 Task: Reply to email with the signature Donald Hall with the subject Performance review from softage.1@softage.net with the message I need your input on the best approach to resolving a project issue. Undo the message and rewrite the message as I appreciate your willingness to work with us on this matter. Send the email
Action: Mouse moved to (520, 674)
Screenshot: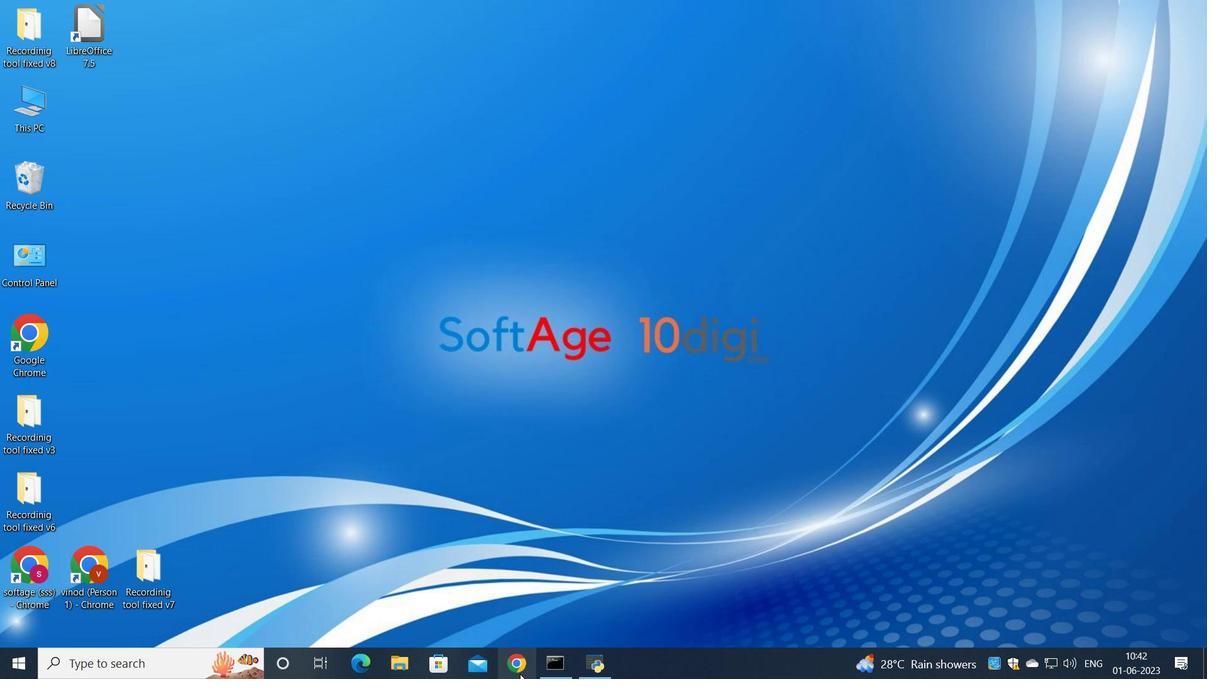 
Action: Mouse pressed left at (520, 674)
Screenshot: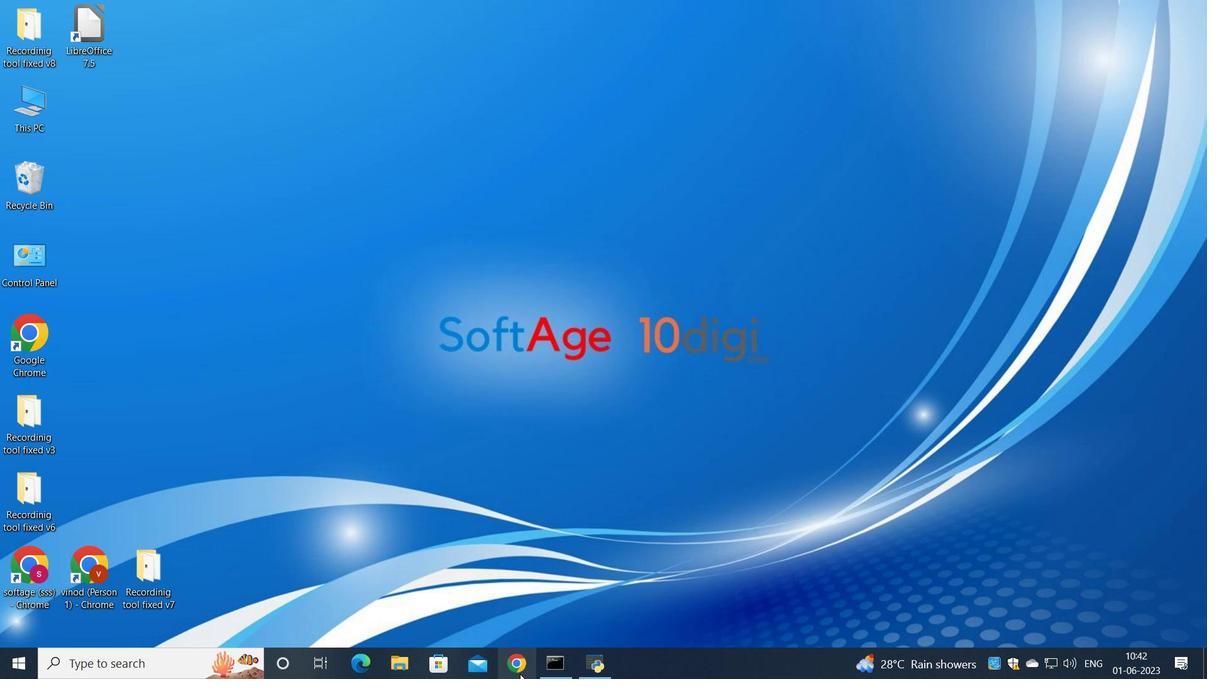 
Action: Mouse moved to (518, 400)
Screenshot: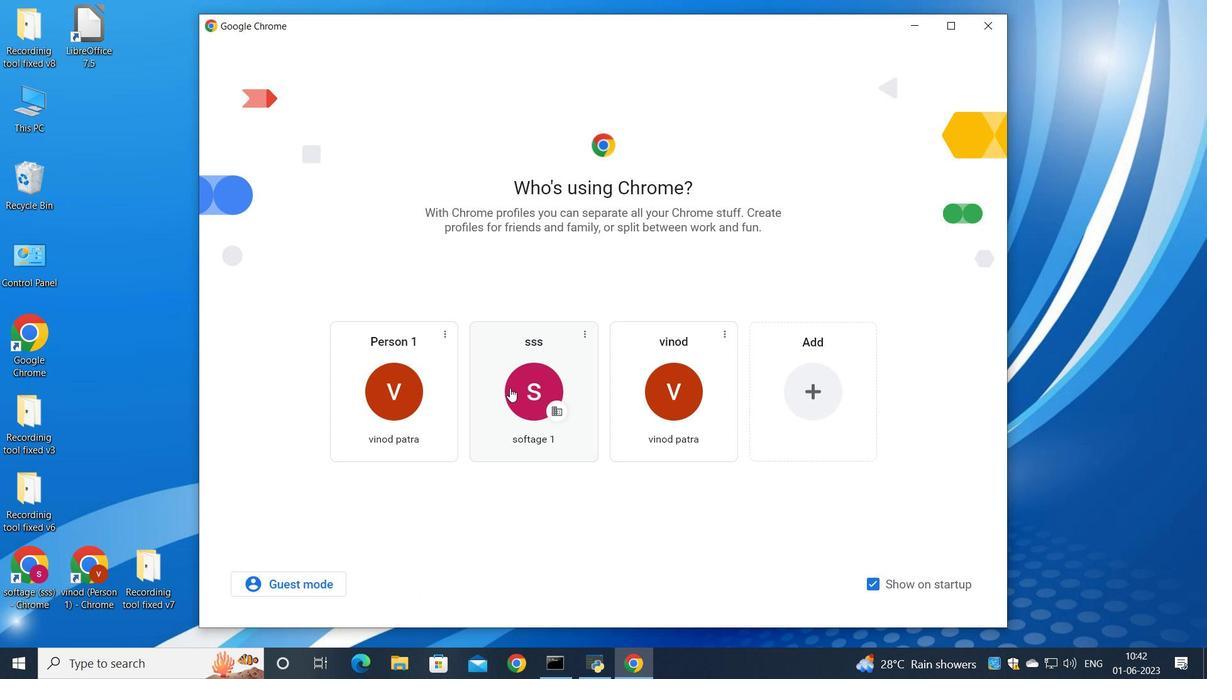 
Action: Mouse pressed left at (518, 400)
Screenshot: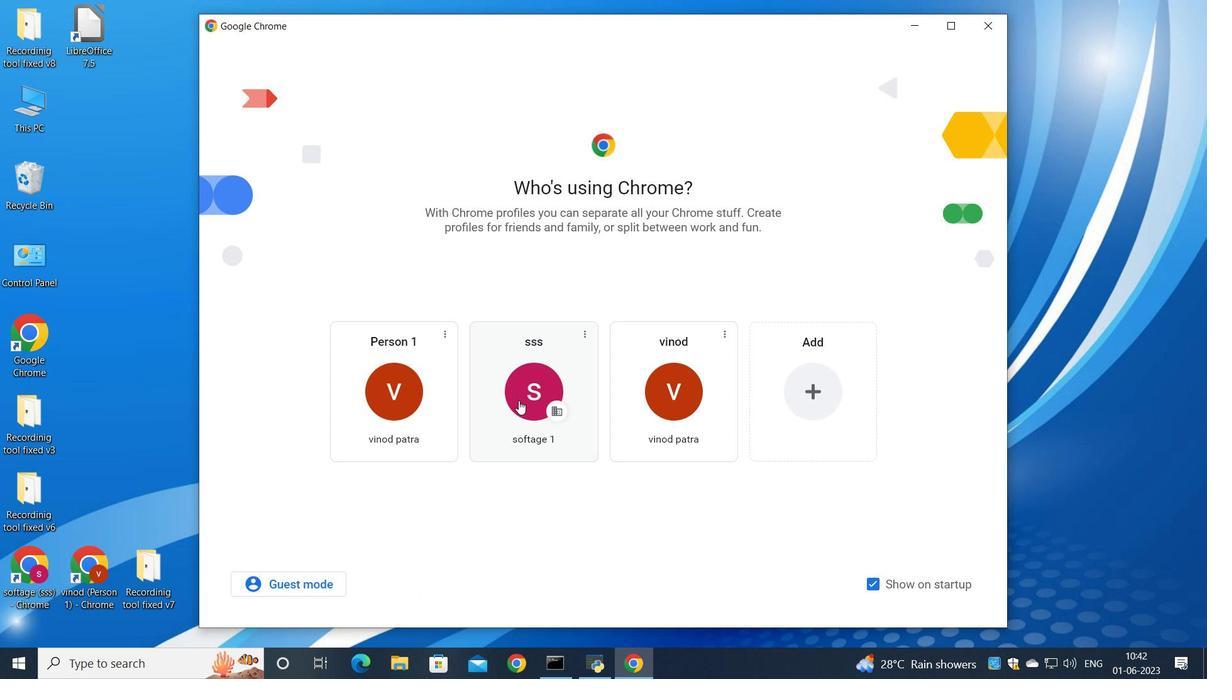 
Action: Mouse moved to (1057, 106)
Screenshot: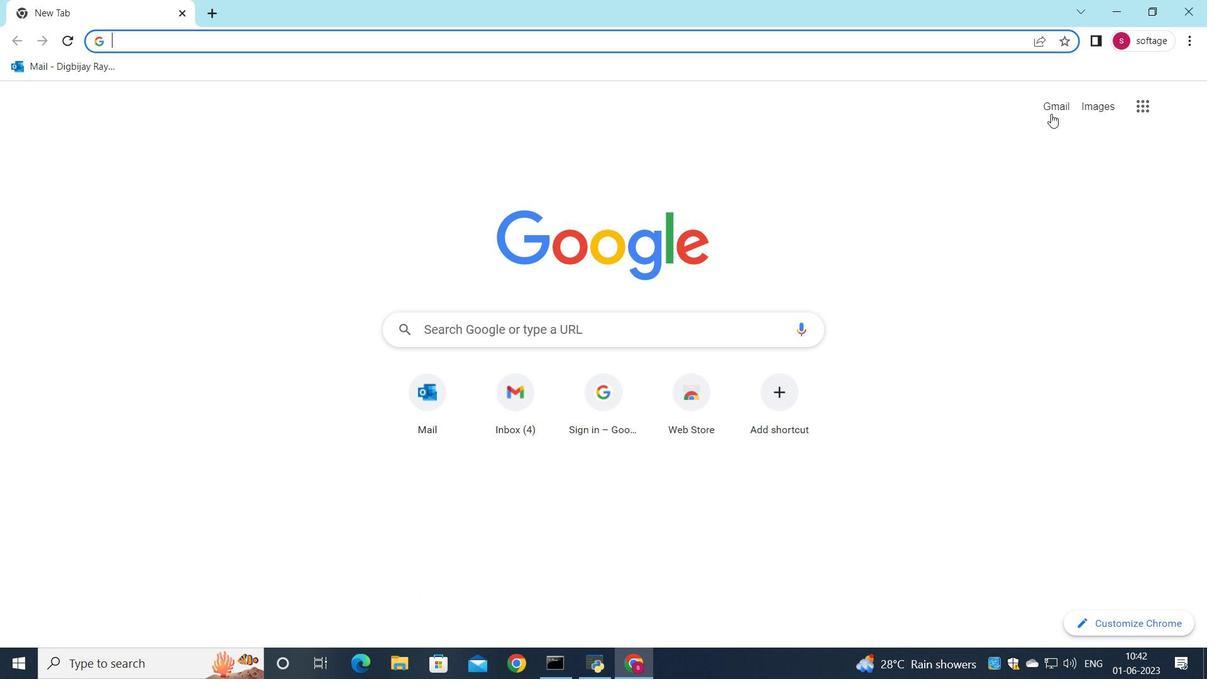 
Action: Mouse pressed left at (1057, 106)
Screenshot: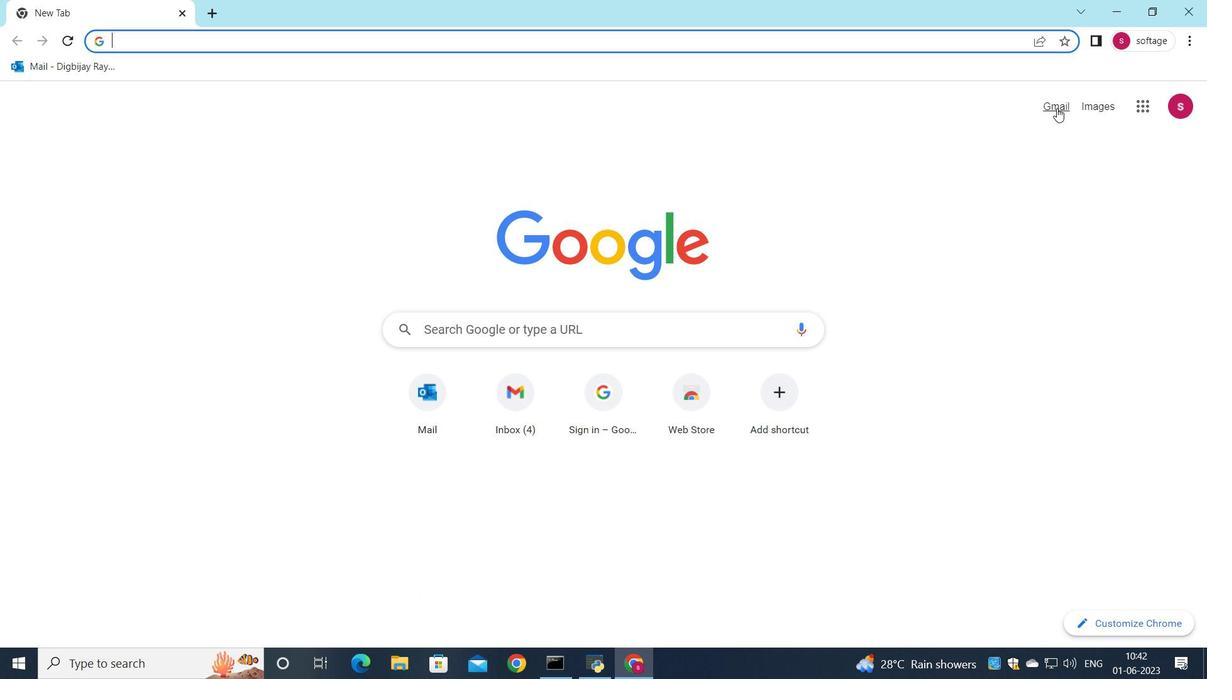 
Action: Mouse moved to (1023, 105)
Screenshot: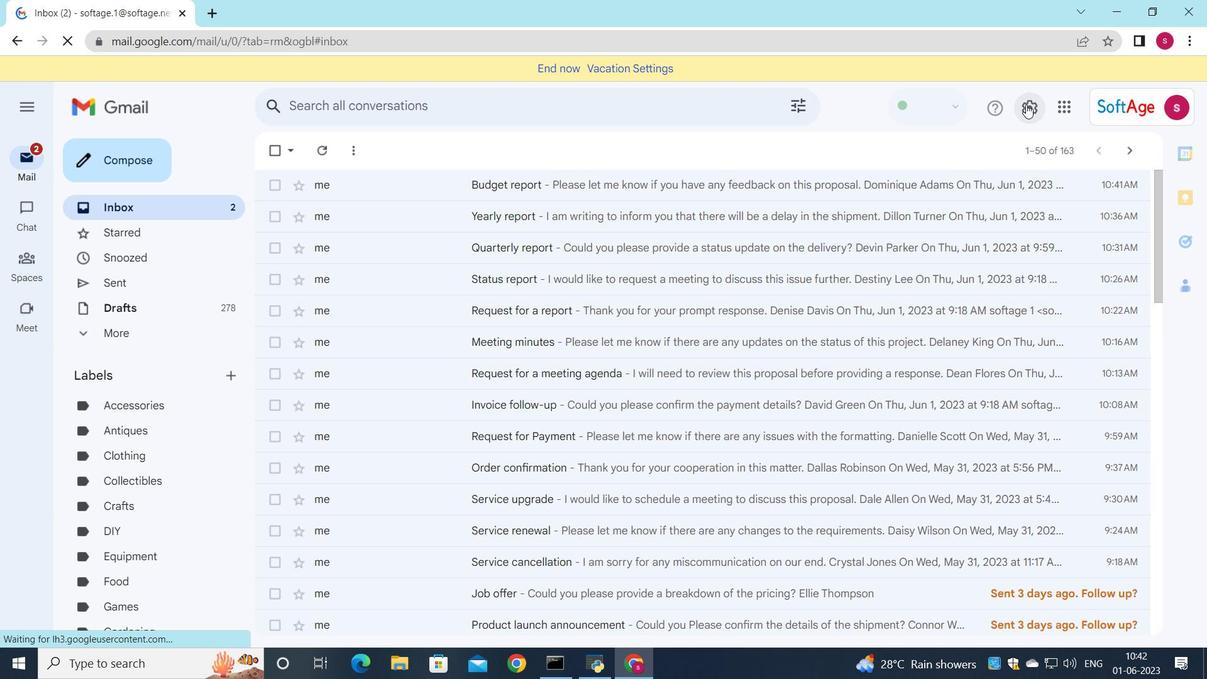 
Action: Mouse pressed left at (1023, 105)
Screenshot: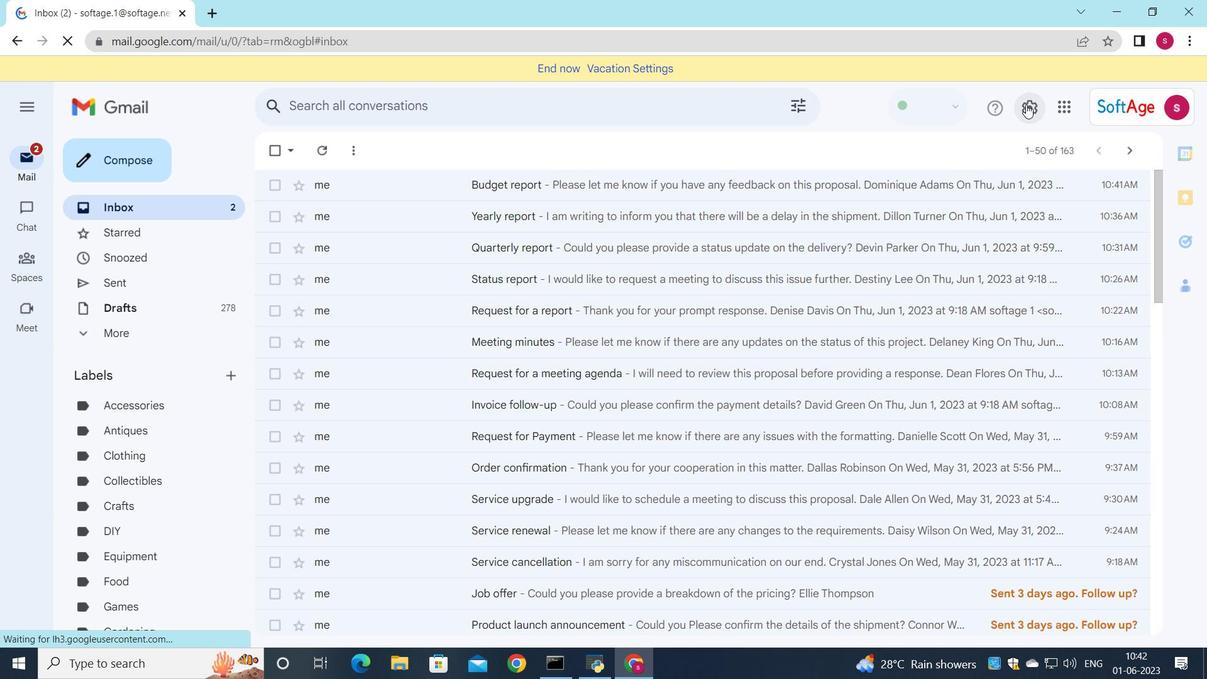 
Action: Mouse moved to (1012, 180)
Screenshot: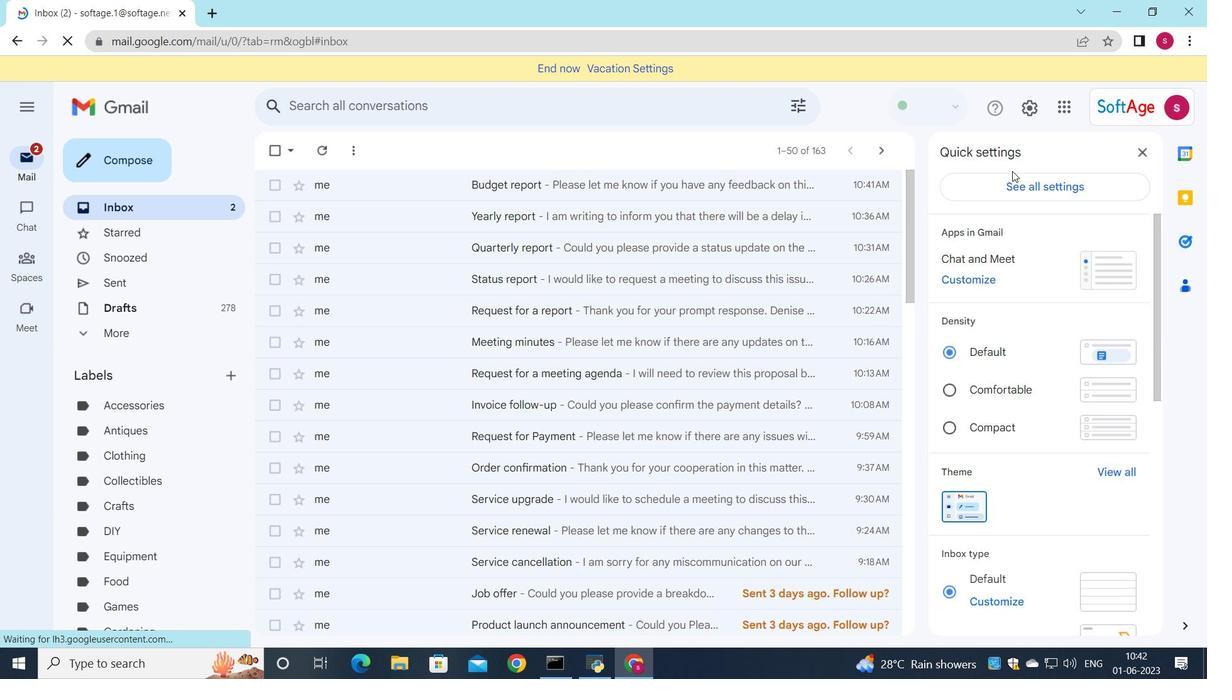 
Action: Mouse pressed left at (1012, 180)
Screenshot: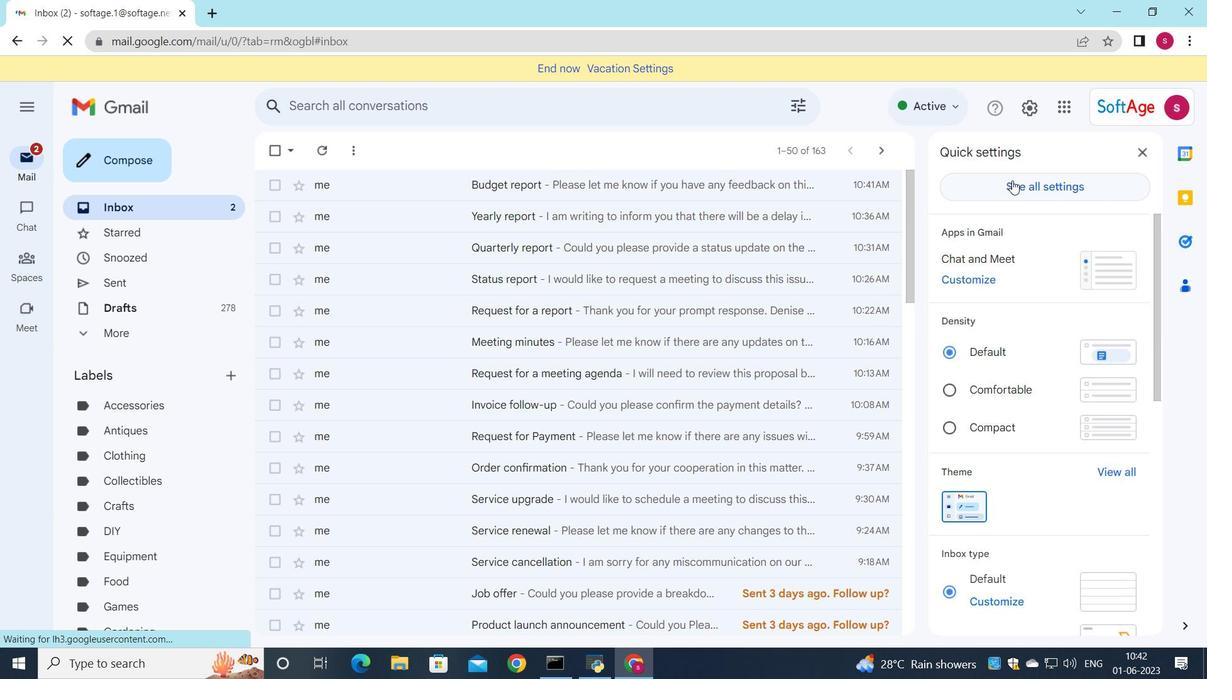 
Action: Mouse moved to (589, 315)
Screenshot: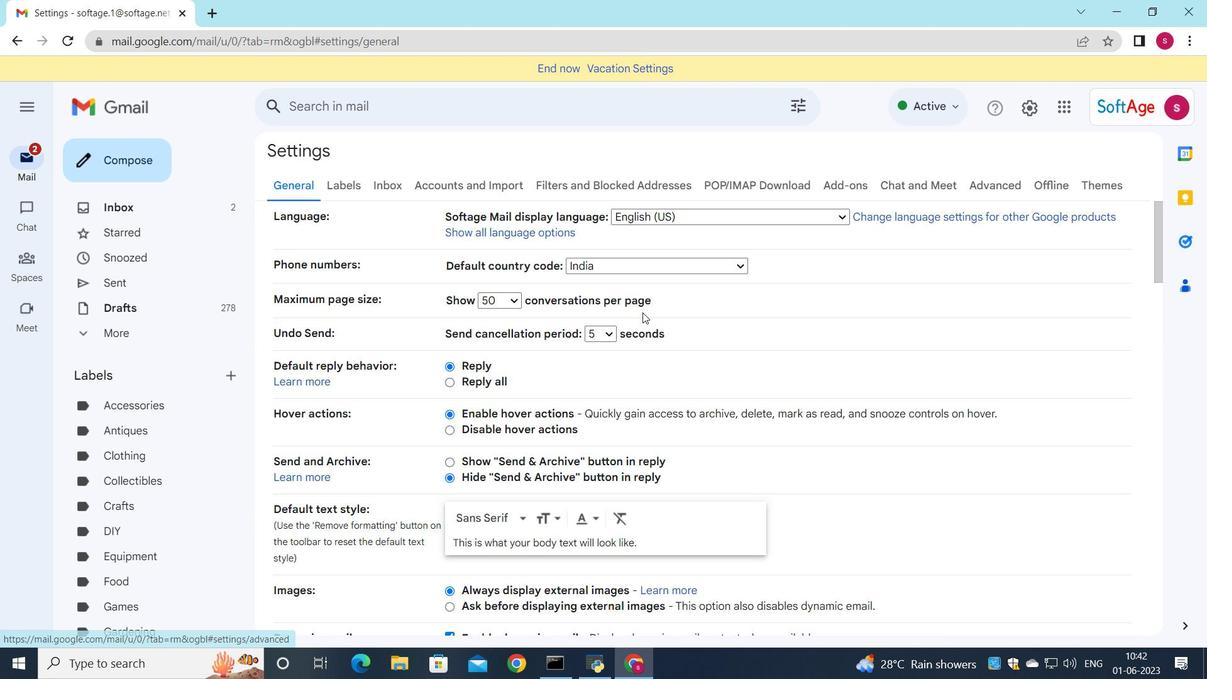 
Action: Mouse scrolled (589, 315) with delta (0, 0)
Screenshot: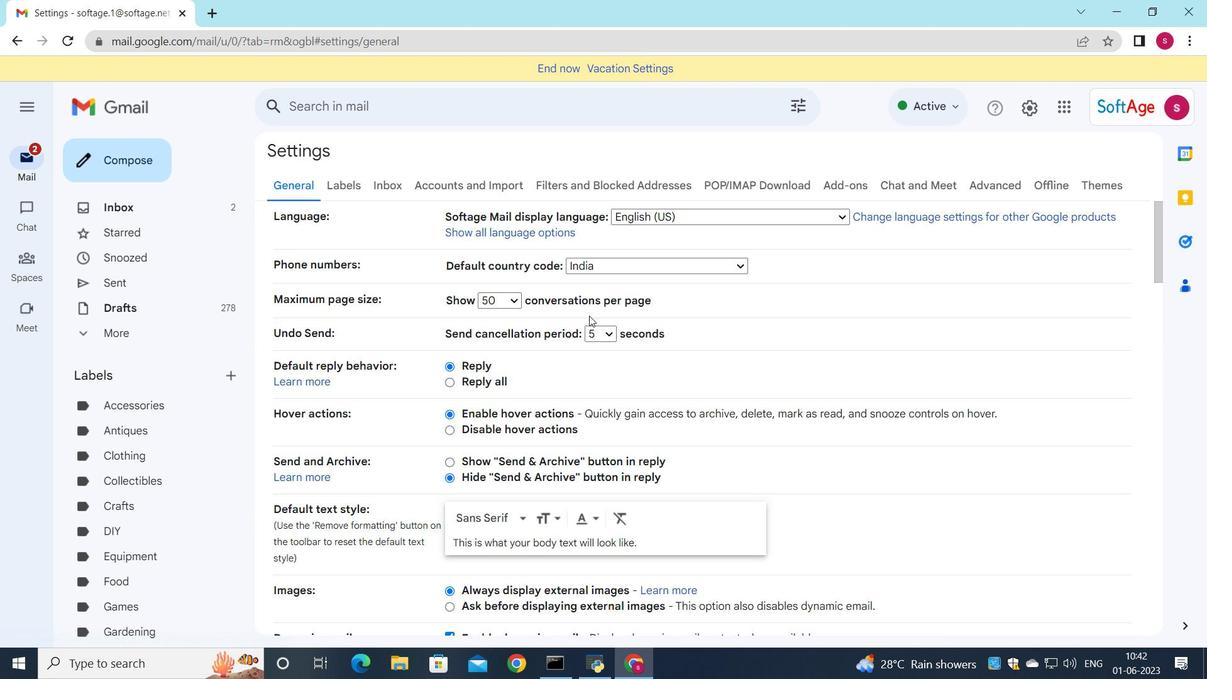 
Action: Mouse scrolled (589, 315) with delta (0, 0)
Screenshot: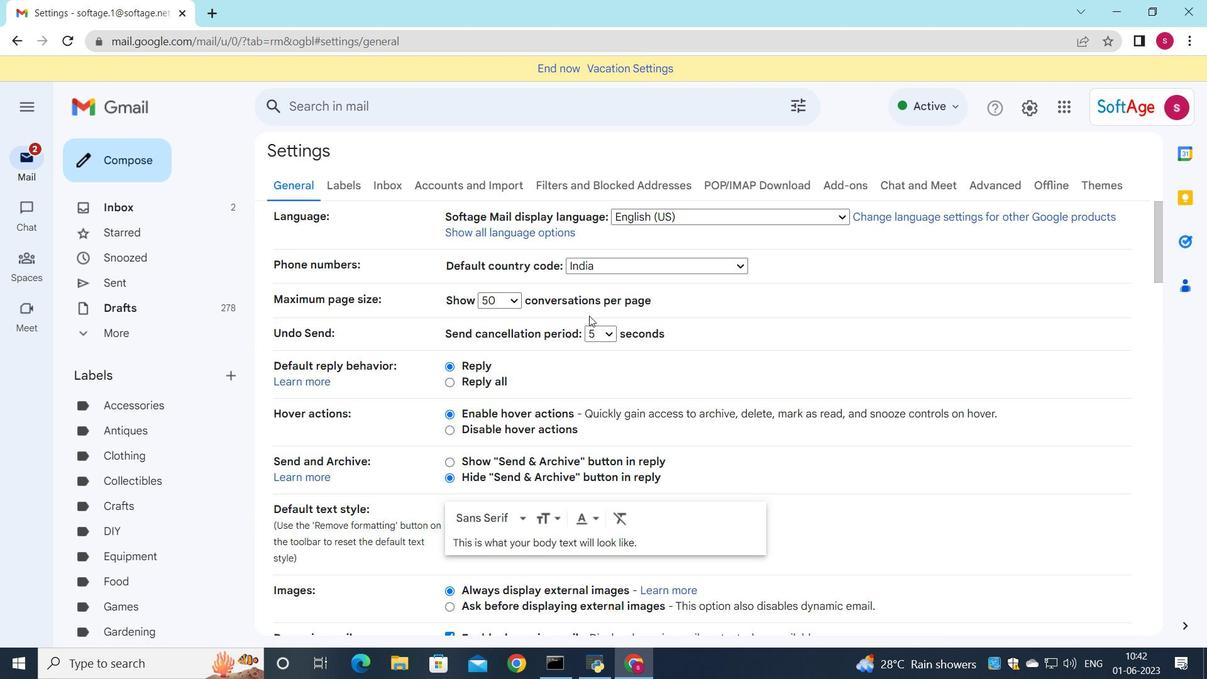 
Action: Mouse scrolled (589, 315) with delta (0, 0)
Screenshot: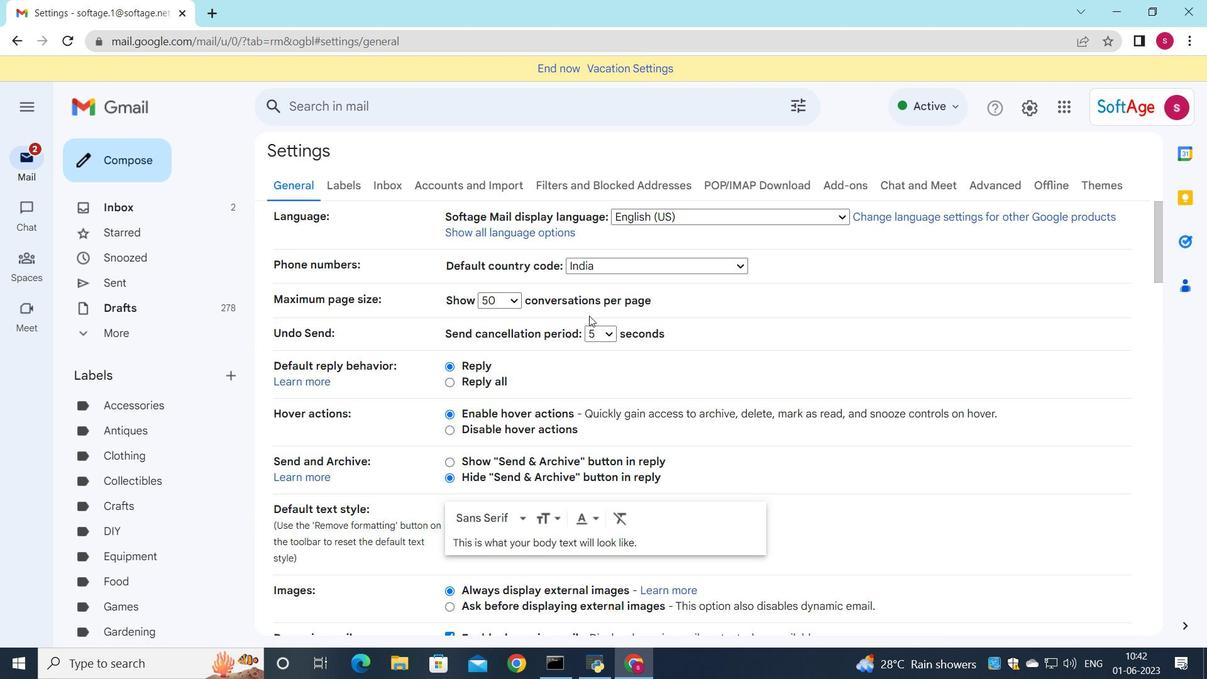 
Action: Mouse scrolled (589, 315) with delta (0, 0)
Screenshot: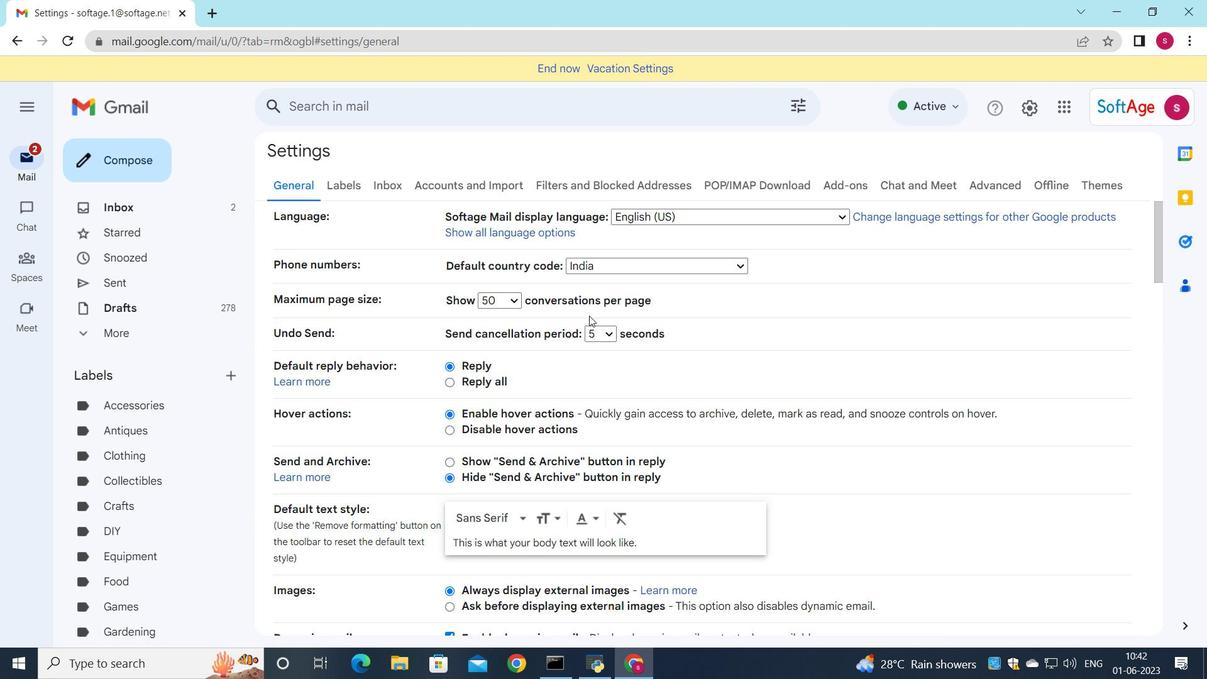 
Action: Mouse scrolled (589, 315) with delta (0, 0)
Screenshot: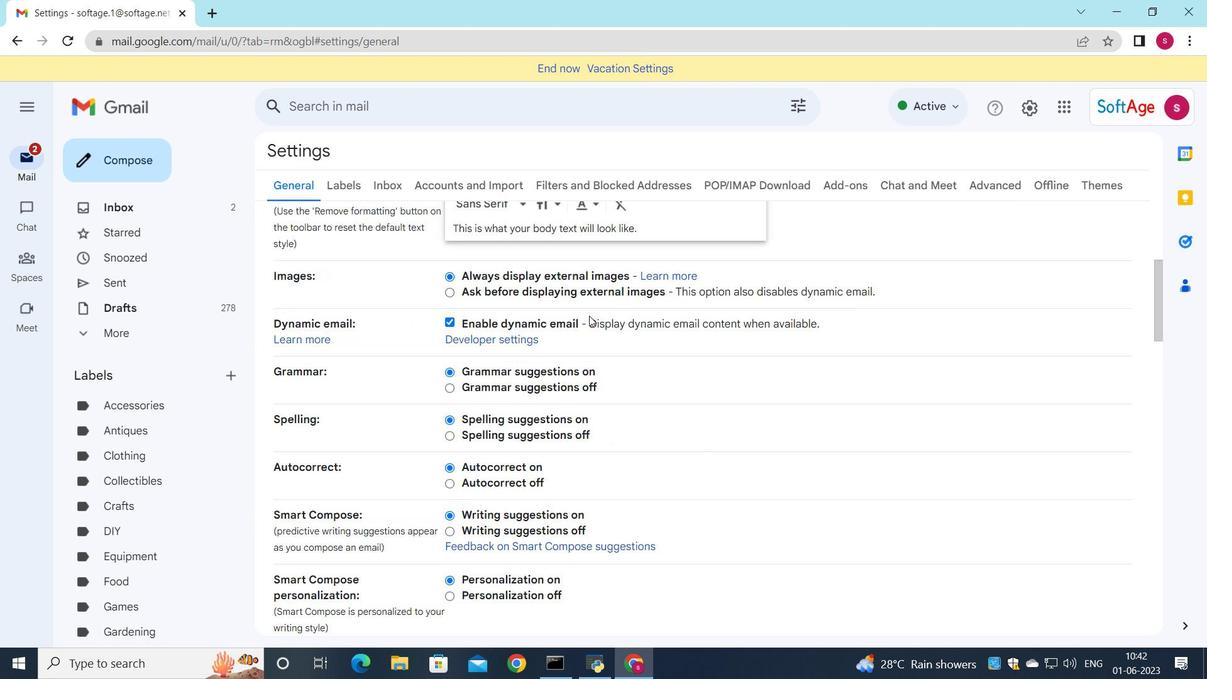 
Action: Mouse scrolled (589, 315) with delta (0, 0)
Screenshot: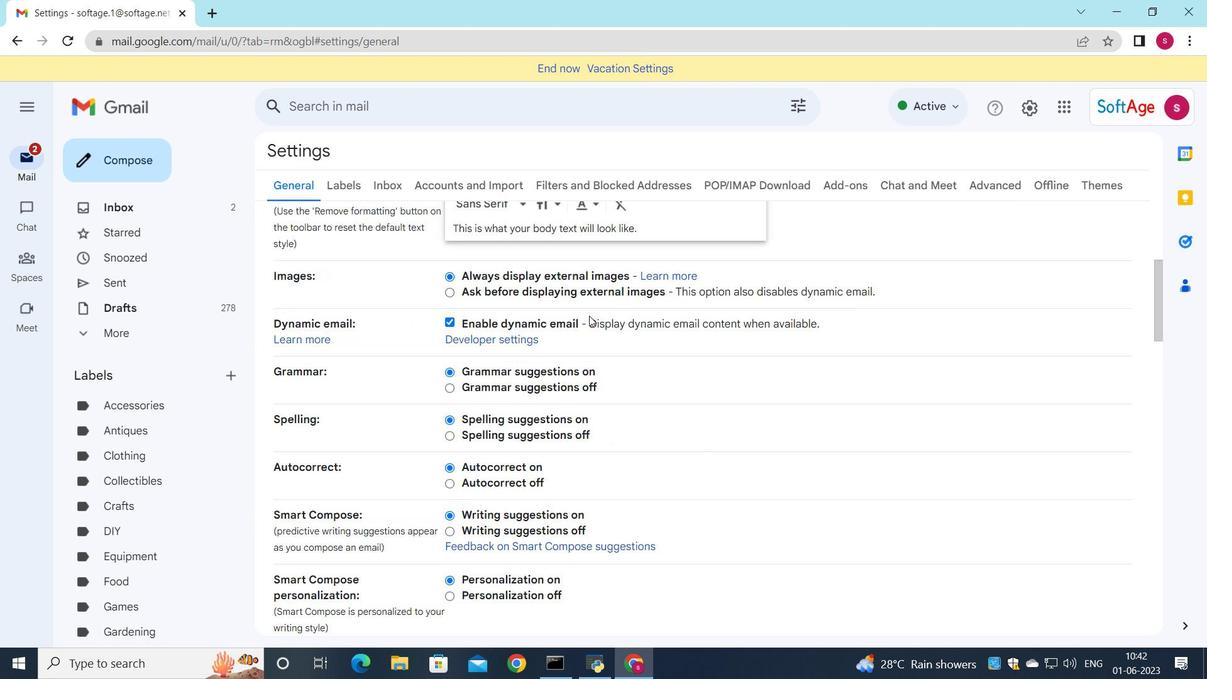 
Action: Mouse scrolled (589, 315) with delta (0, 0)
Screenshot: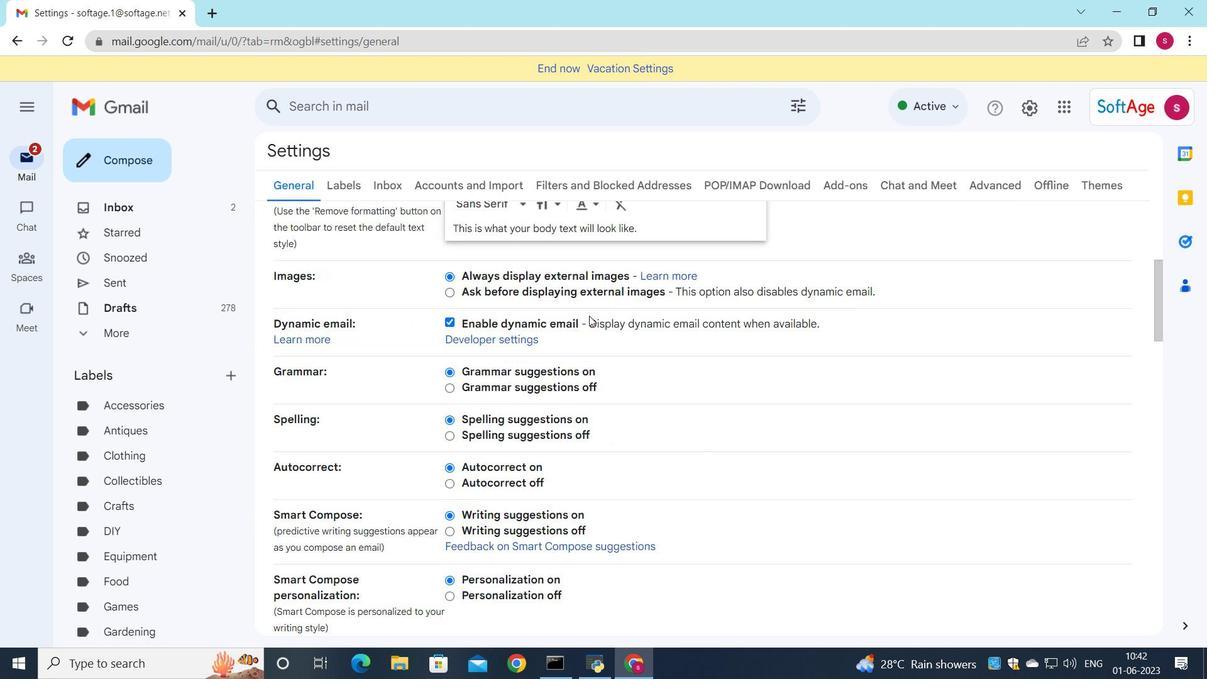 
Action: Mouse scrolled (589, 315) with delta (0, 0)
Screenshot: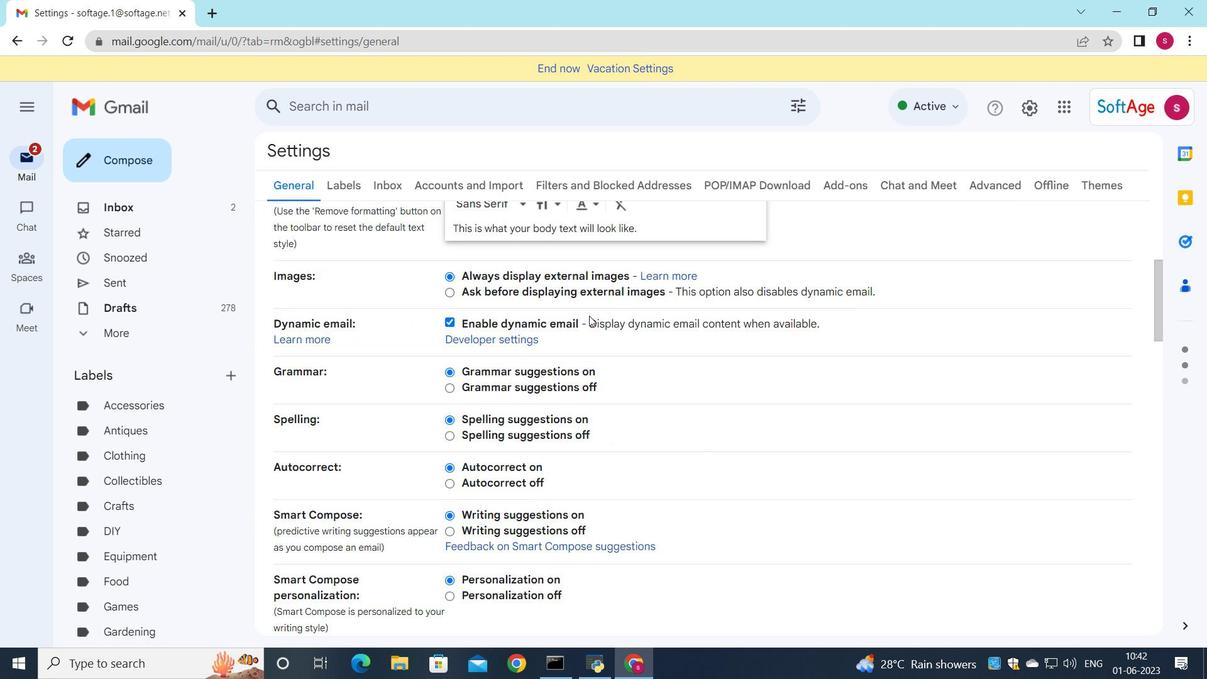 
Action: Mouse scrolled (589, 315) with delta (0, 0)
Screenshot: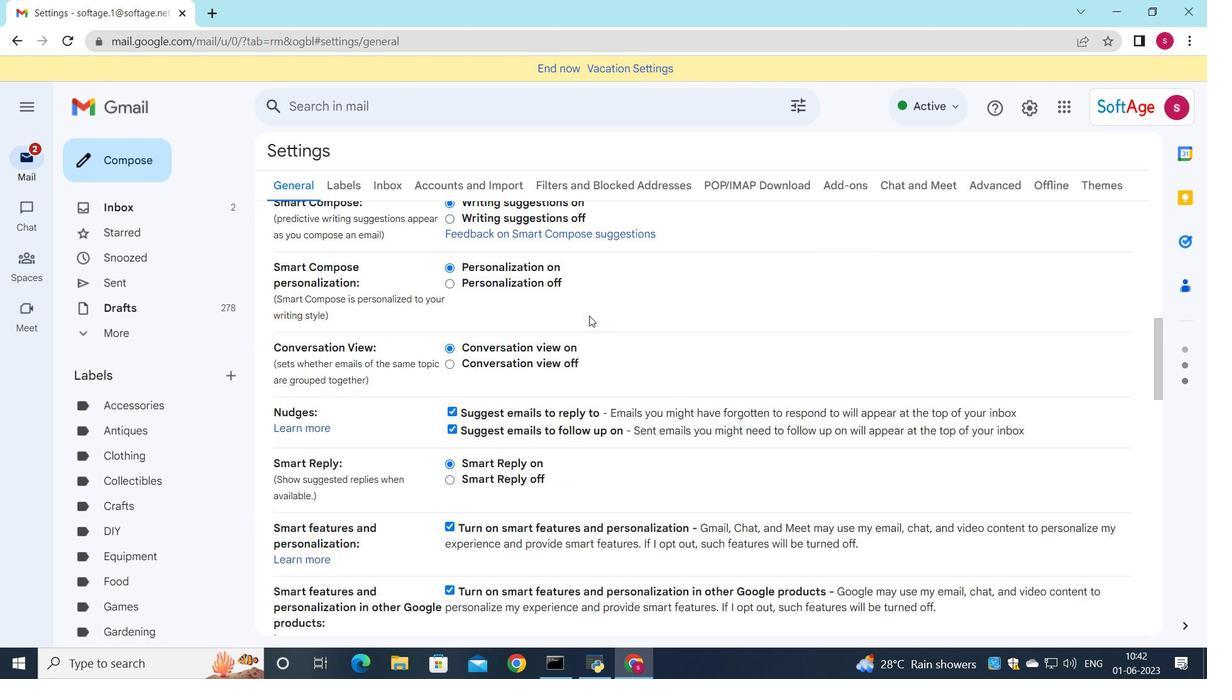 
Action: Mouse scrolled (589, 315) with delta (0, 0)
Screenshot: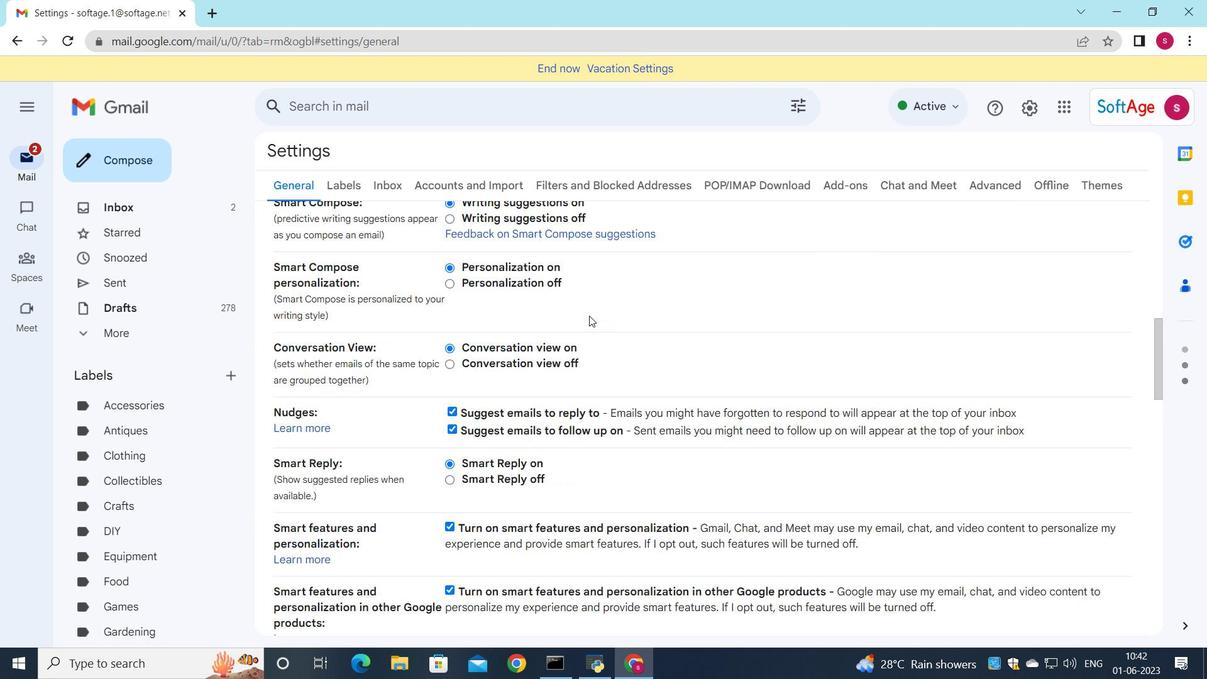 
Action: Mouse scrolled (589, 315) with delta (0, 0)
Screenshot: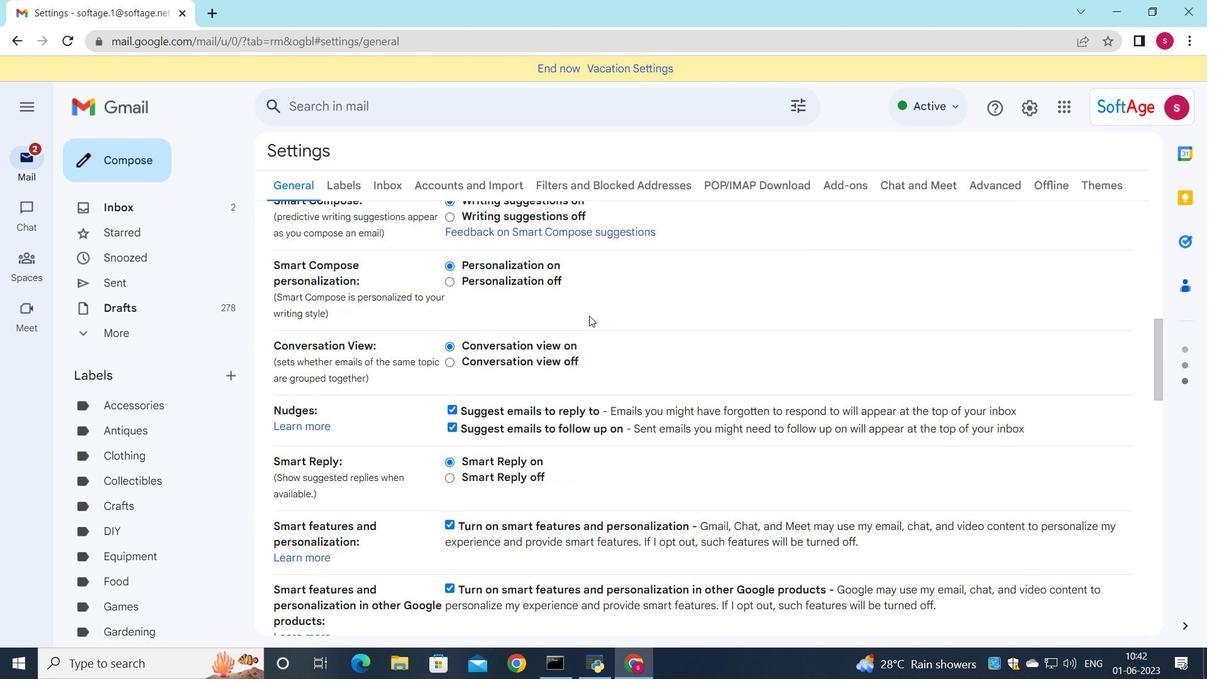 
Action: Mouse scrolled (589, 315) with delta (0, 0)
Screenshot: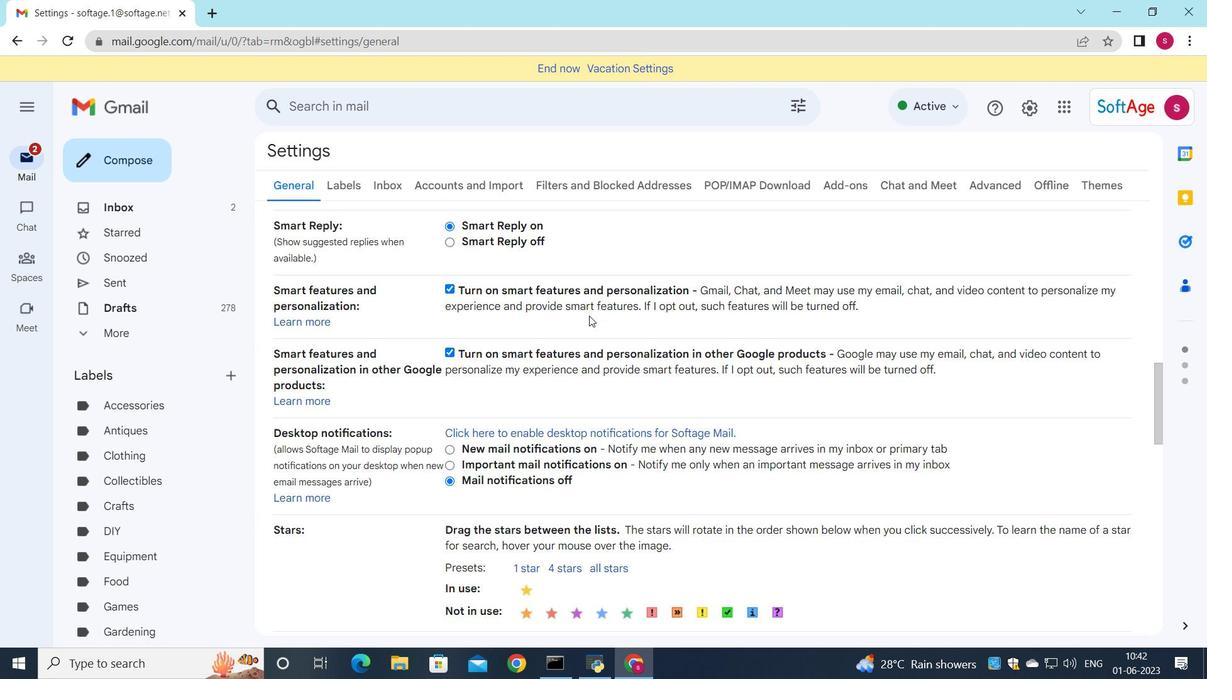 
Action: Mouse scrolled (589, 315) with delta (0, 0)
Screenshot: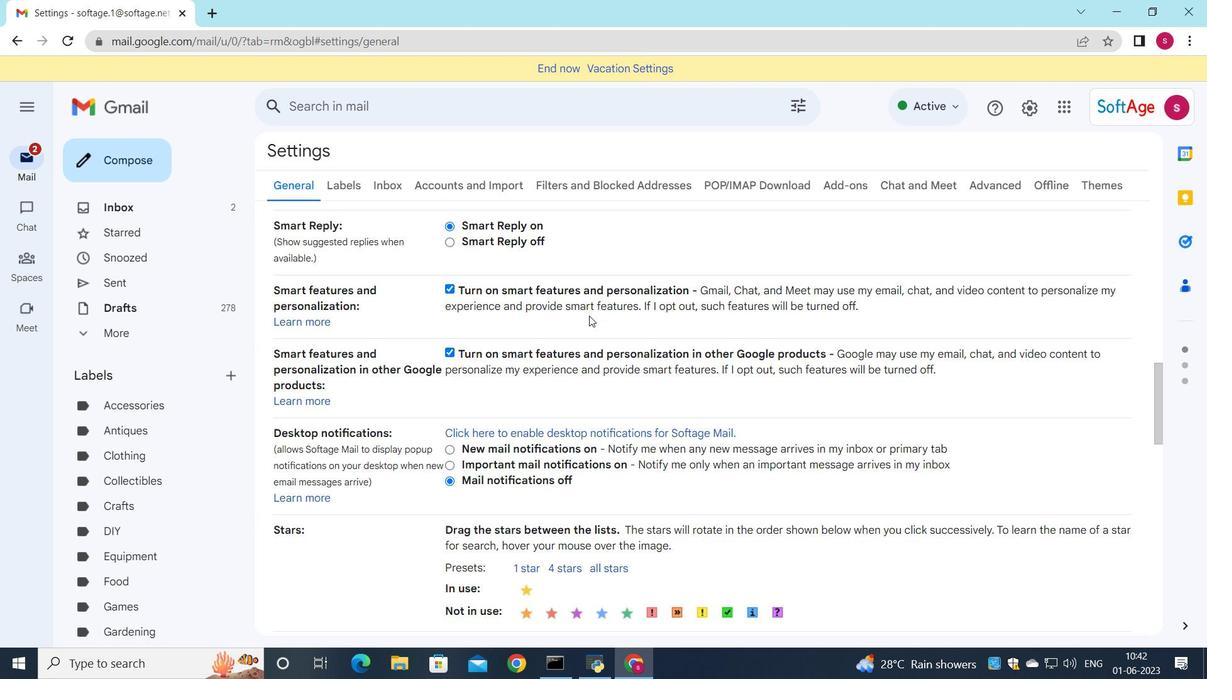 
Action: Mouse scrolled (589, 315) with delta (0, 0)
Screenshot: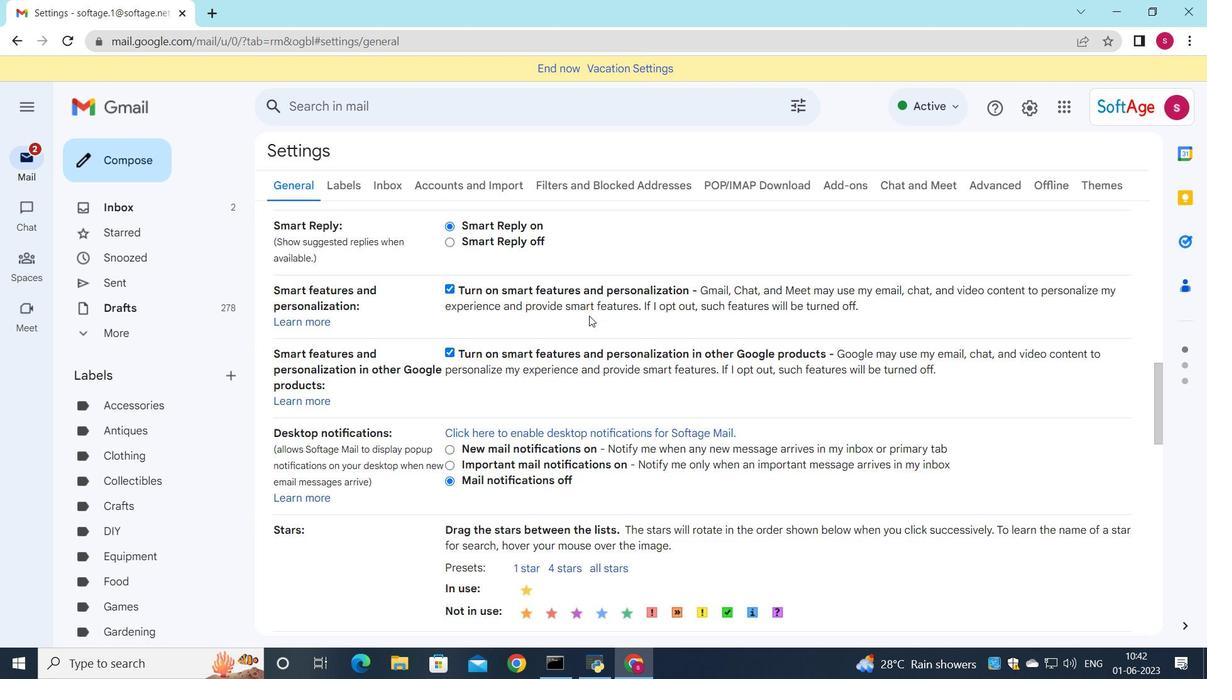 
Action: Mouse scrolled (589, 315) with delta (0, 0)
Screenshot: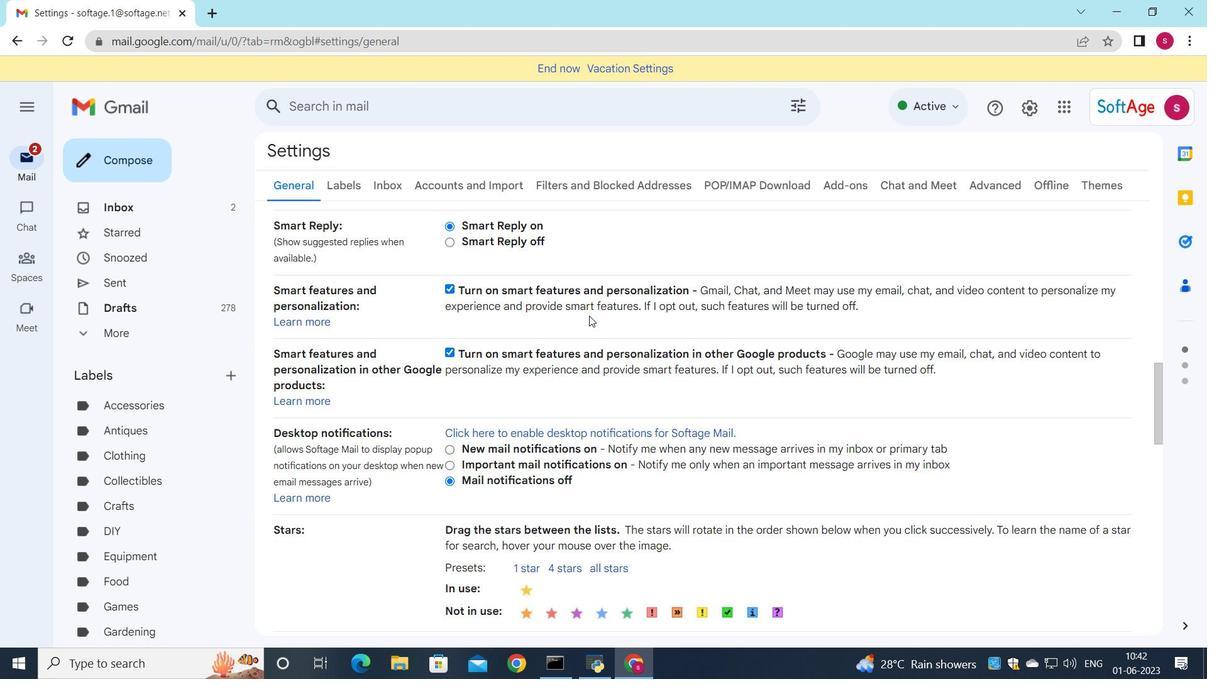 
Action: Mouse scrolled (589, 315) with delta (0, 0)
Screenshot: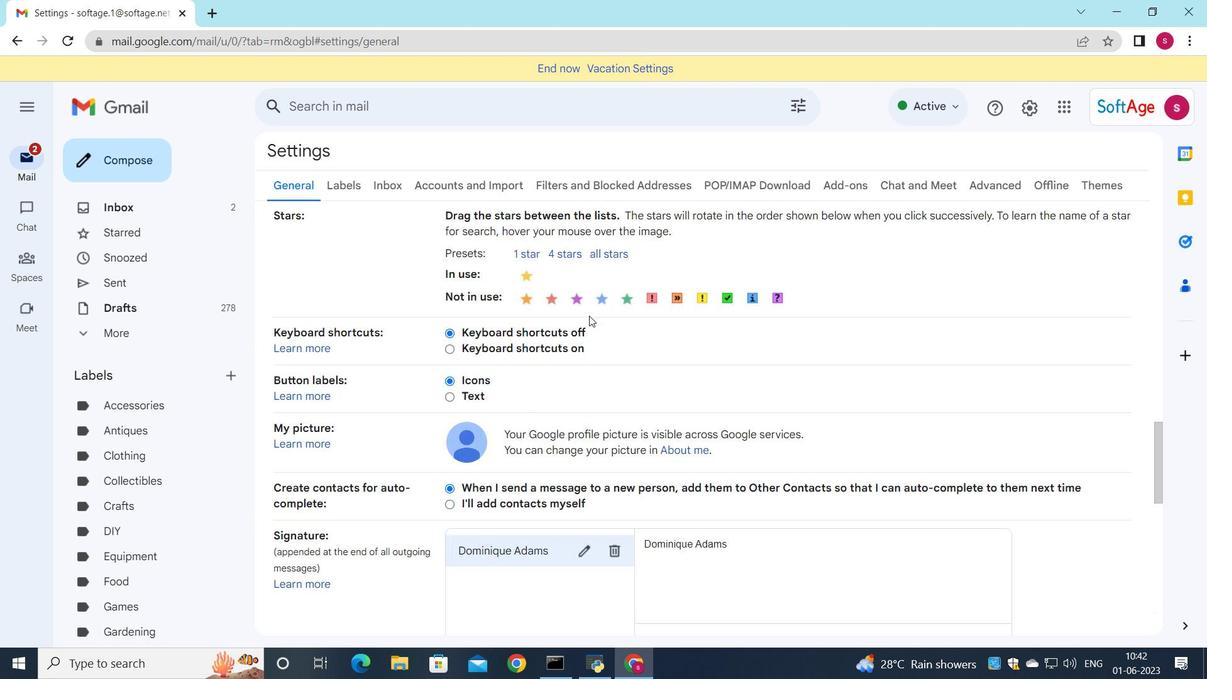 
Action: Mouse scrolled (589, 315) with delta (0, 0)
Screenshot: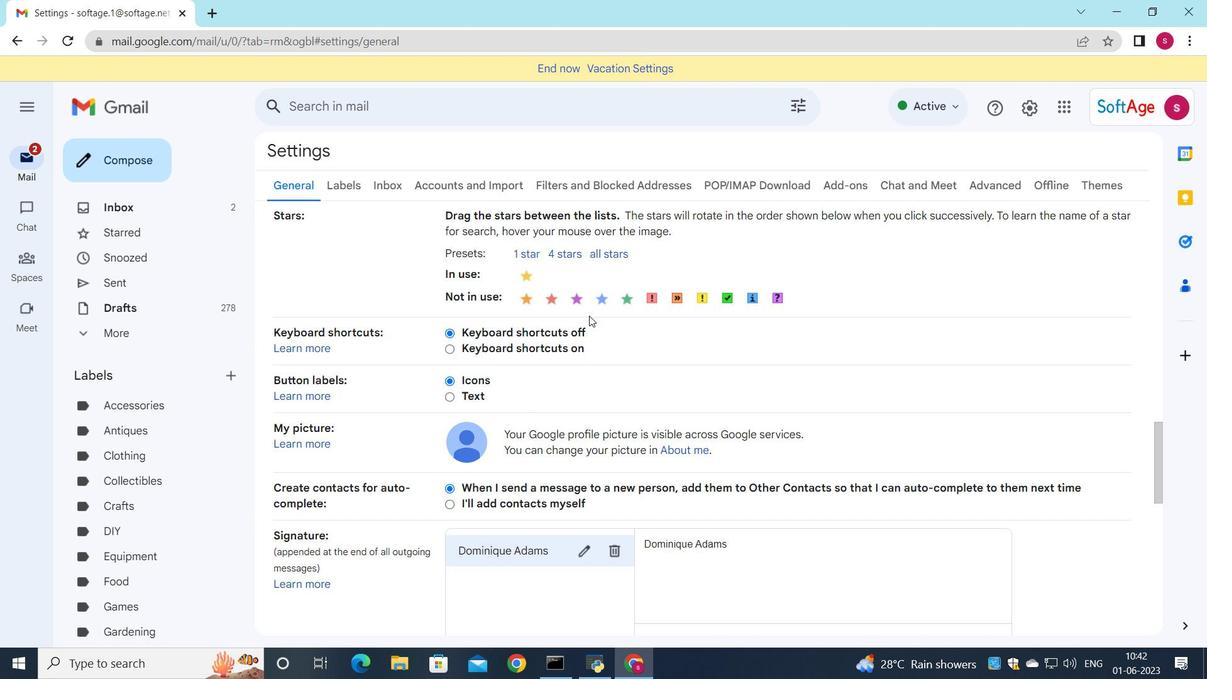 
Action: Mouse scrolled (589, 315) with delta (0, 0)
Screenshot: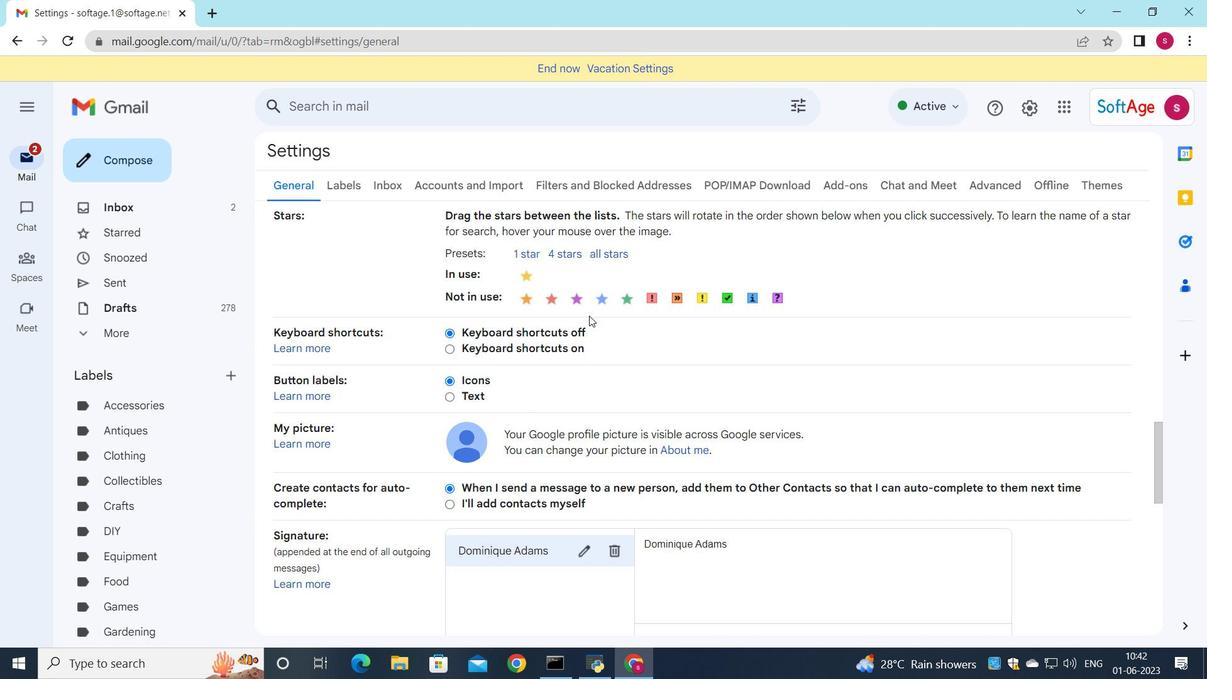 
Action: Mouse moved to (606, 315)
Screenshot: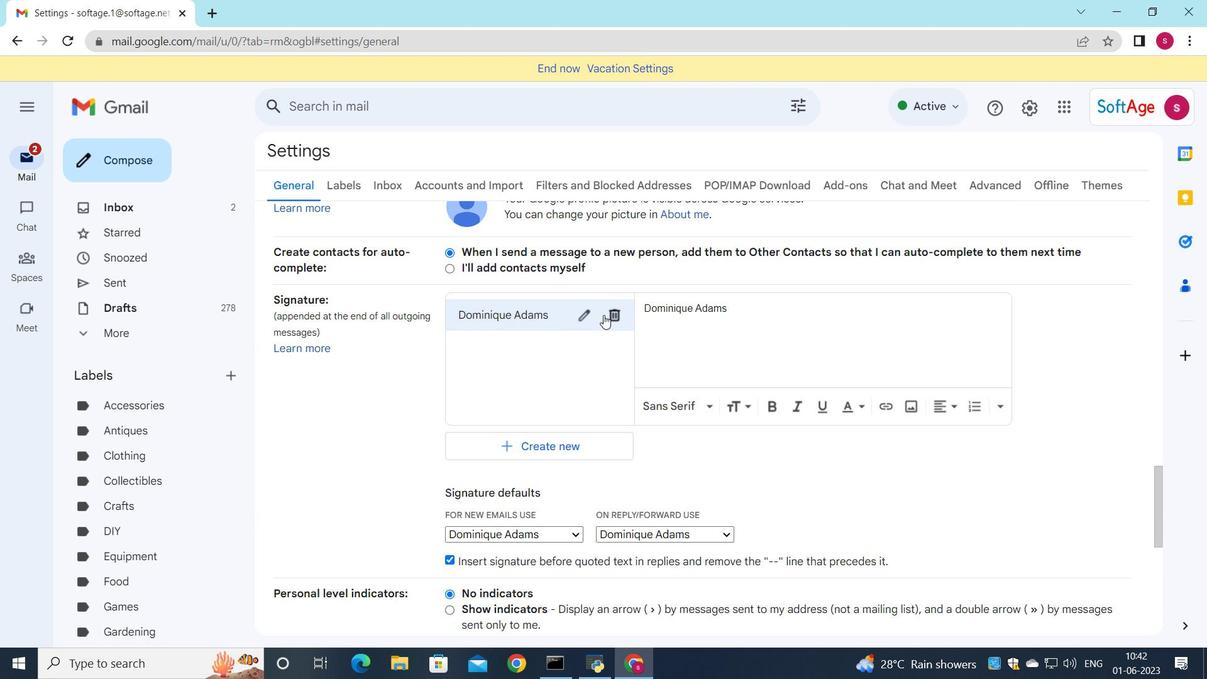 
Action: Mouse pressed left at (606, 315)
Screenshot: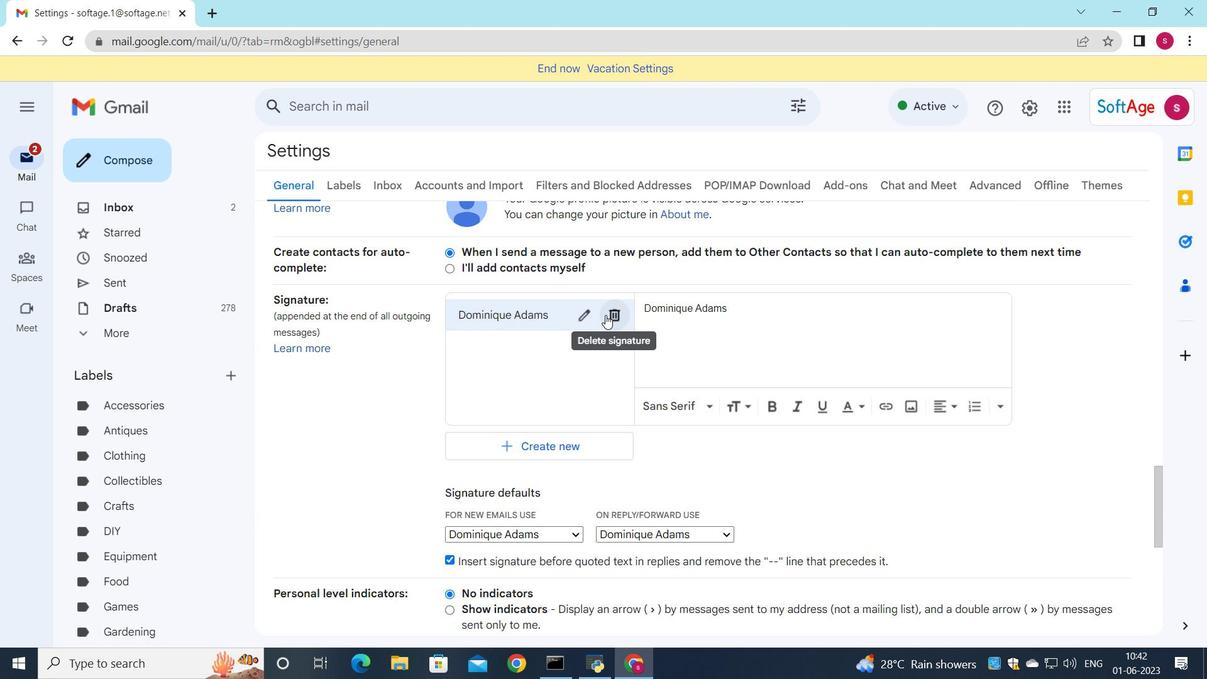 
Action: Mouse moved to (740, 385)
Screenshot: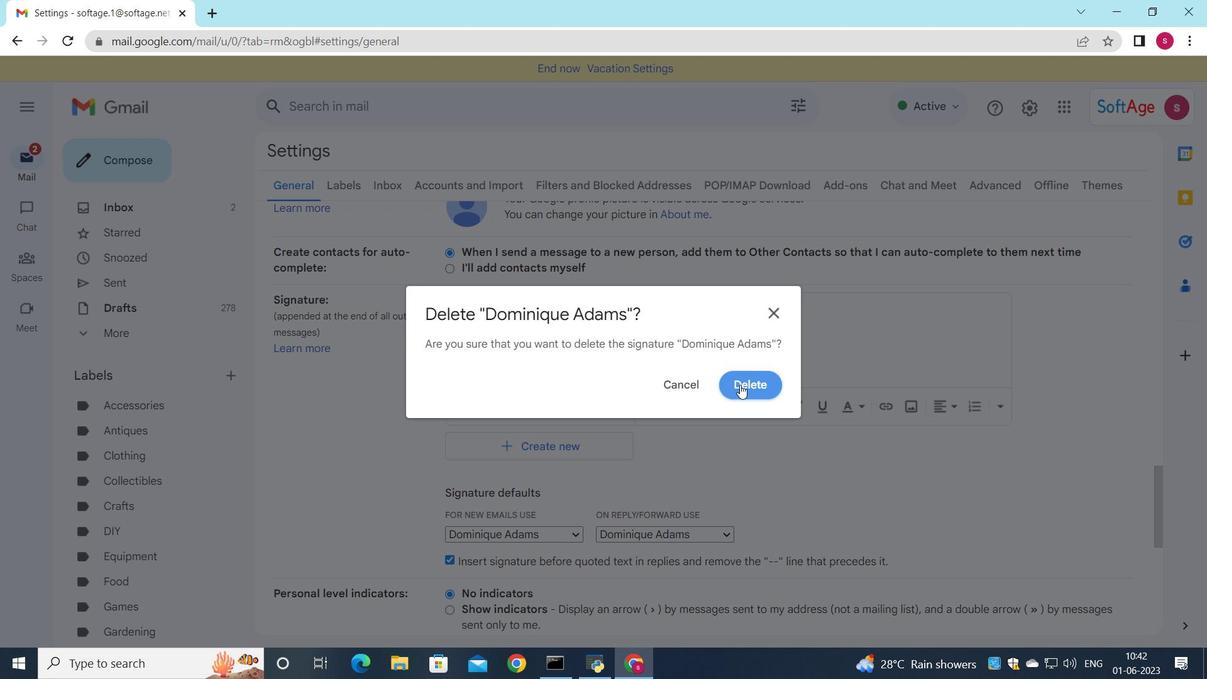 
Action: Mouse pressed left at (740, 385)
Screenshot: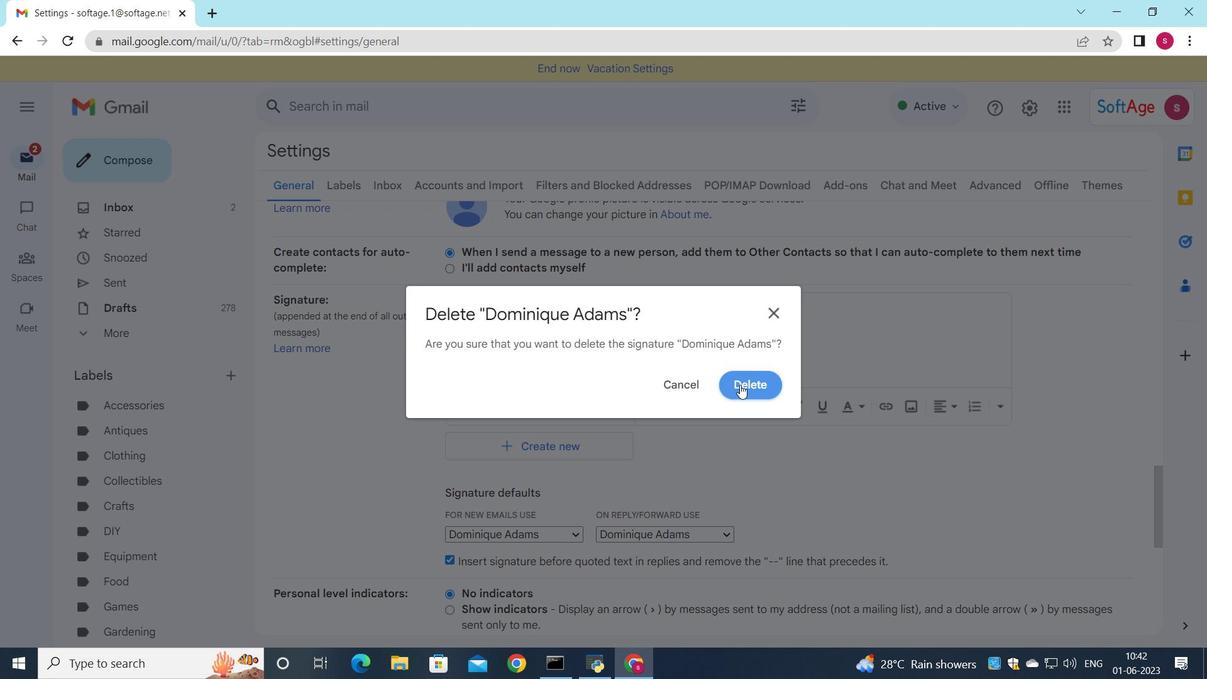 
Action: Mouse moved to (526, 327)
Screenshot: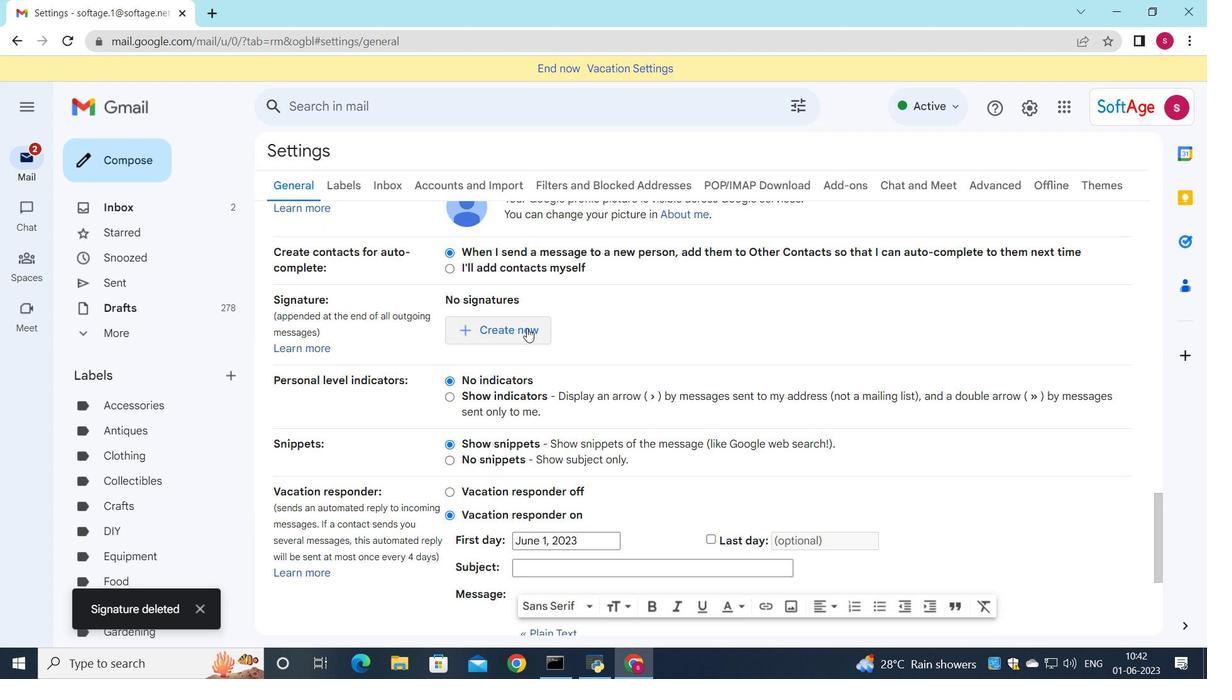 
Action: Mouse pressed left at (526, 327)
Screenshot: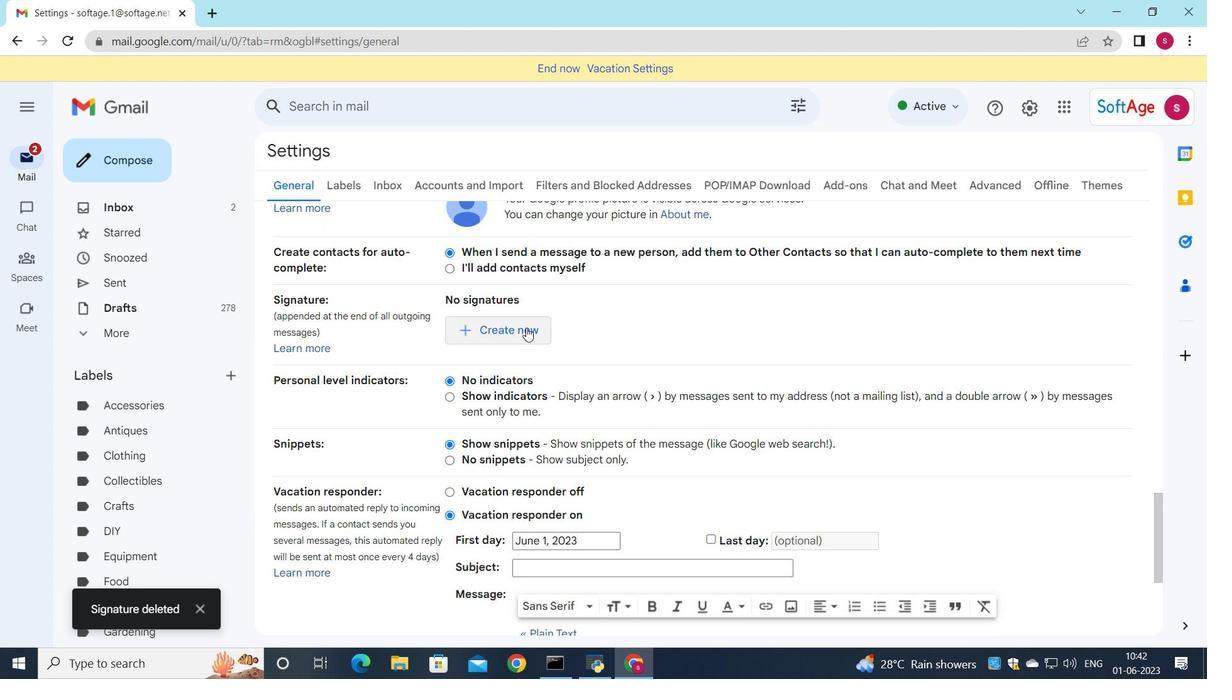 
Action: Mouse moved to (722, 369)
Screenshot: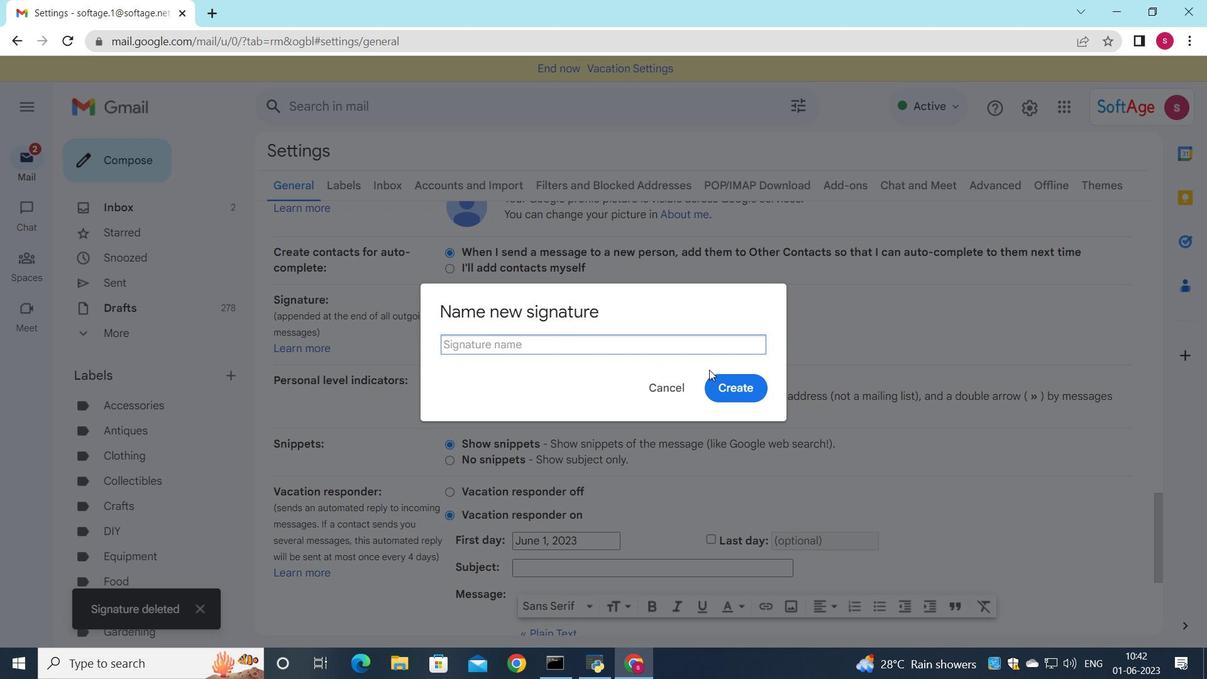 
Action: Key pressed <Key.shift>Donald<Key.space><Key.shift><Key.shift><Key.shift><Key.shift><Key.shift><Key.shift><Key.shift><Key.shift><Key.shift><Key.shift><Key.shift><Key.shift><Key.shift><Key.shift><Key.shift><Key.shift><Key.shift><Key.shift><Key.shift><Key.shift><Key.shift><Key.shift><Key.shift><Key.shift><Key.shift><Key.shift><Key.shift><Key.shift><Key.shift><Key.shift><Key.shift><Key.shift><Key.shift><Key.shift>Hall
Screenshot: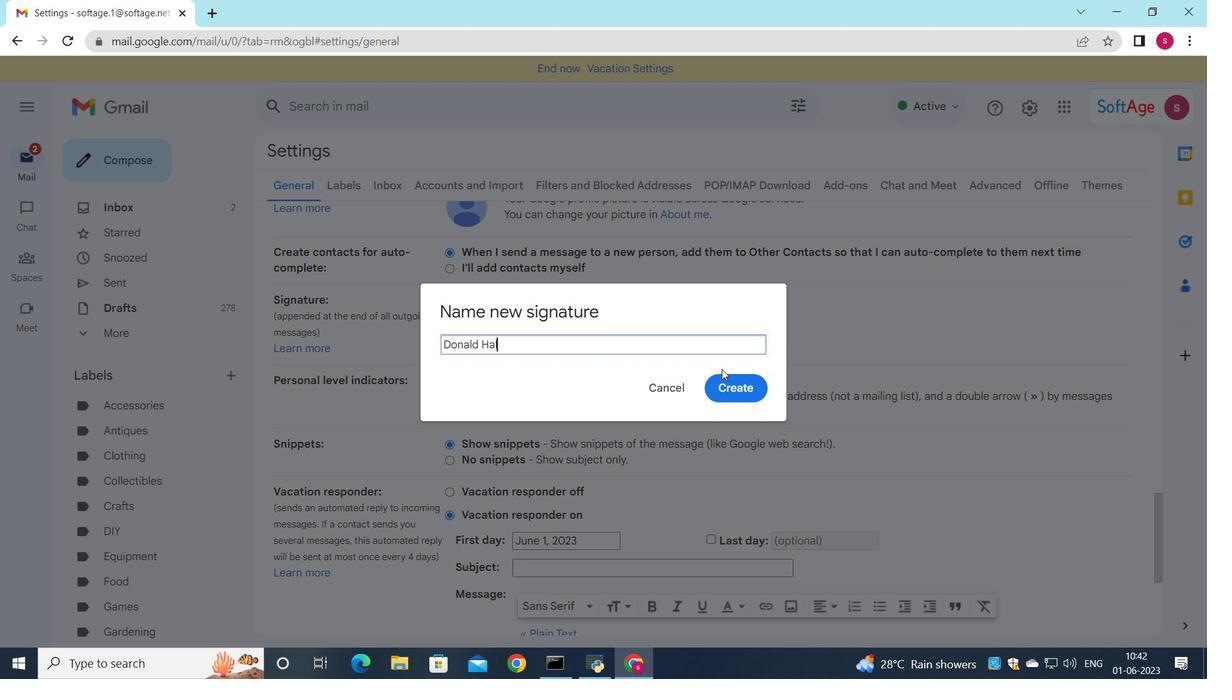 
Action: Mouse moved to (748, 393)
Screenshot: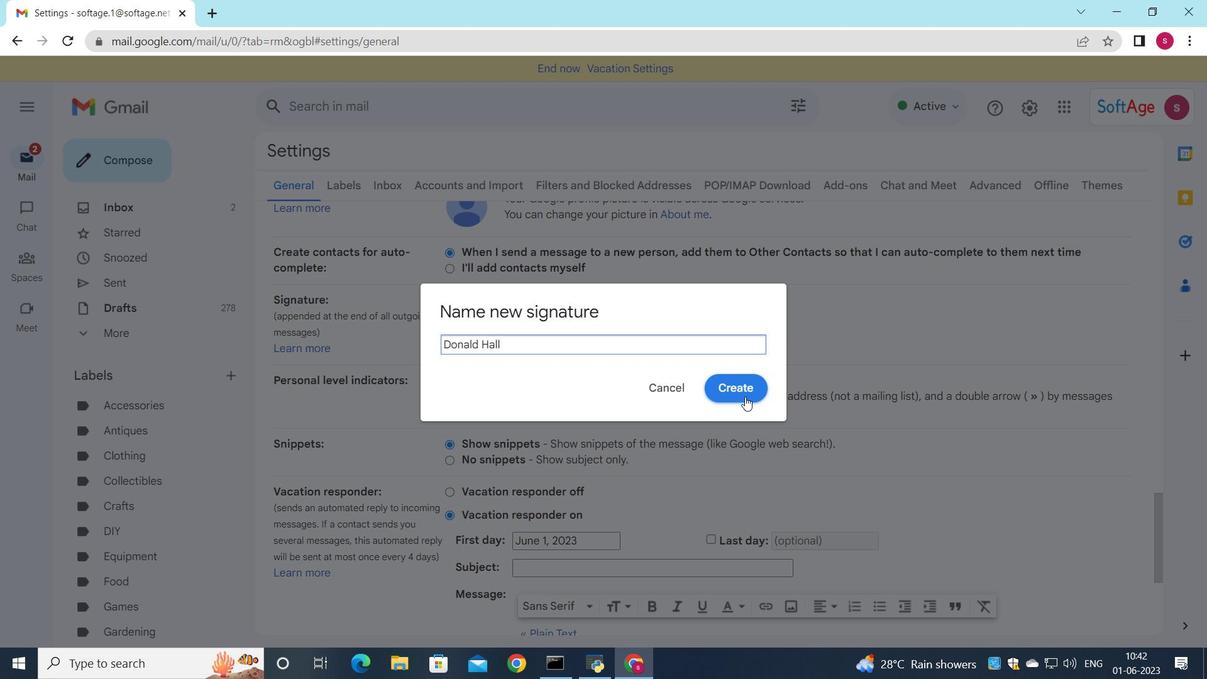 
Action: Mouse pressed left at (748, 393)
Screenshot: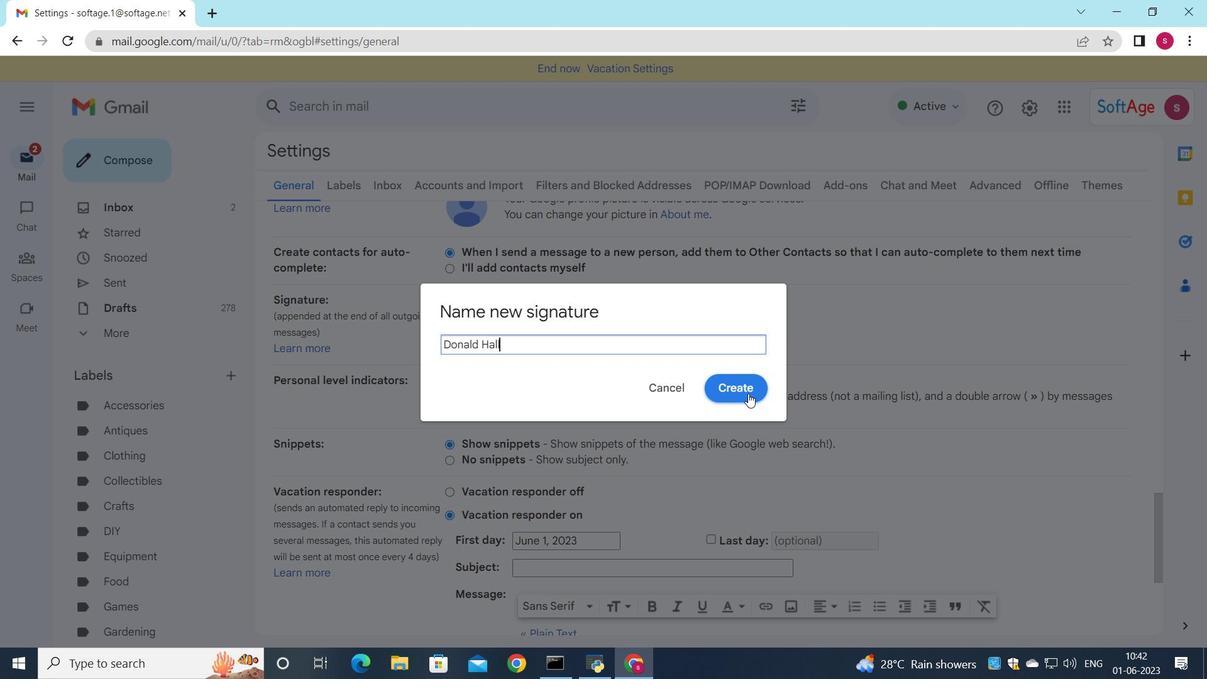 
Action: Mouse moved to (749, 345)
Screenshot: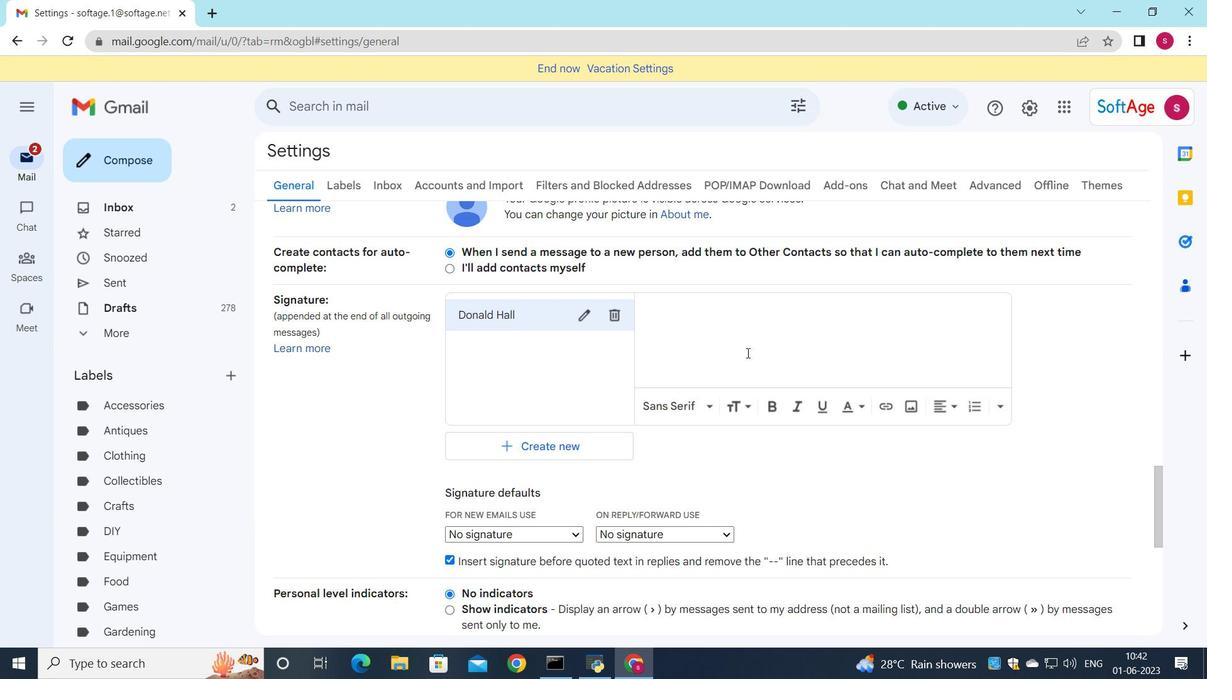 
Action: Mouse pressed left at (749, 345)
Screenshot: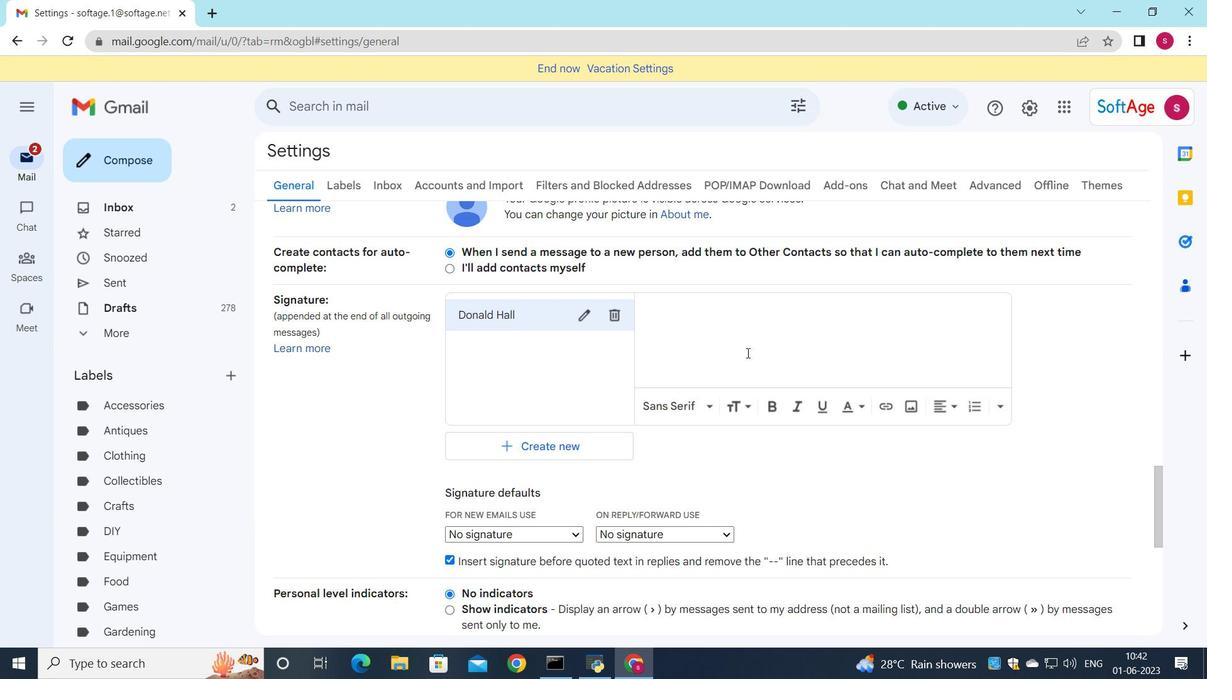 
Action: Key pressed <Key.shift>Donald<Key.space><Key.shift_r><Key.shift_r><Key.shift_r><Key.shift_r><Key.shift_r><Key.shift_r><Key.shift_r><Key.shift_r><Key.shift_r><Key.shift_r><Key.shift_r><Key.shift_r><Key.shift_r><Key.shift_r><Key.shift_r><Key.shift_r><Key.shift_r><Key.shift_r><Key.shift_r><Key.shift_r><Key.shift_r><Key.shift_r><Key.shift_r><Key.shift_r><Key.shift_r><Key.shift_r>Hall
Screenshot: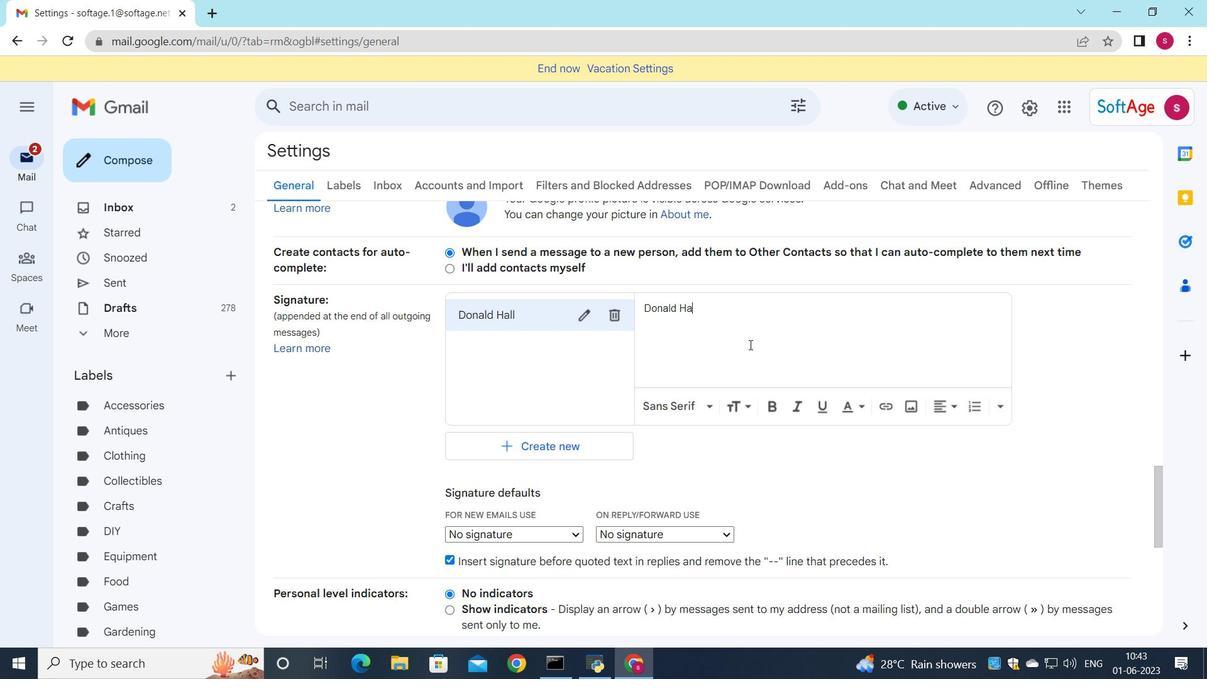 
Action: Mouse moved to (664, 372)
Screenshot: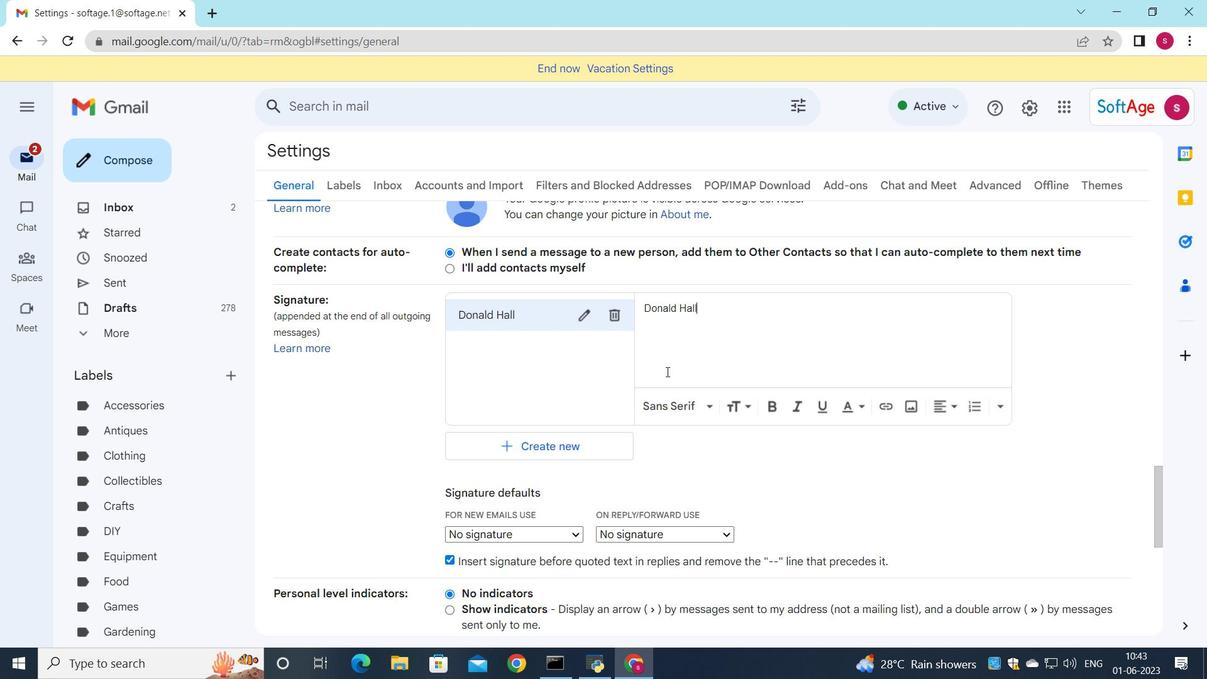 
Action: Mouse scrolled (664, 372) with delta (0, 0)
Screenshot: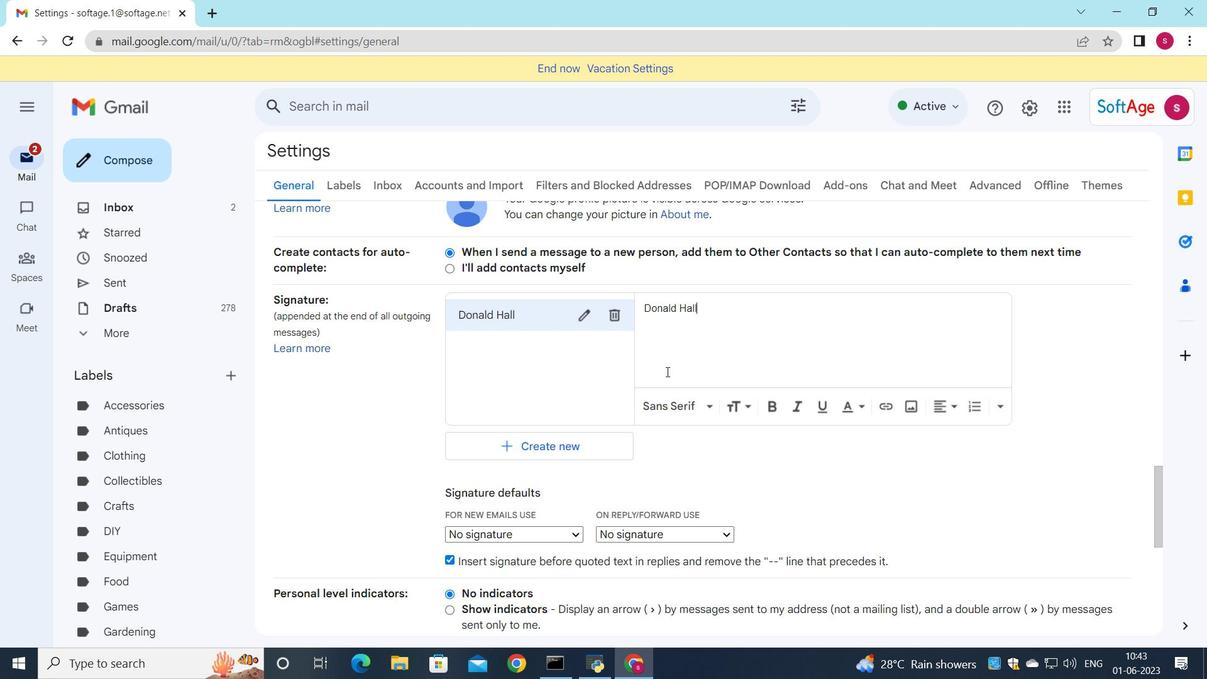
Action: Mouse moved to (653, 378)
Screenshot: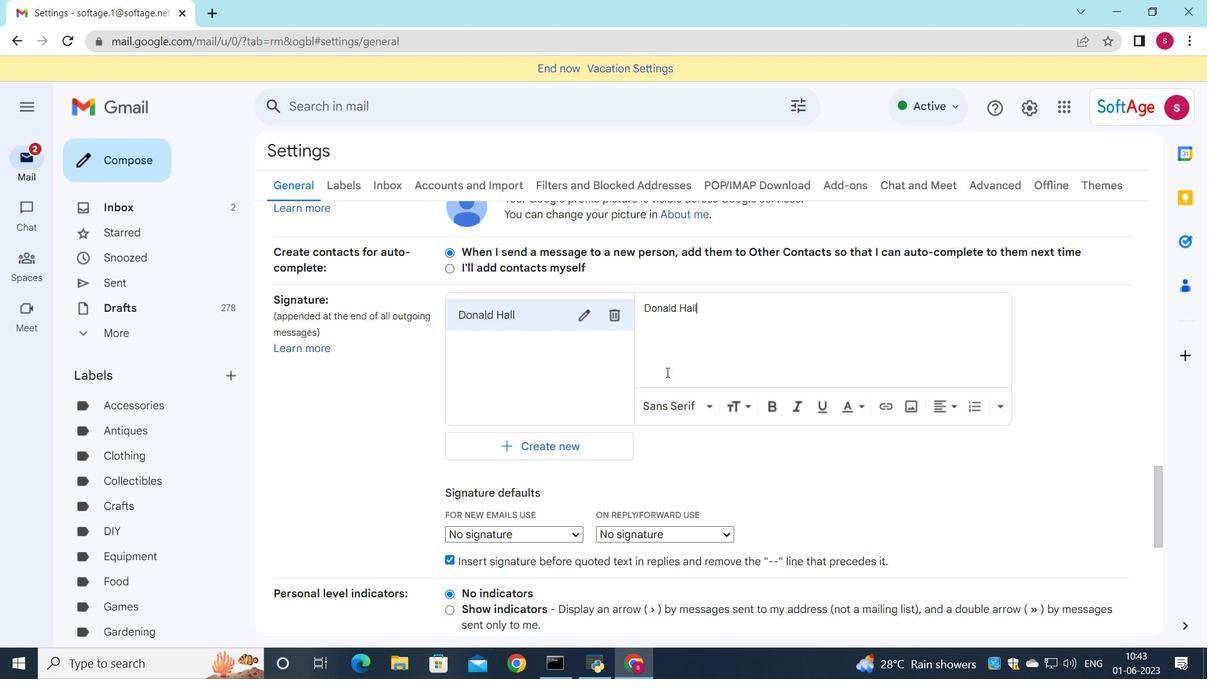 
Action: Mouse scrolled (654, 376) with delta (0, 0)
Screenshot: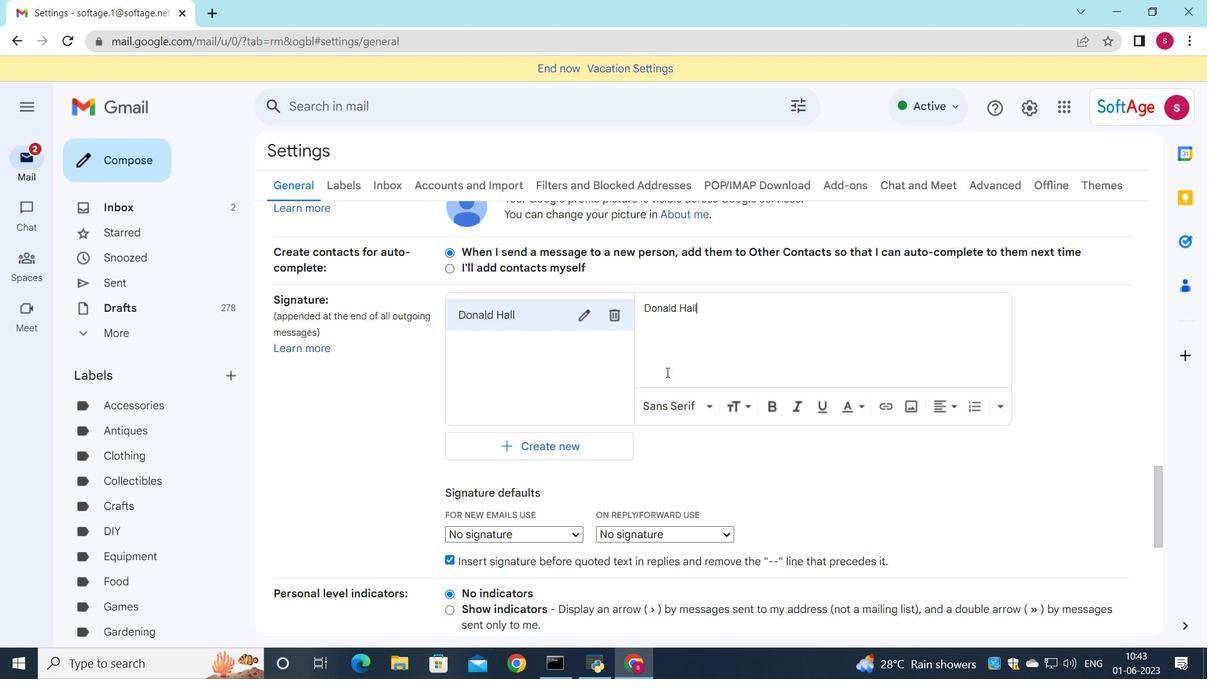 
Action: Mouse moved to (645, 382)
Screenshot: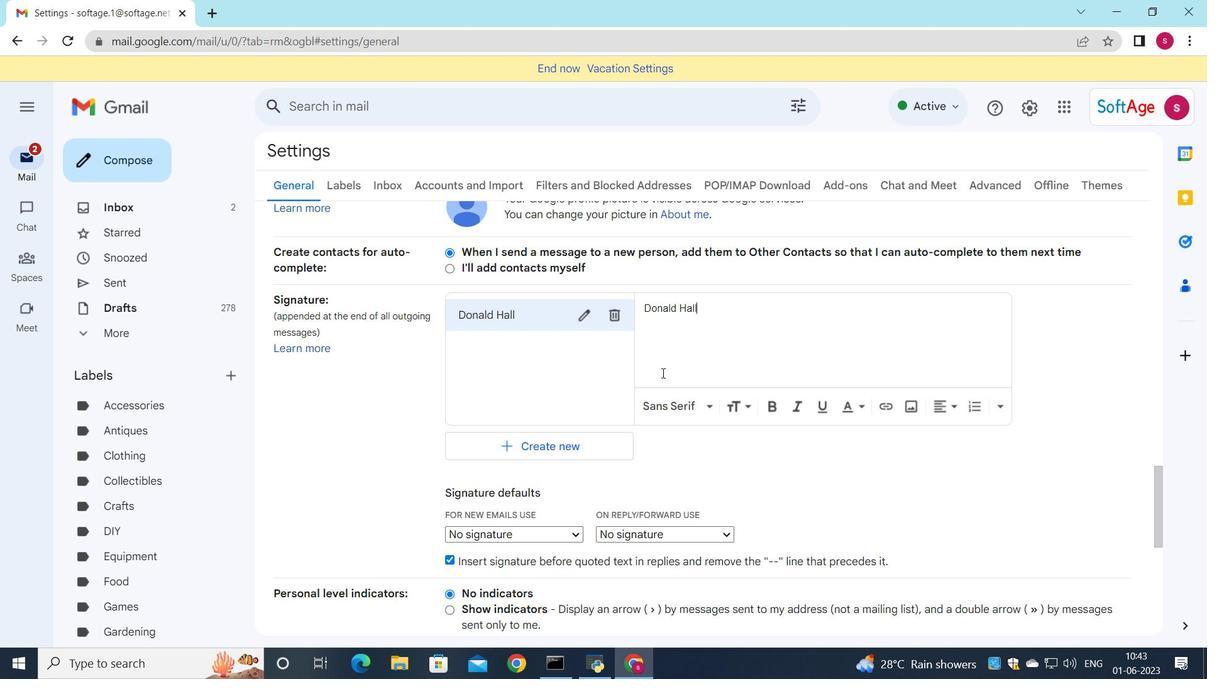 
Action: Mouse scrolled (645, 382) with delta (0, 0)
Screenshot: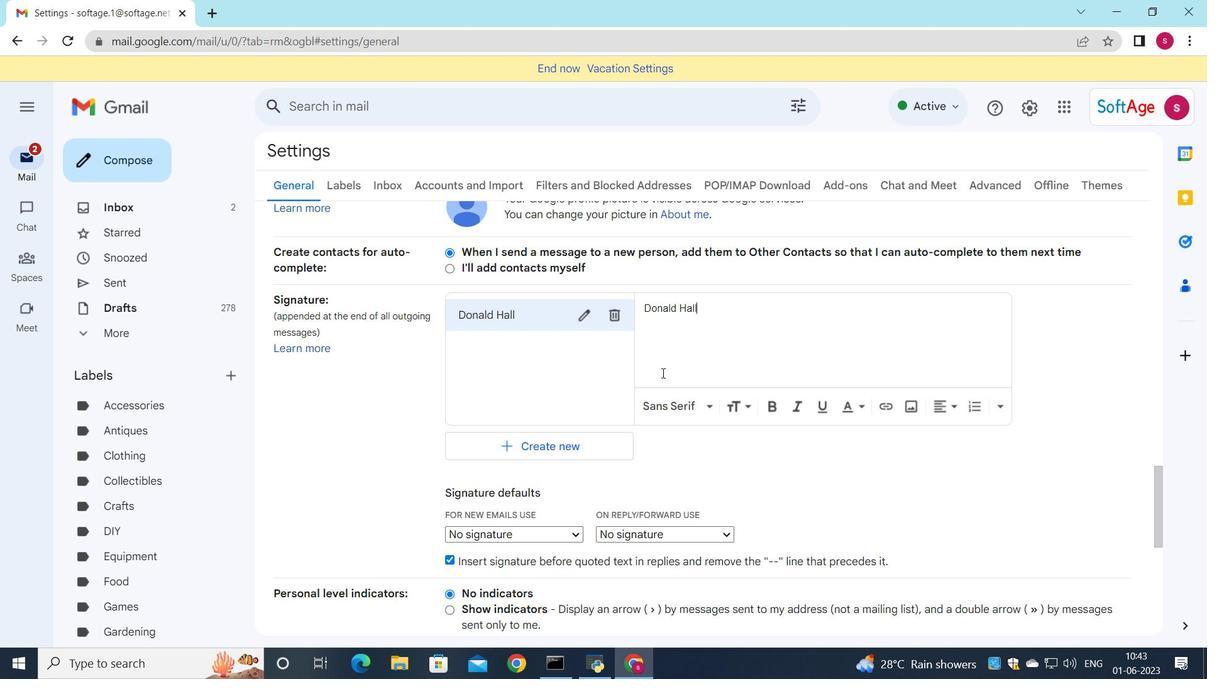
Action: Mouse moved to (571, 303)
Screenshot: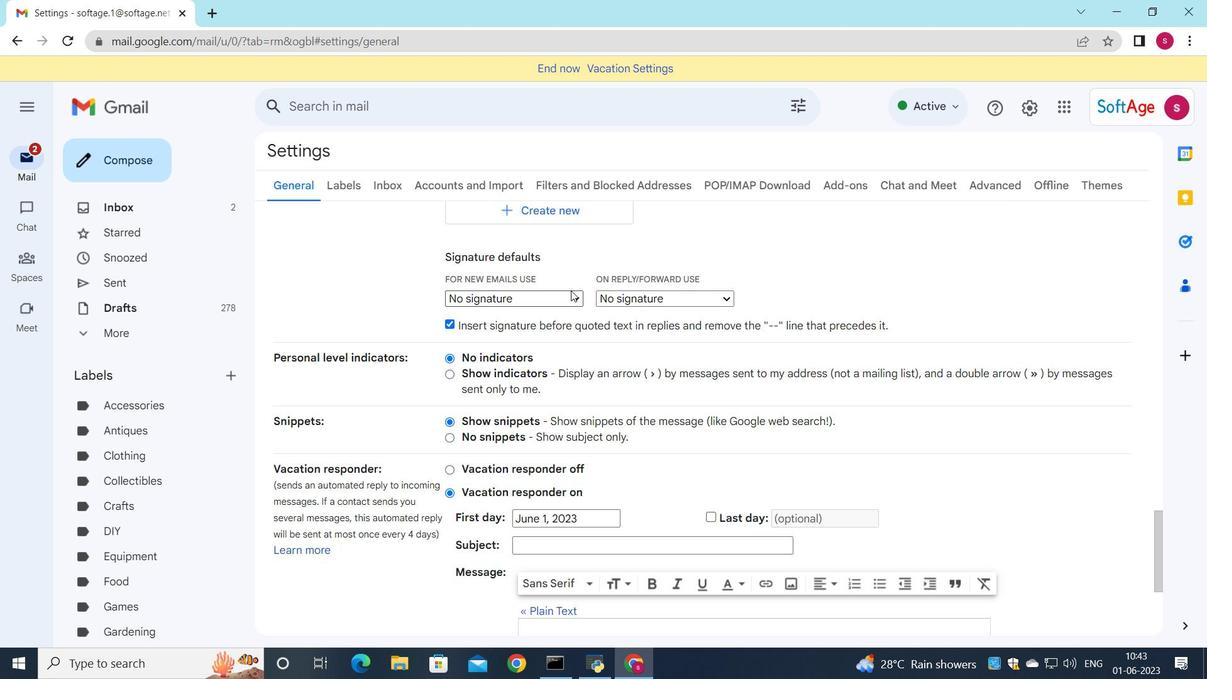 
Action: Mouse pressed left at (571, 303)
Screenshot: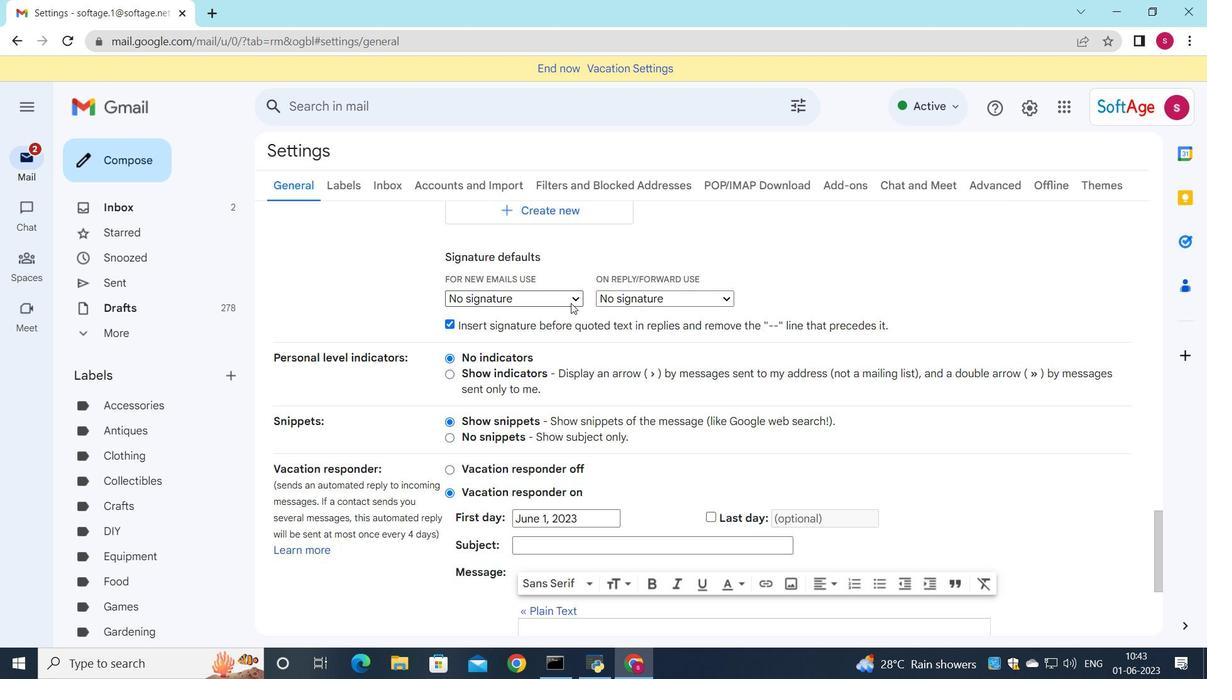
Action: Mouse moved to (568, 321)
Screenshot: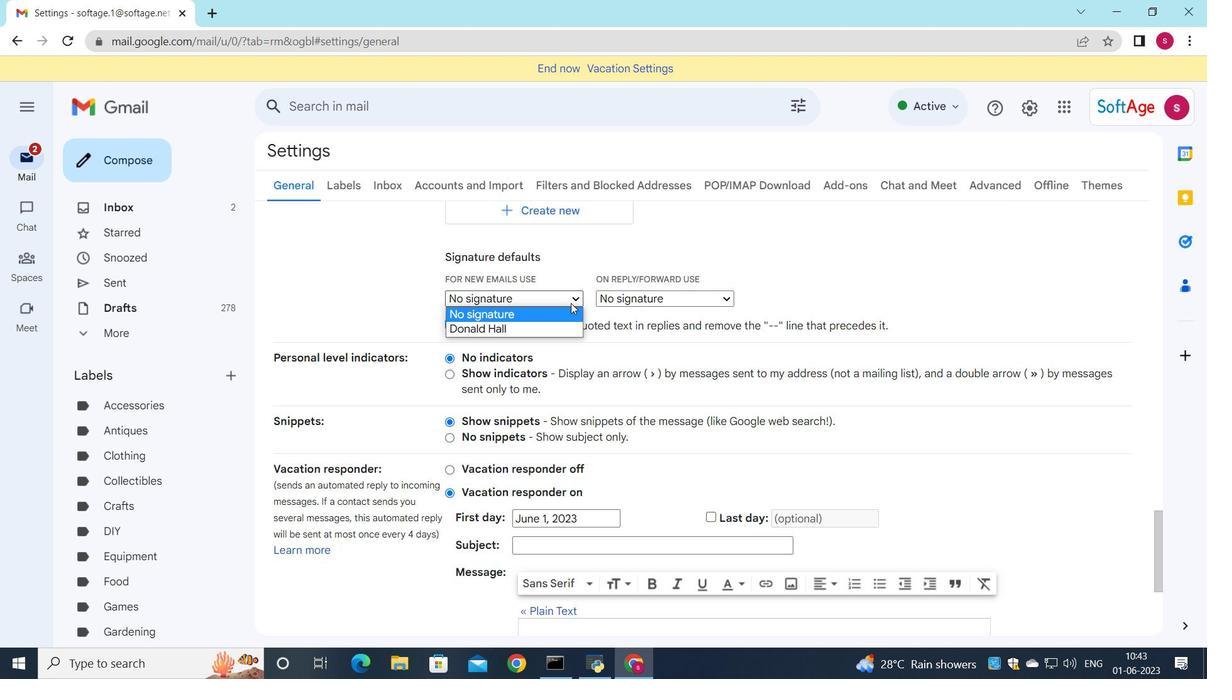 
Action: Mouse pressed left at (568, 321)
Screenshot: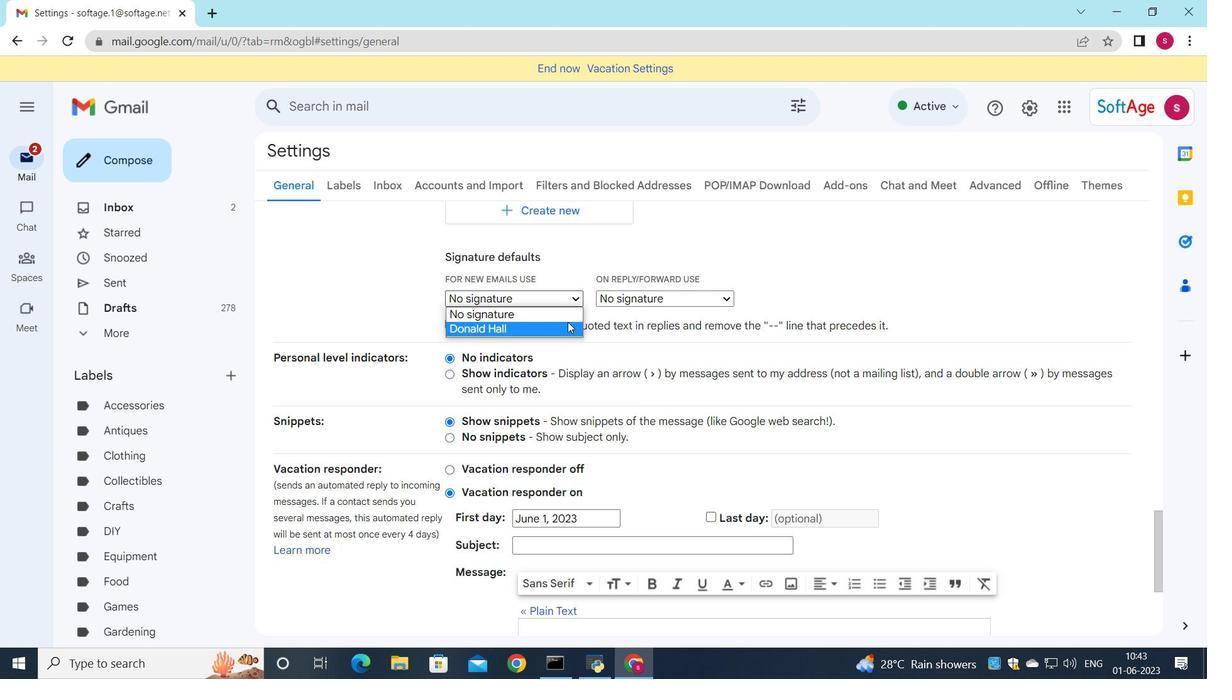 
Action: Mouse moved to (642, 296)
Screenshot: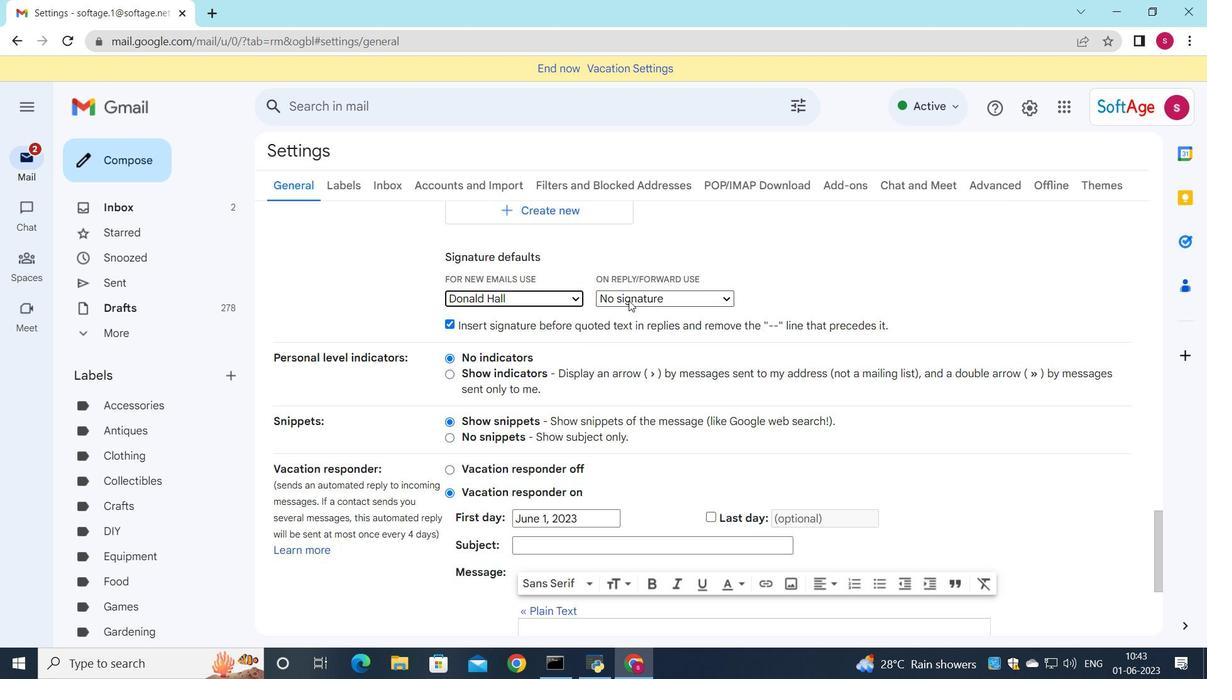 
Action: Mouse pressed left at (642, 296)
Screenshot: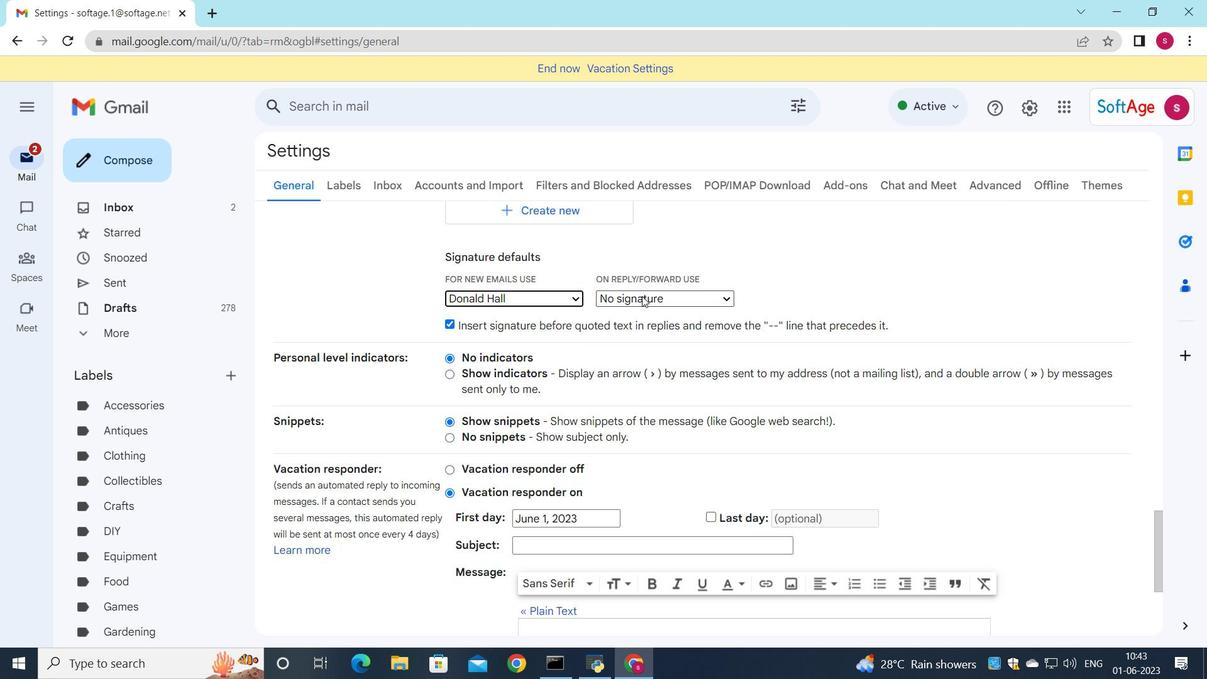 
Action: Mouse moved to (642, 323)
Screenshot: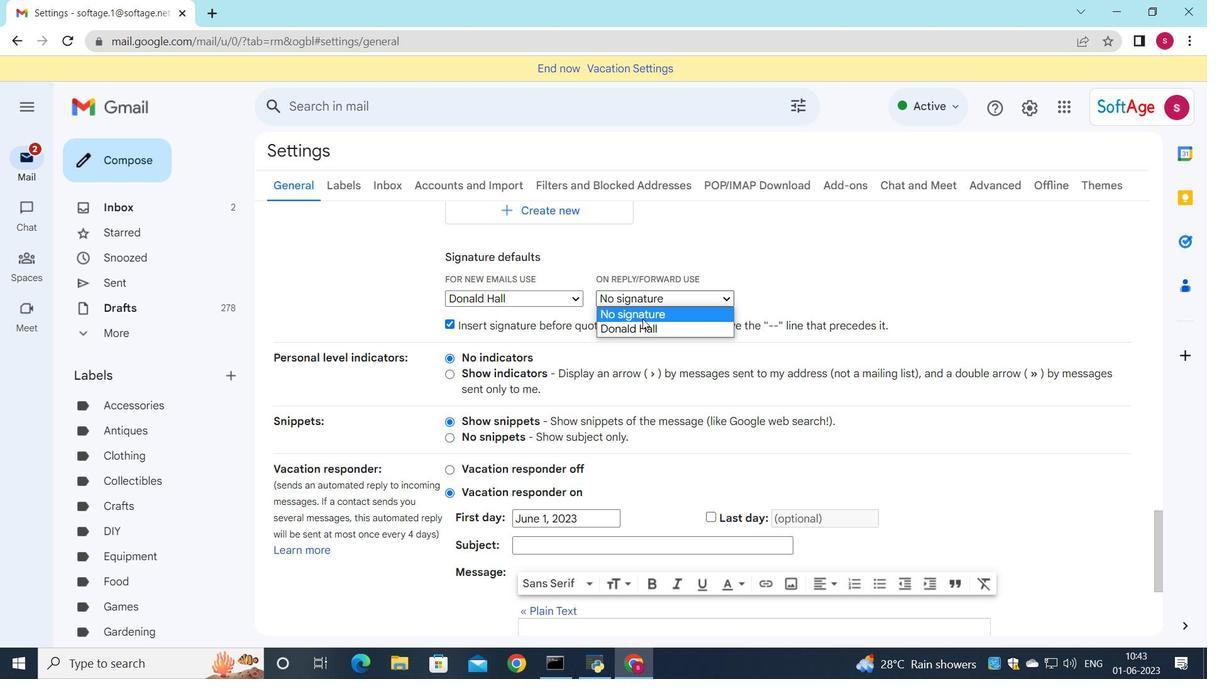 
Action: Mouse pressed left at (642, 323)
Screenshot: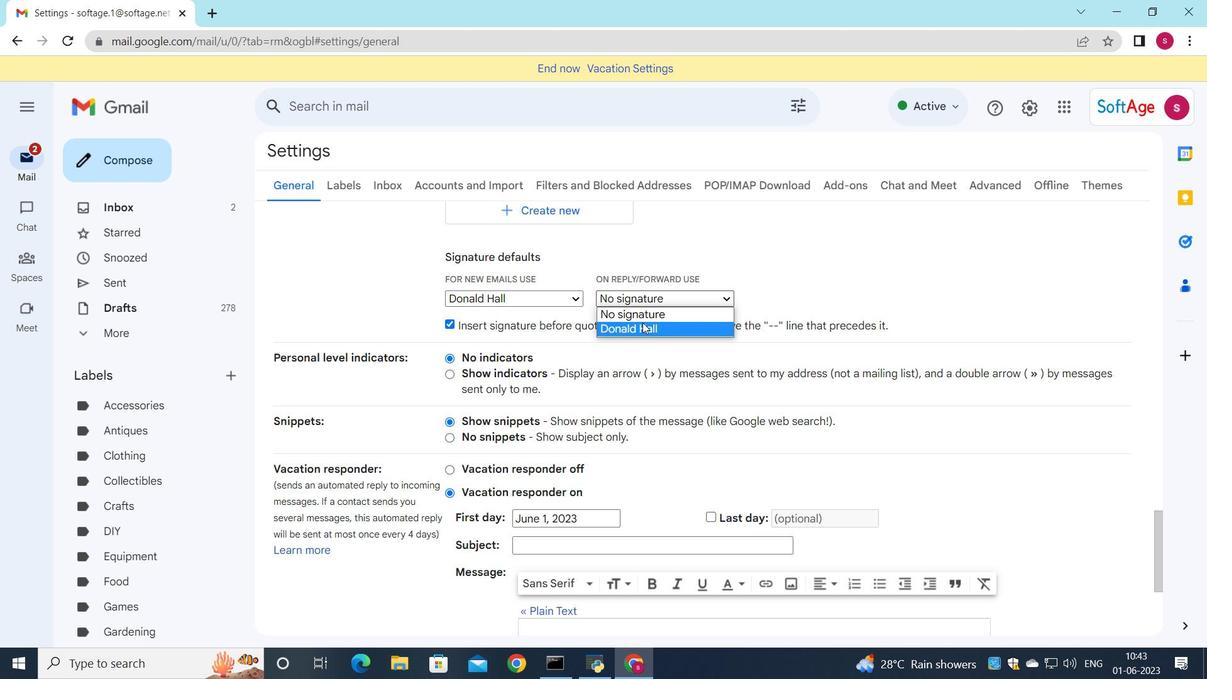 
Action: Mouse moved to (632, 305)
Screenshot: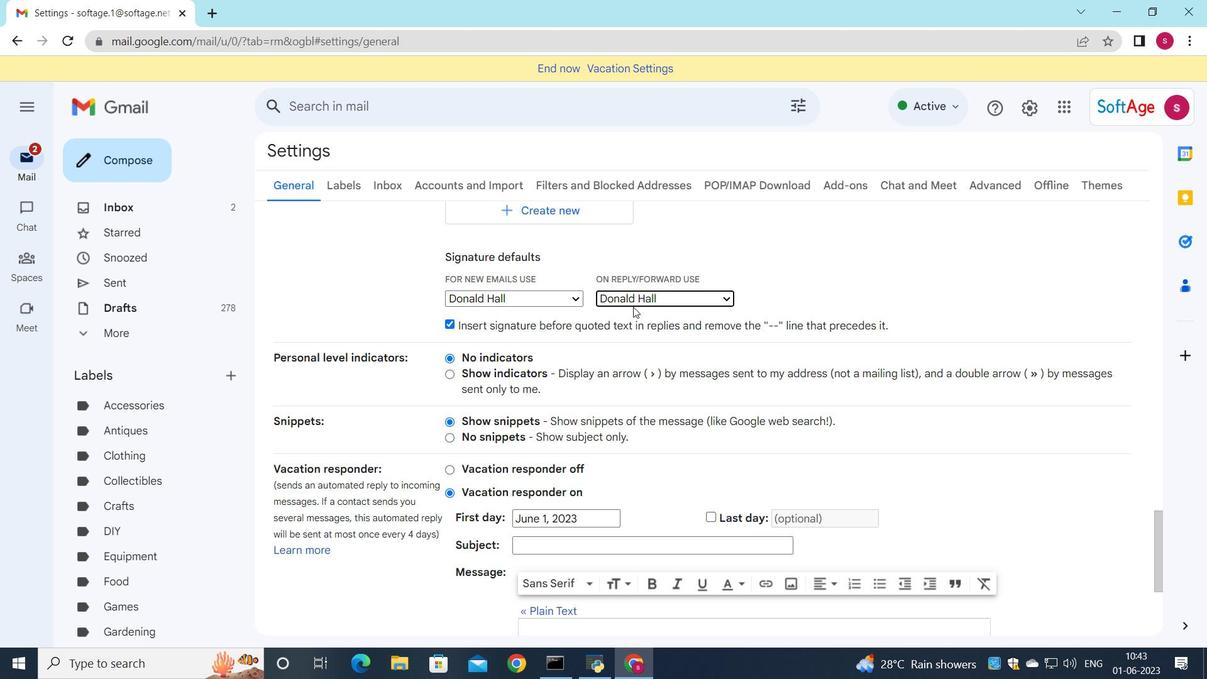 
Action: Mouse scrolled (632, 304) with delta (0, 0)
Screenshot: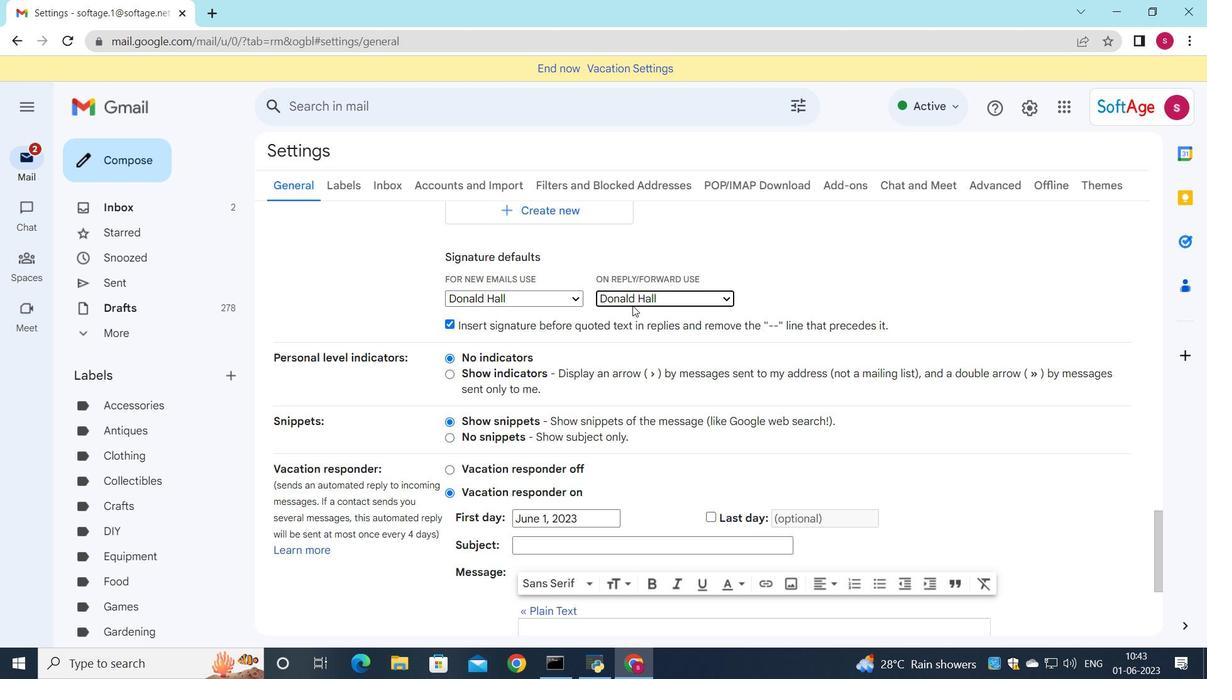 
Action: Mouse scrolled (632, 304) with delta (0, 0)
Screenshot: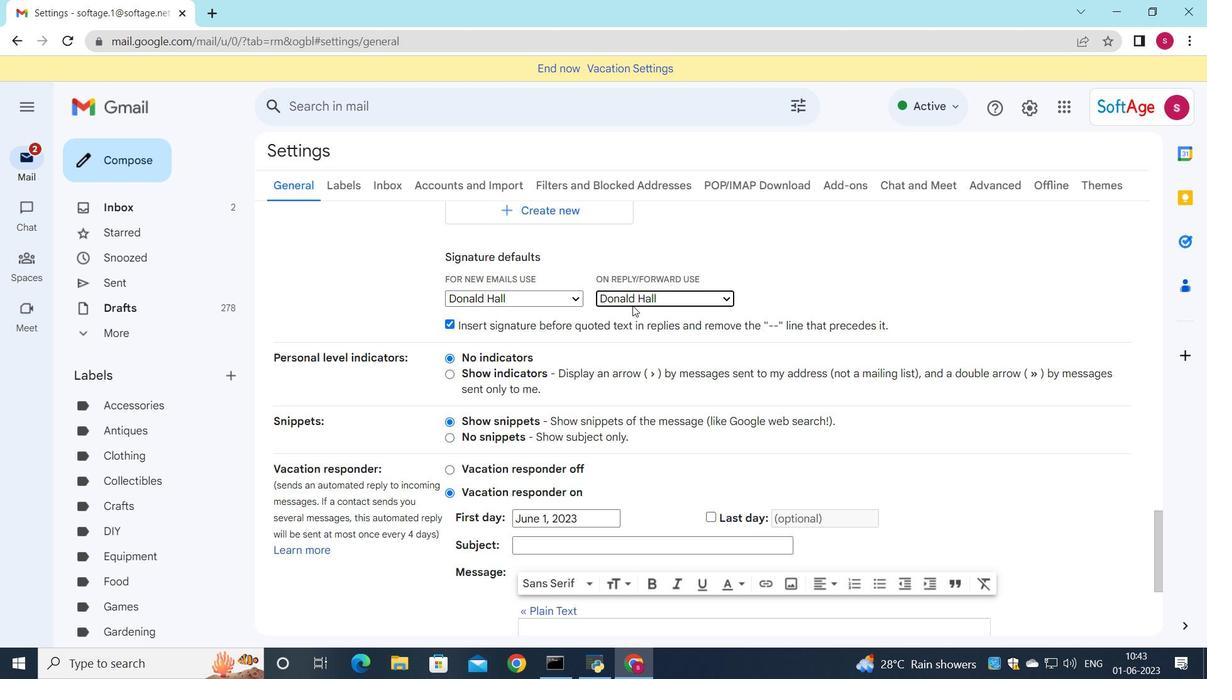 
Action: Mouse scrolled (632, 304) with delta (0, 0)
Screenshot: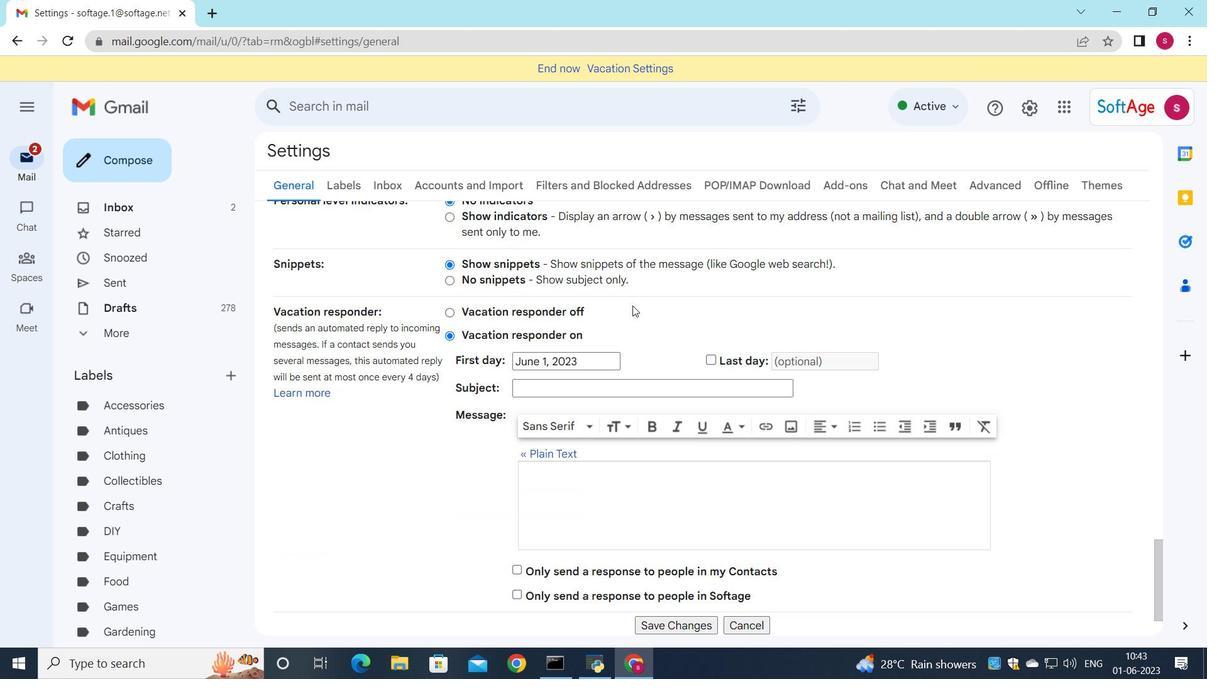 
Action: Mouse scrolled (632, 304) with delta (0, 0)
Screenshot: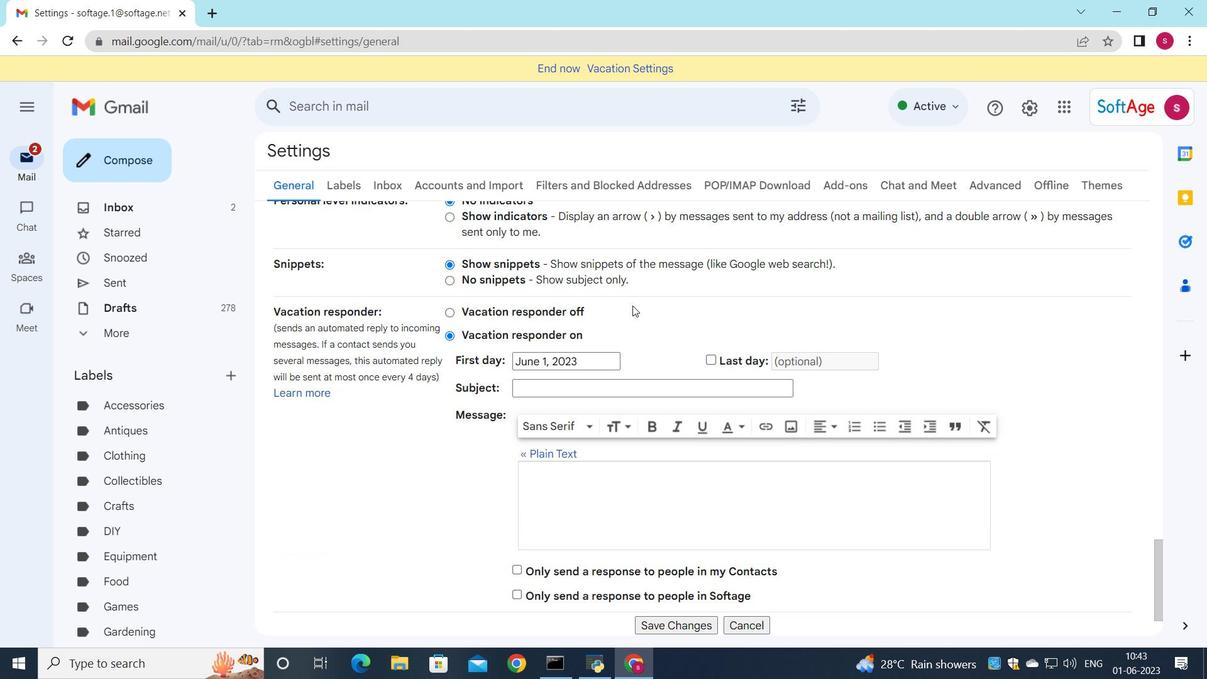 
Action: Mouse scrolled (632, 304) with delta (0, 0)
Screenshot: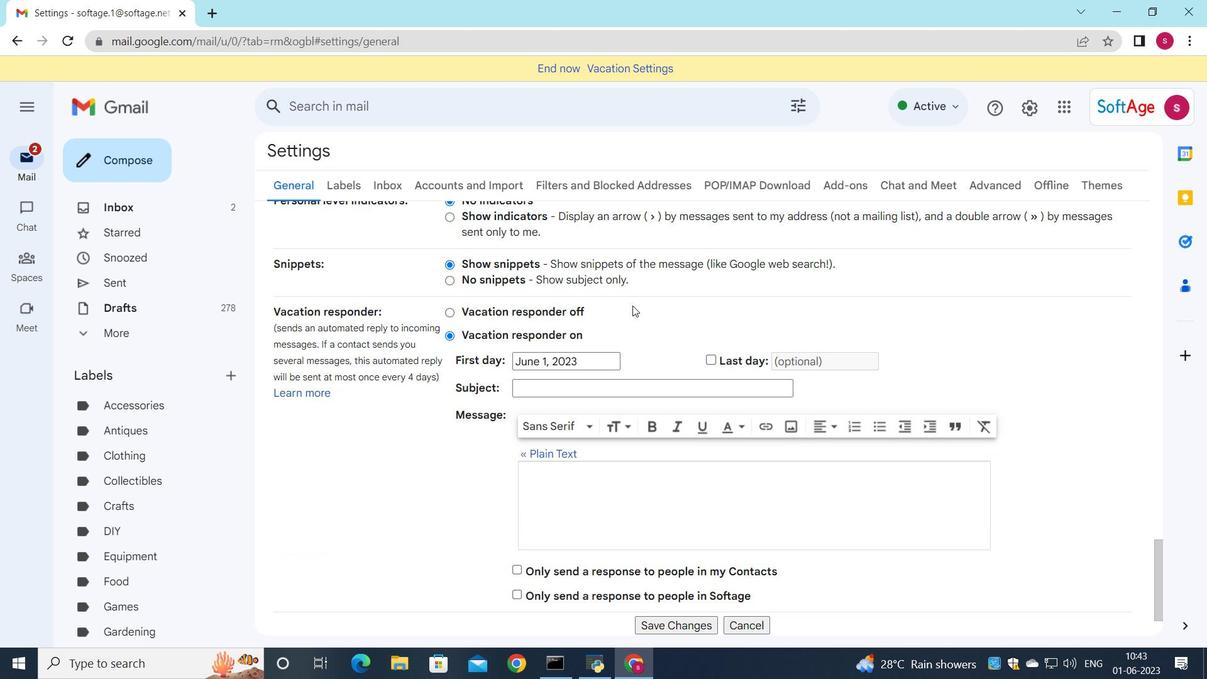 
Action: Mouse scrolled (632, 304) with delta (0, 0)
Screenshot: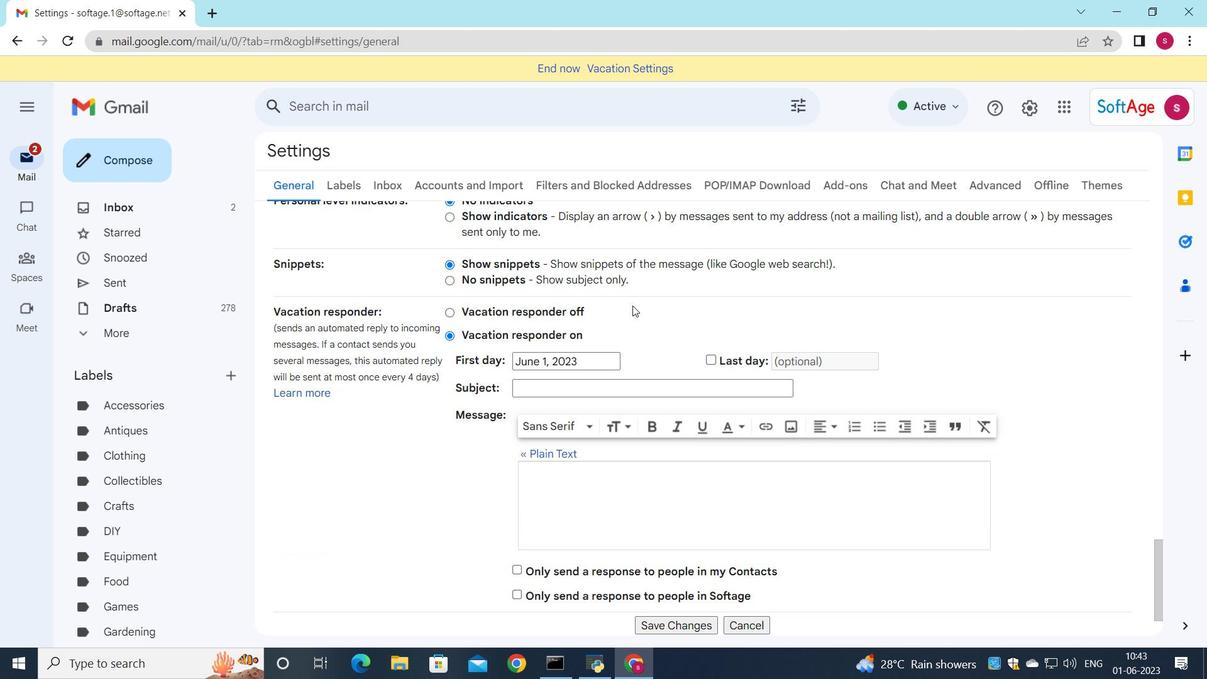 
Action: Mouse scrolled (632, 304) with delta (0, 0)
Screenshot: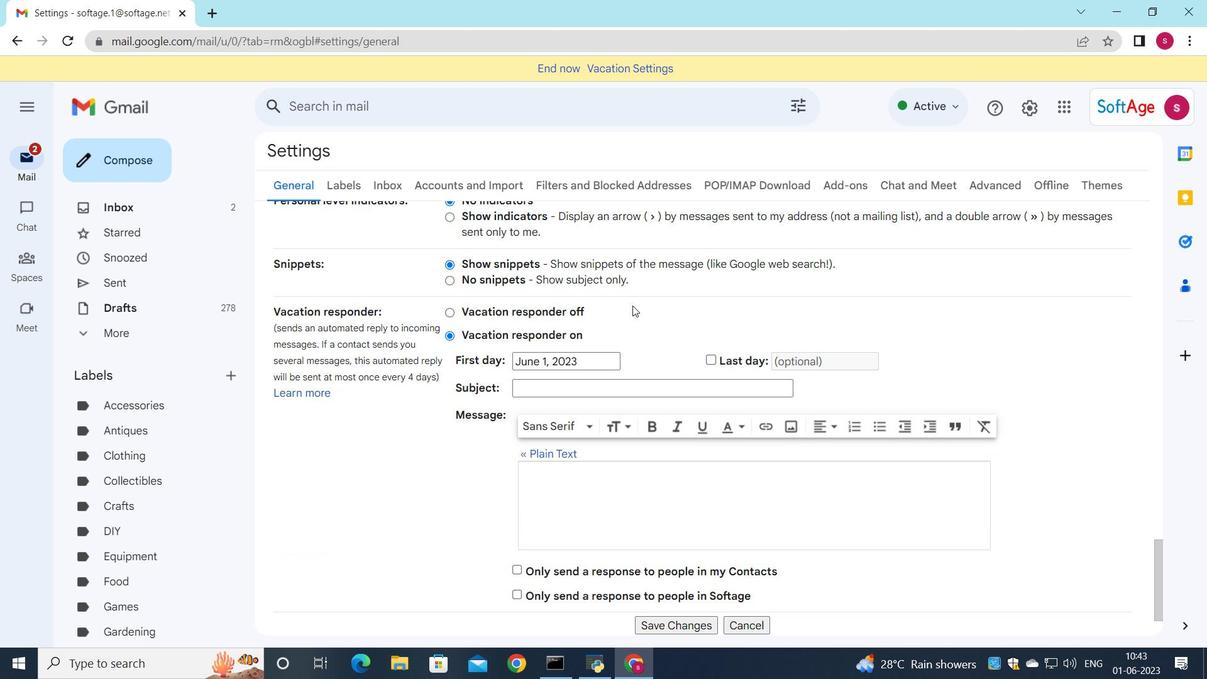 
Action: Mouse moved to (642, 310)
Screenshot: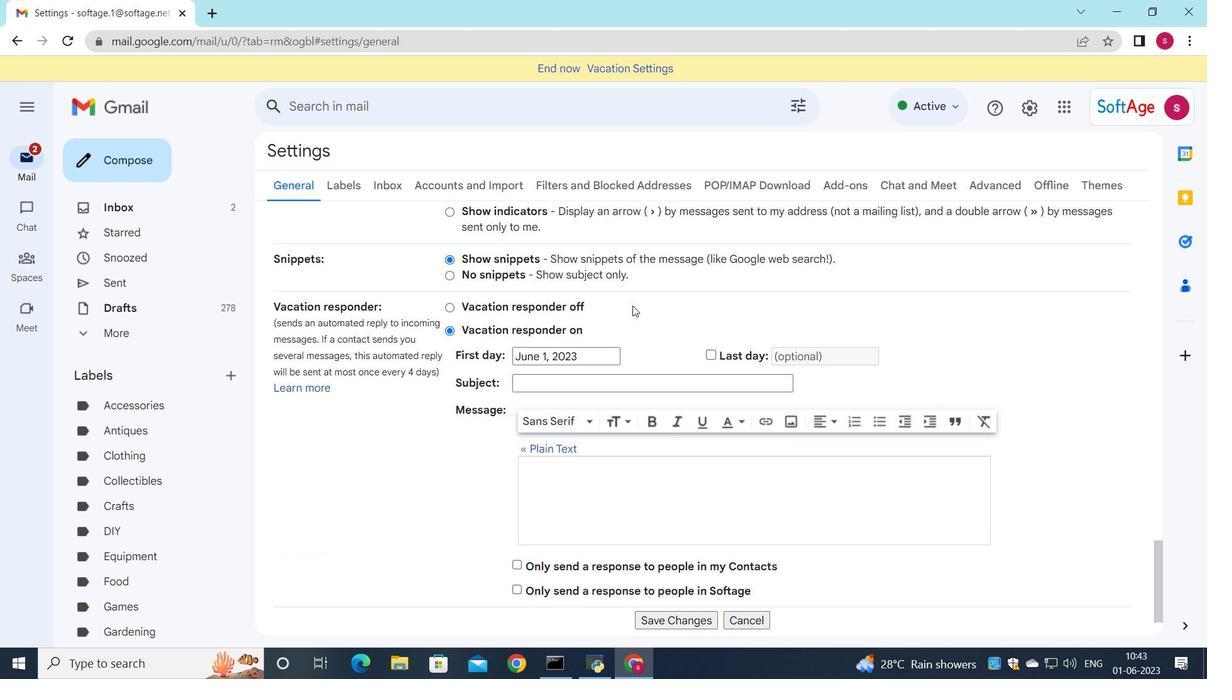 
Action: Mouse scrolled (639, 308) with delta (0, 0)
Screenshot: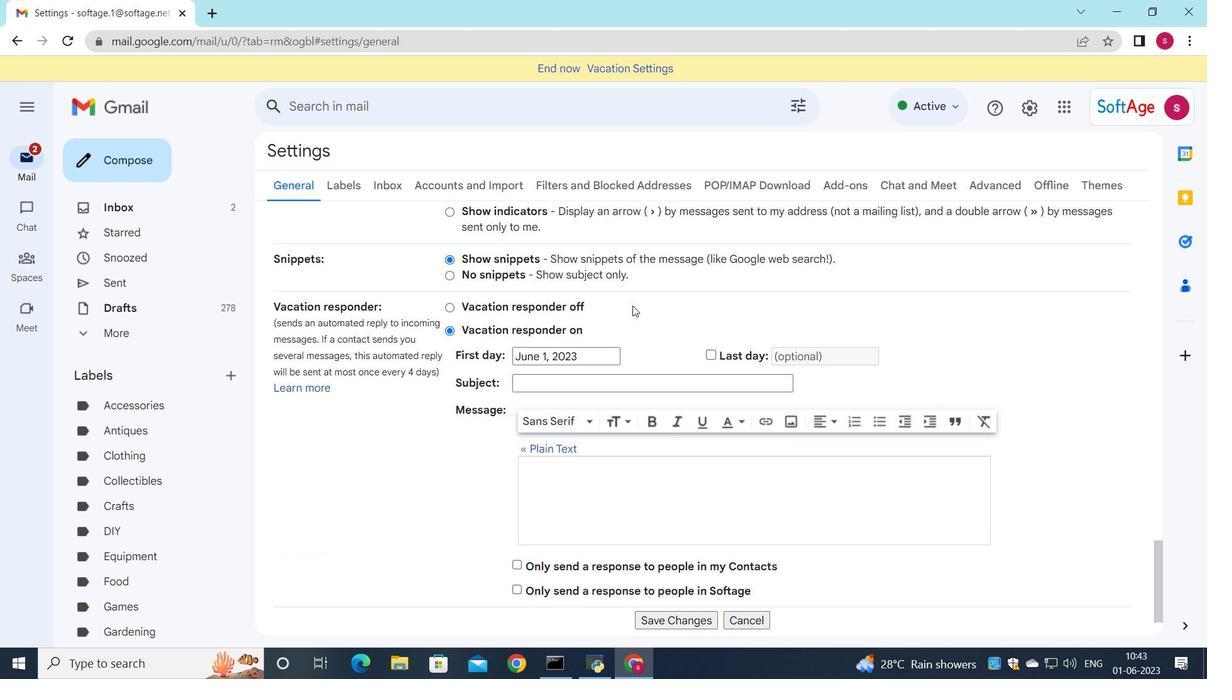 
Action: Mouse moved to (674, 552)
Screenshot: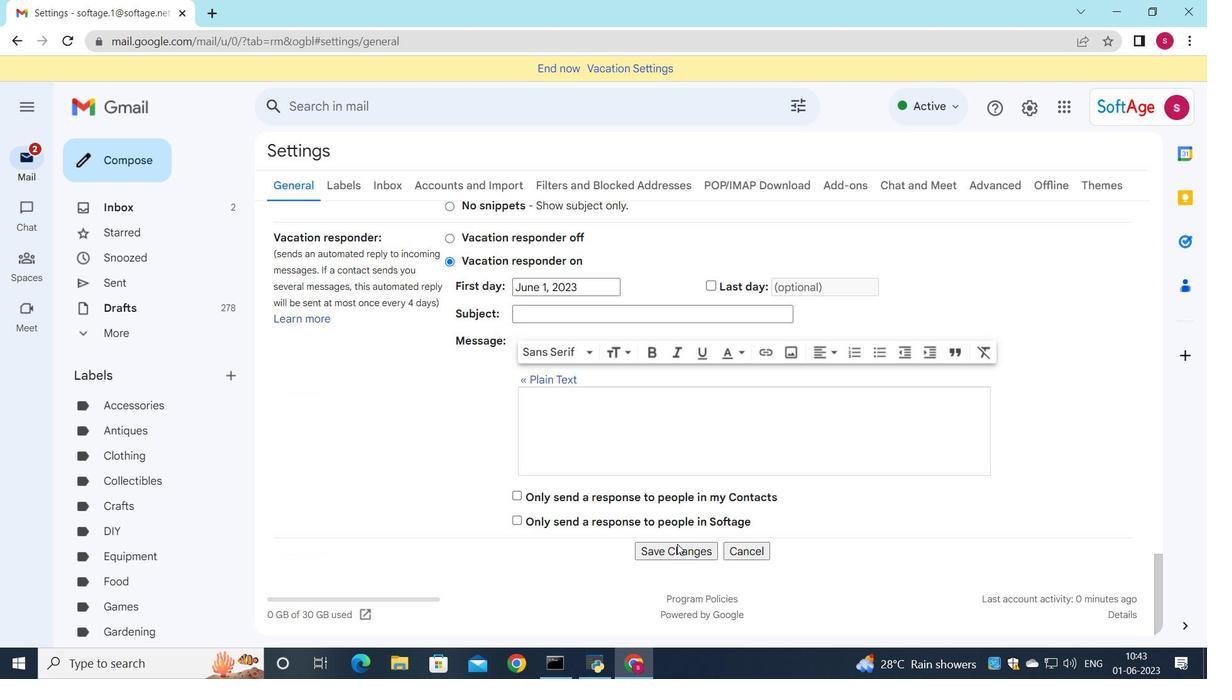 
Action: Mouse pressed left at (674, 552)
Screenshot: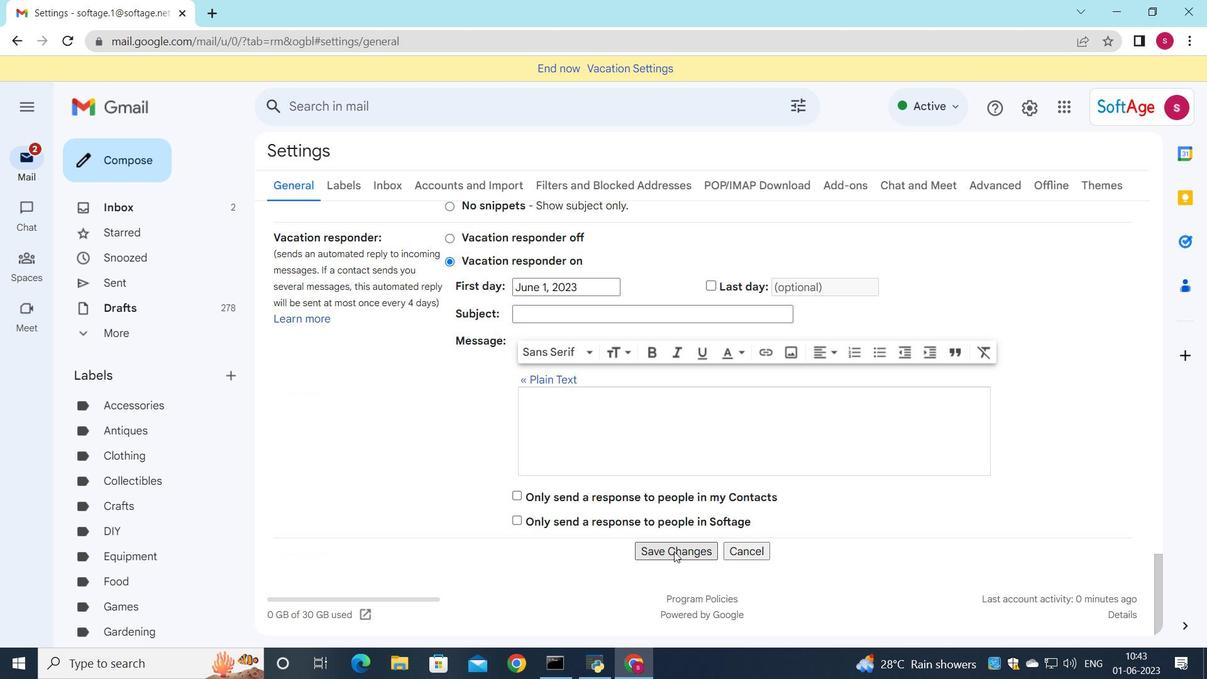 
Action: Mouse moved to (625, 452)
Screenshot: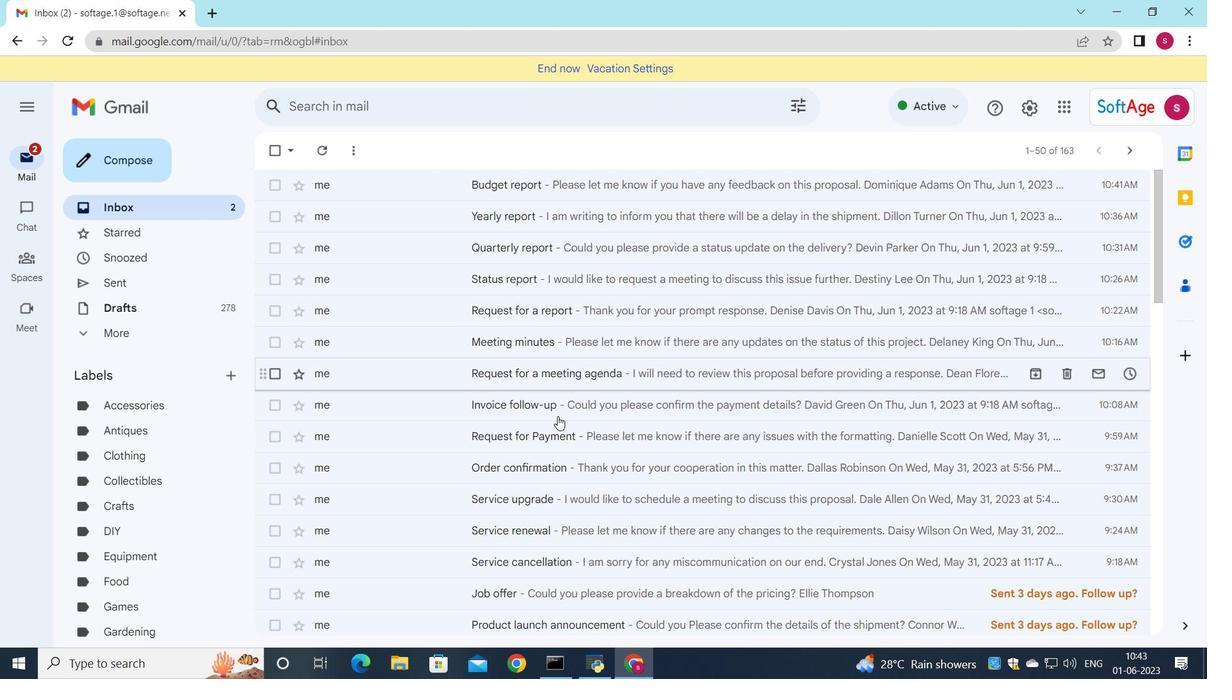 
Action: Mouse scrolled (625, 451) with delta (0, 0)
Screenshot: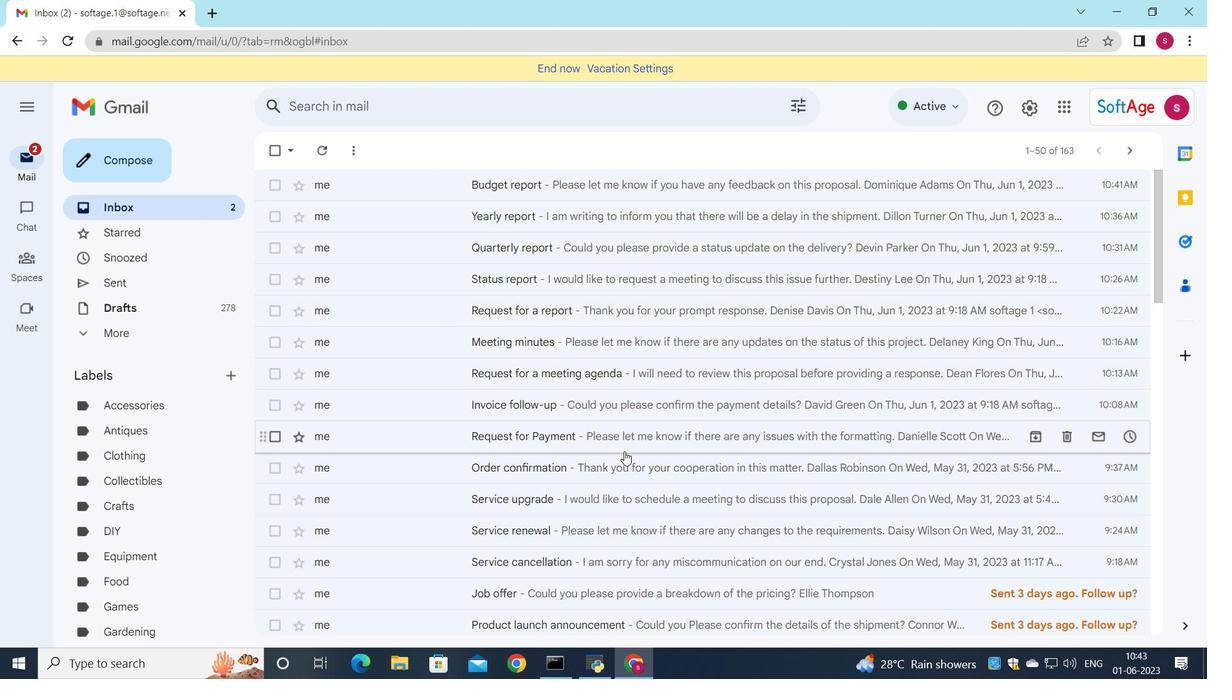 
Action: Mouse moved to (611, 394)
Screenshot: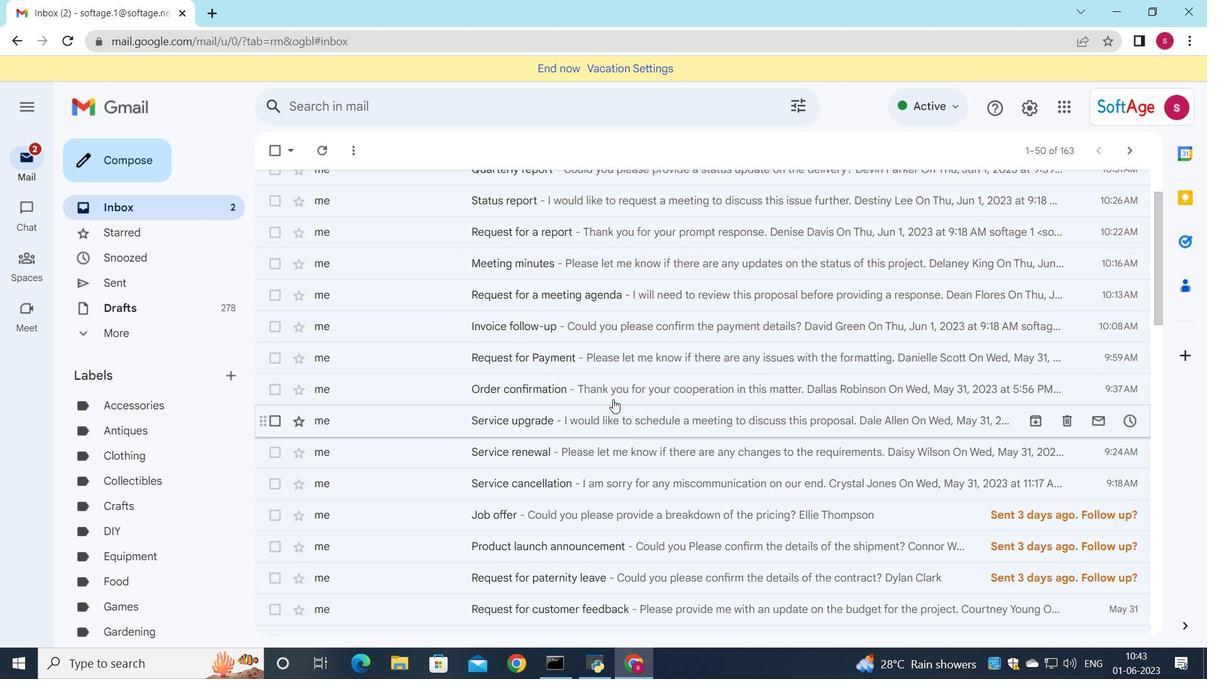 
Action: Mouse pressed left at (611, 394)
Screenshot: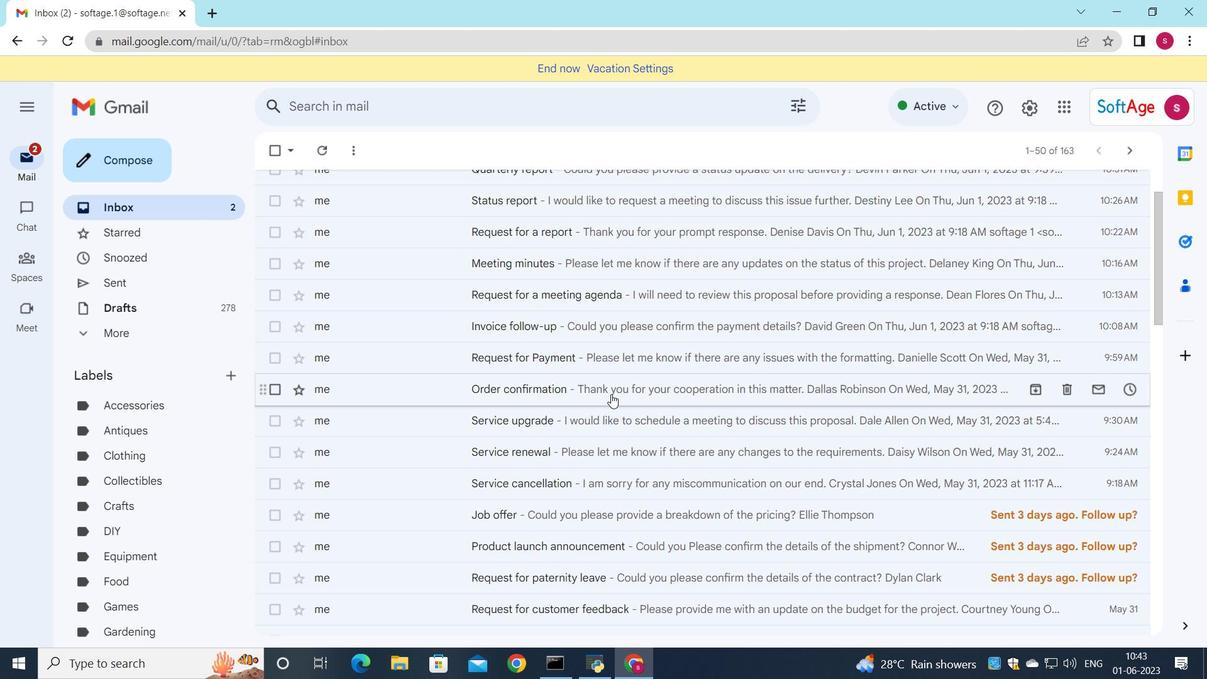 
Action: Mouse moved to (372, 508)
Screenshot: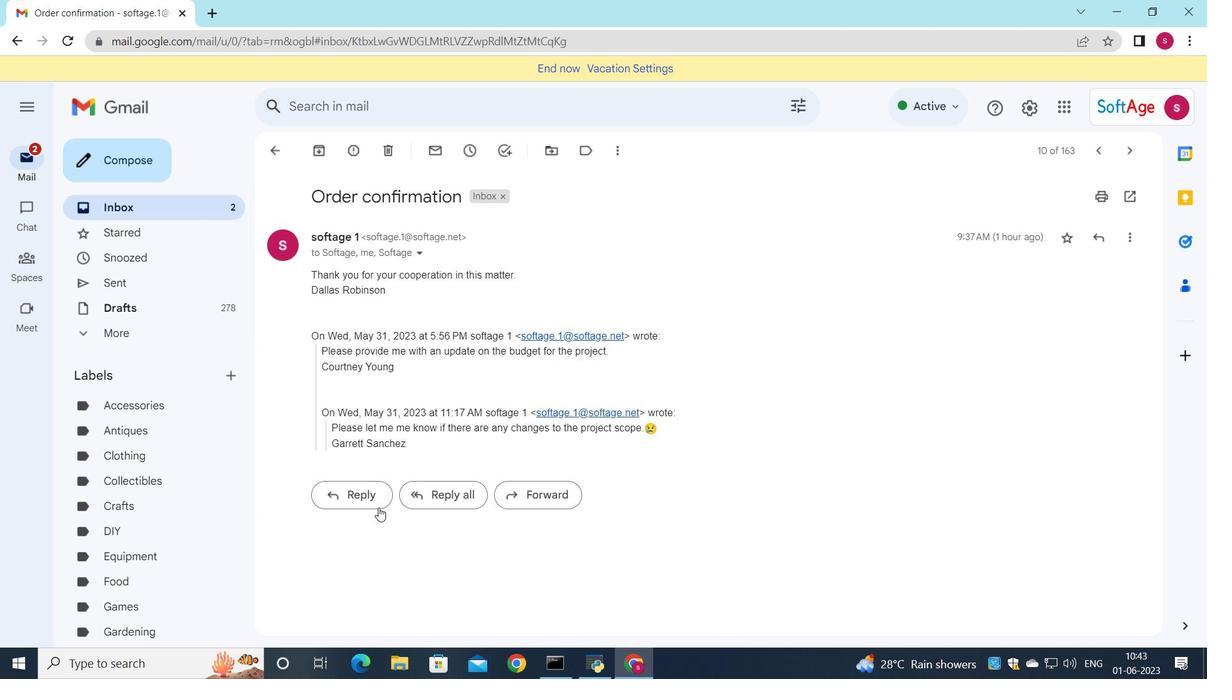 
Action: Mouse pressed left at (372, 508)
Screenshot: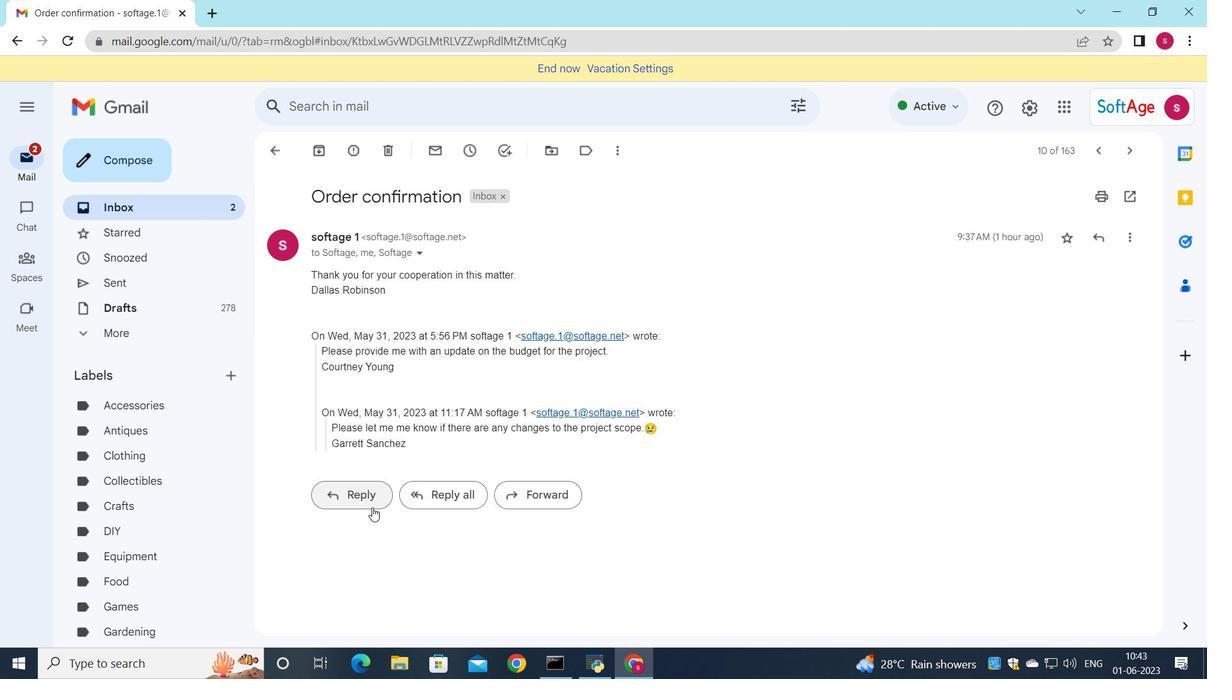 
Action: Mouse moved to (345, 430)
Screenshot: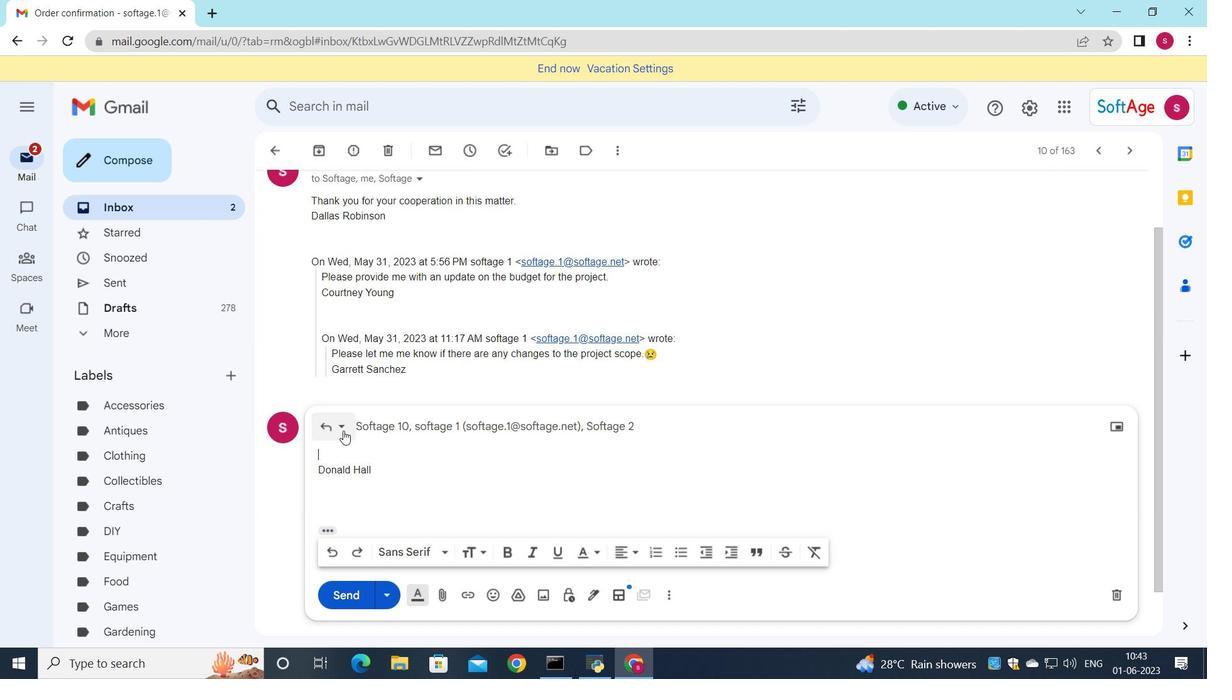 
Action: Mouse pressed left at (345, 430)
Screenshot: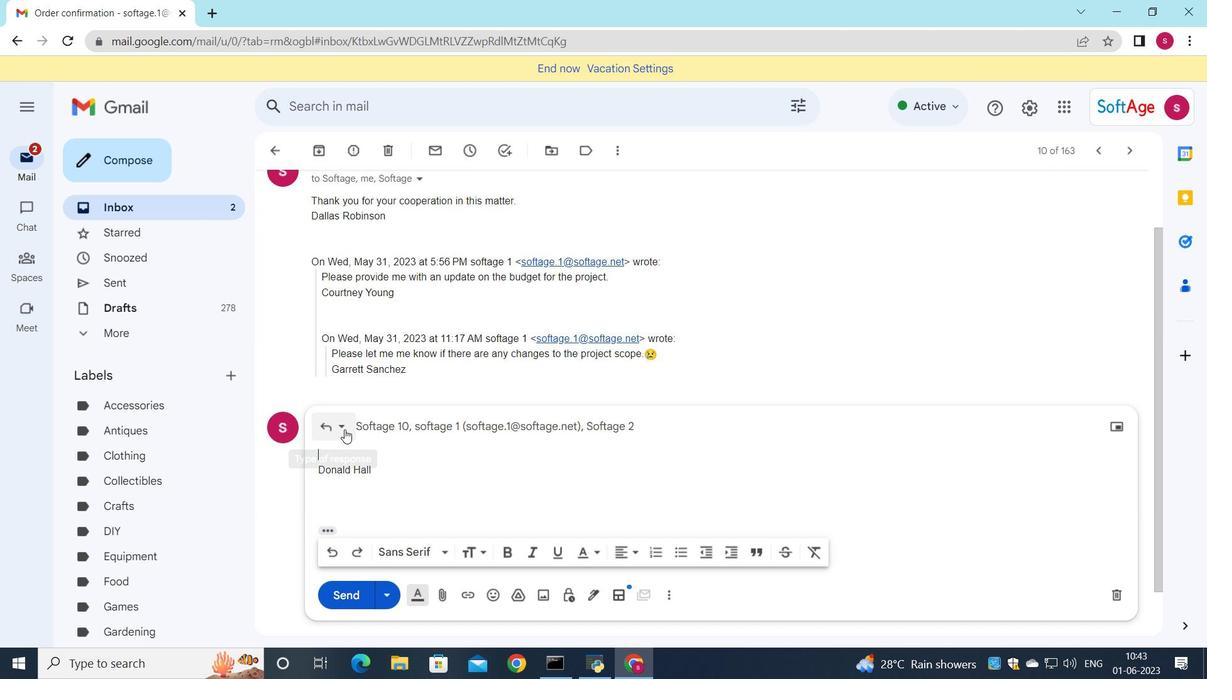 
Action: Mouse moved to (375, 537)
Screenshot: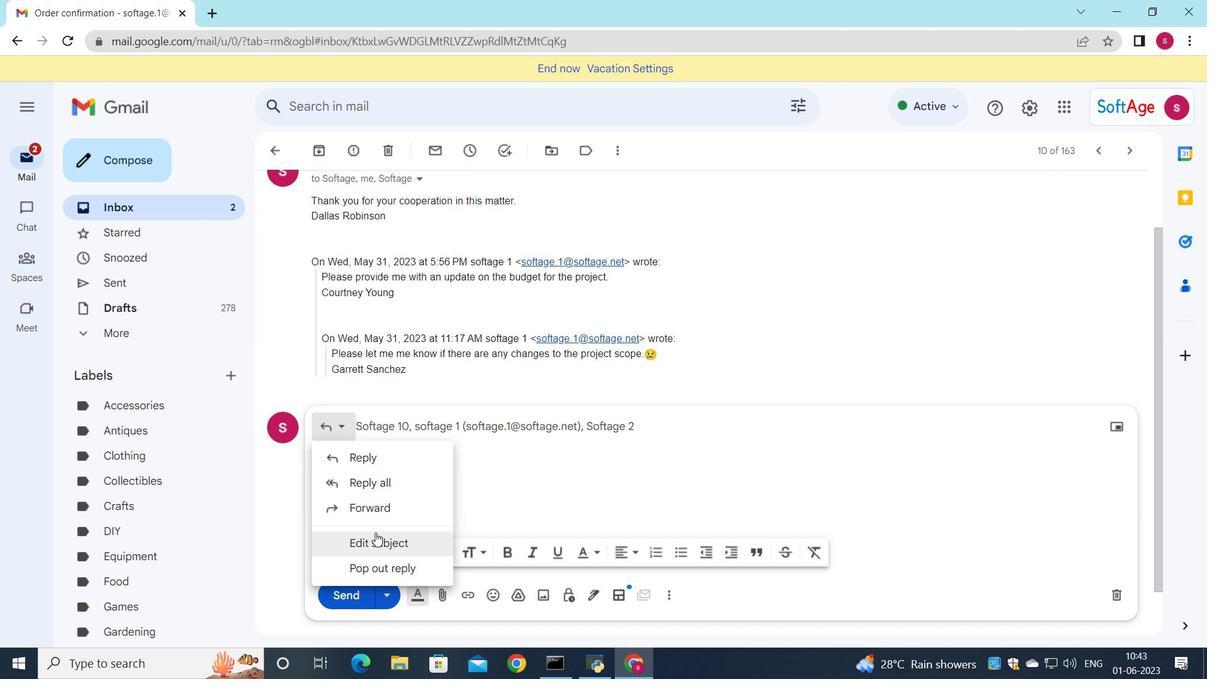 
Action: Mouse pressed left at (375, 537)
Screenshot: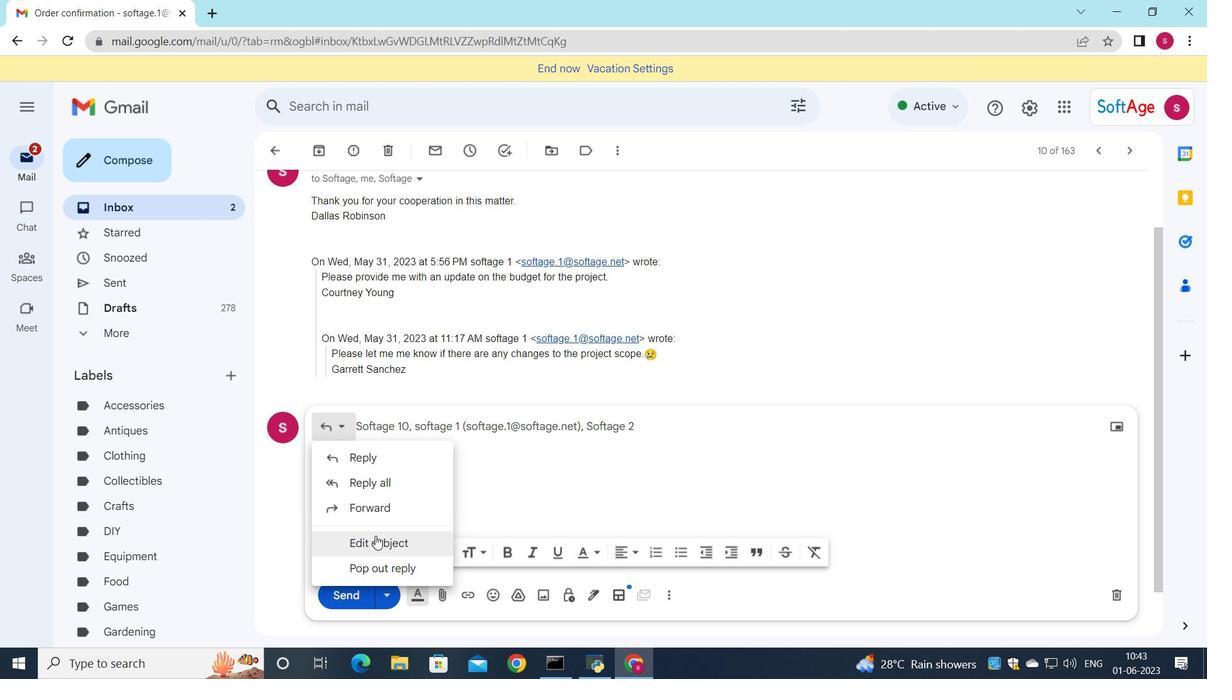 
Action: Mouse moved to (845, 312)
Screenshot: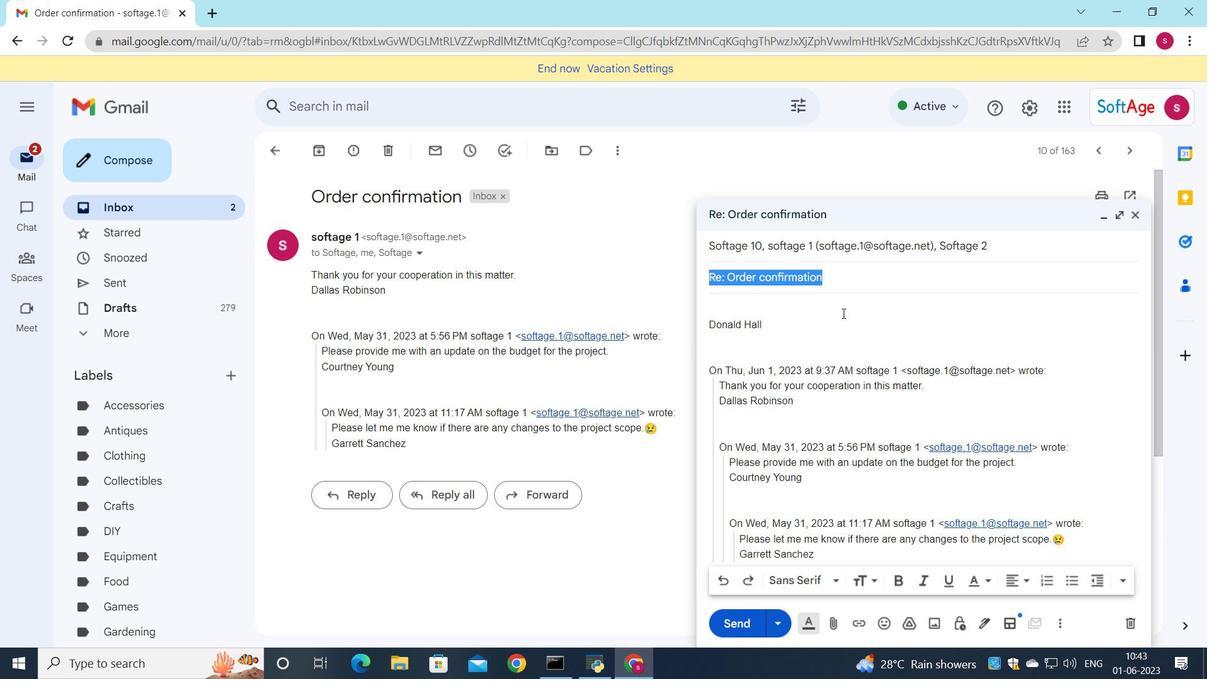 
Action: Key pressed <Key.shift_r>Perfomance<Key.space>review
Screenshot: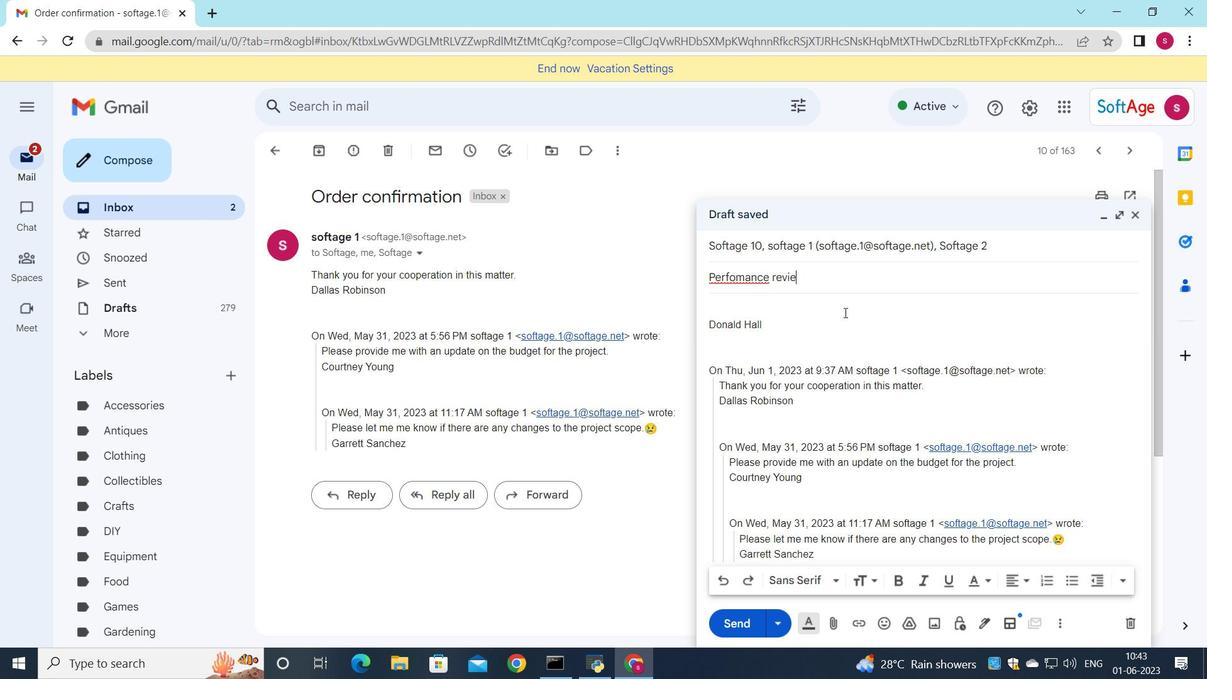 
Action: Mouse moved to (735, 277)
Screenshot: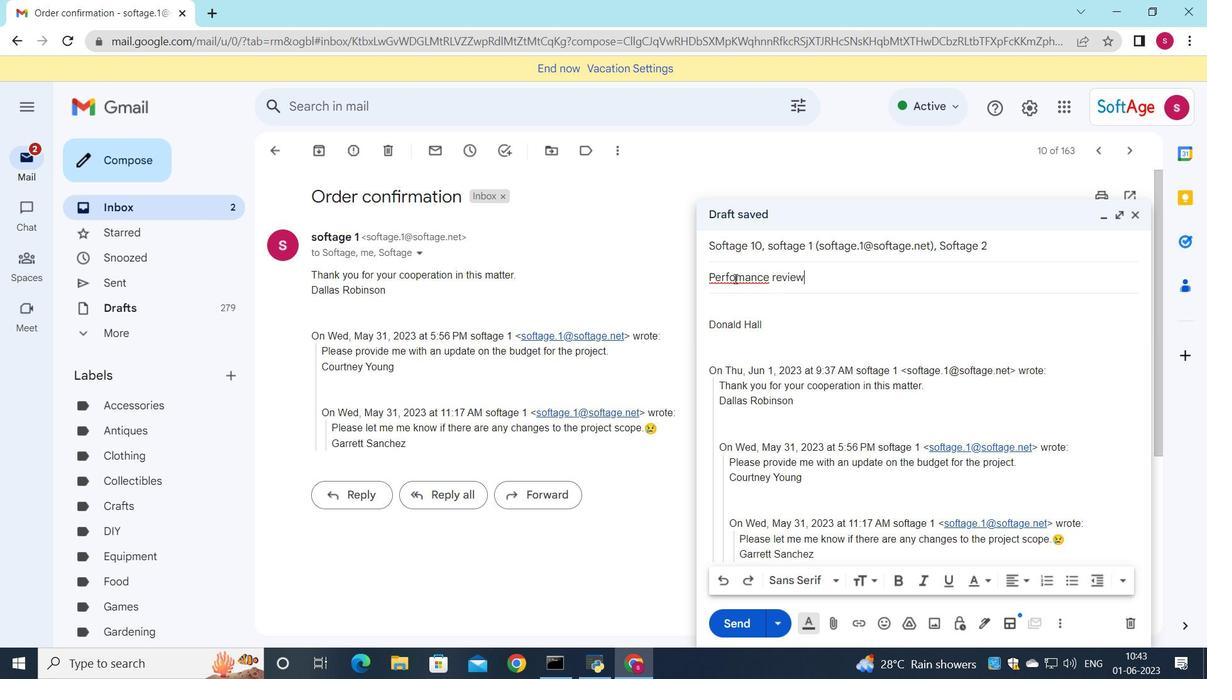 
Action: Mouse pressed left at (735, 277)
Screenshot: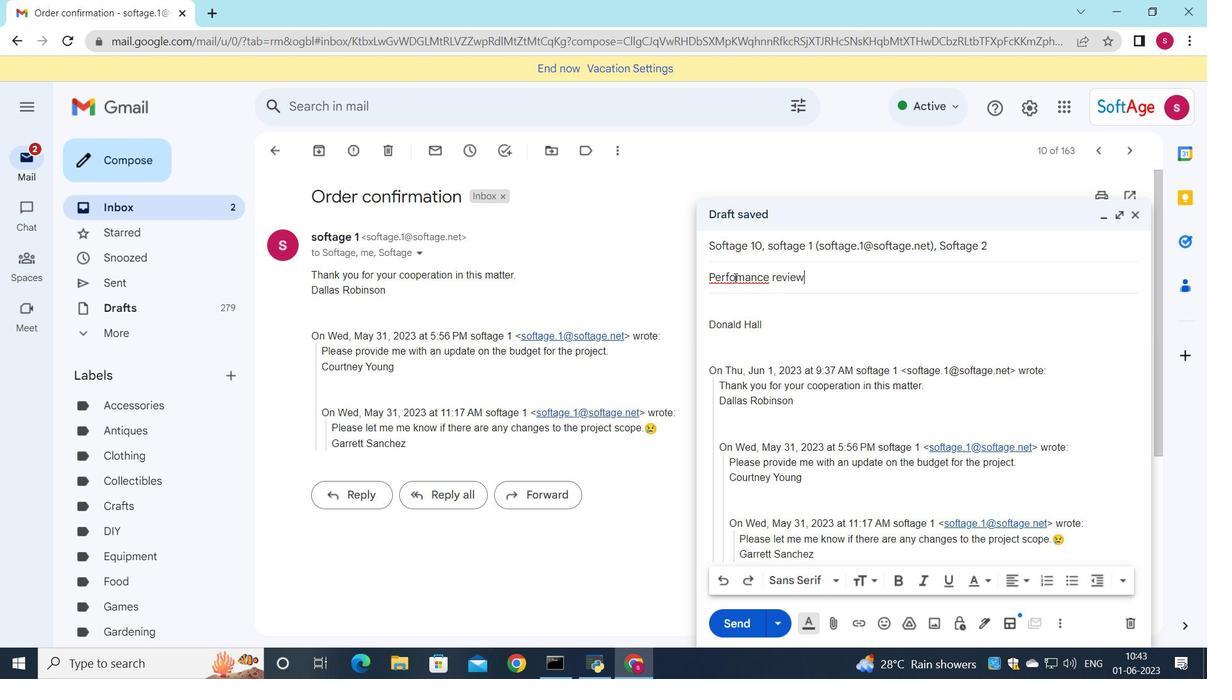 
Action: Mouse moved to (736, 278)
Screenshot: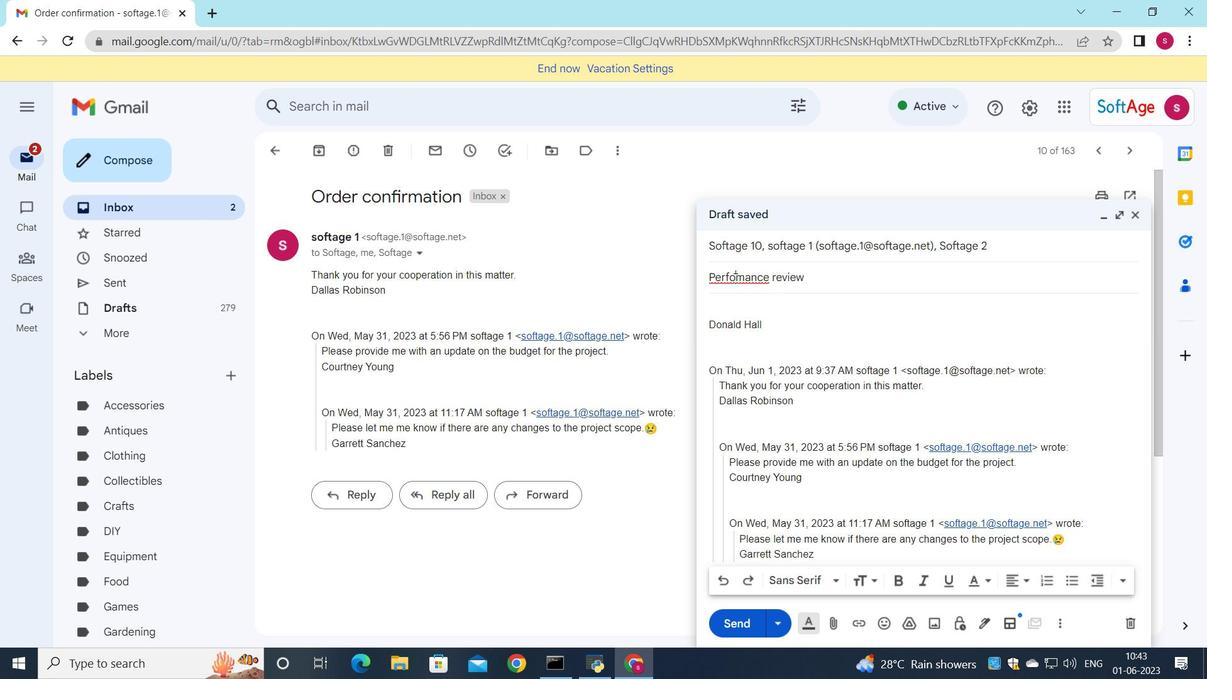 
Action: Key pressed r
Screenshot: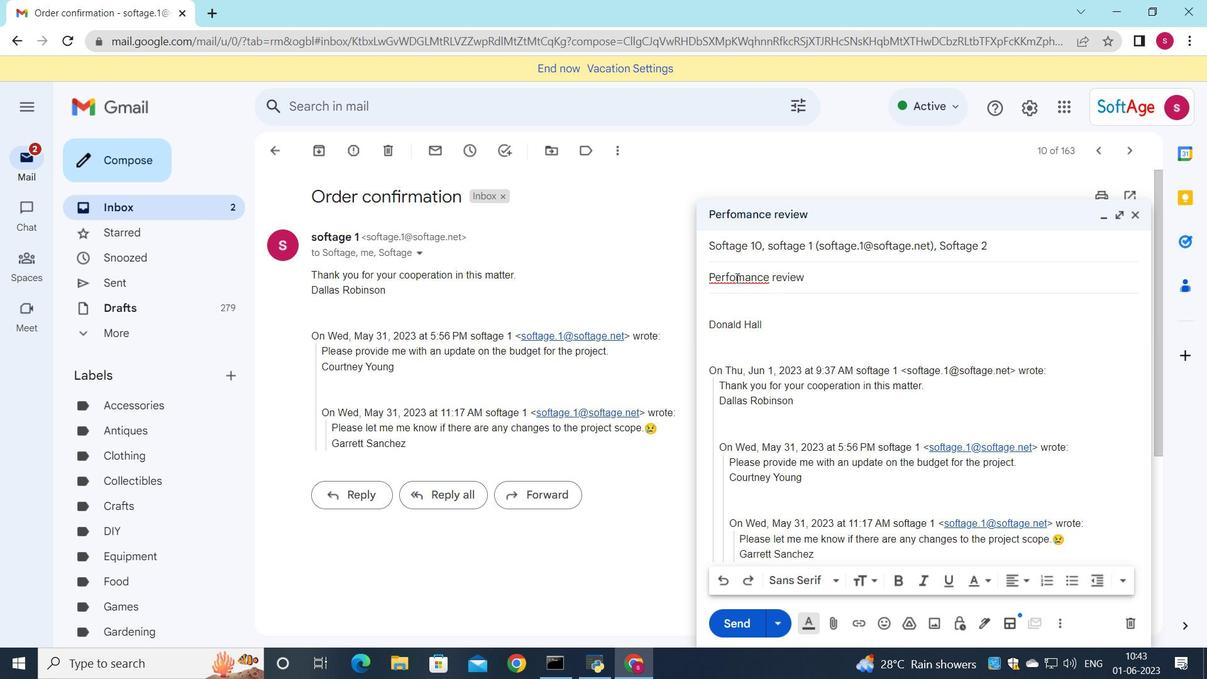 
Action: Mouse moved to (725, 315)
Screenshot: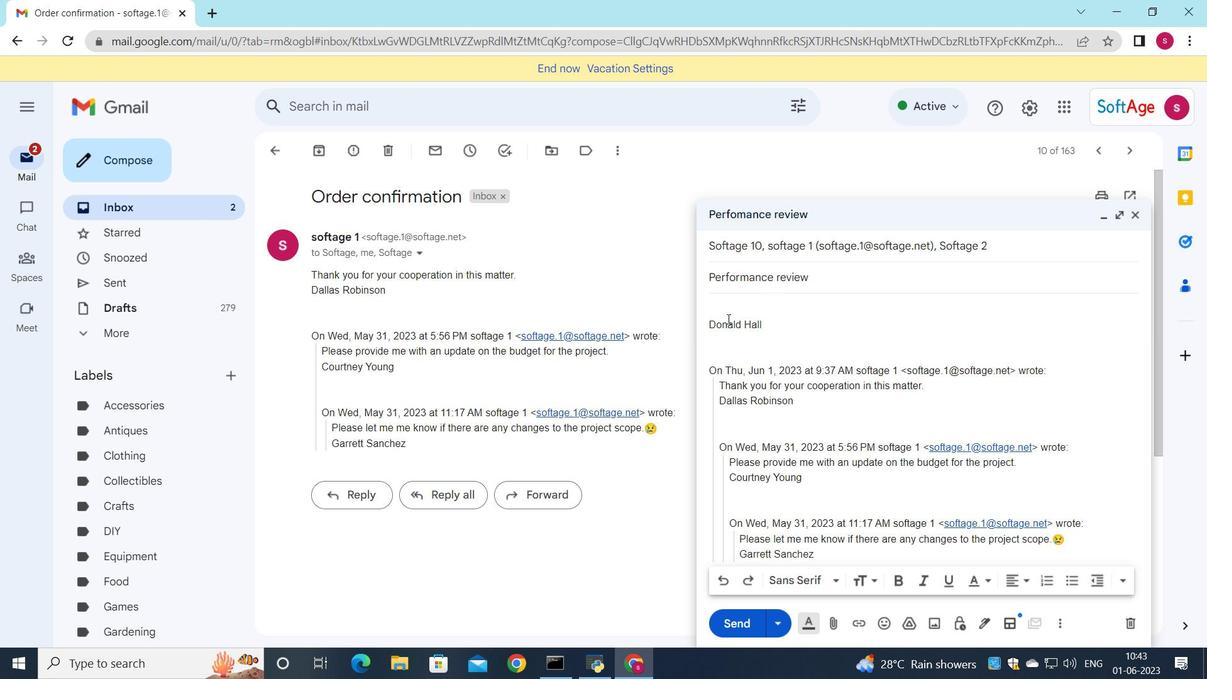 
Action: Mouse pressed left at (725, 315)
Screenshot: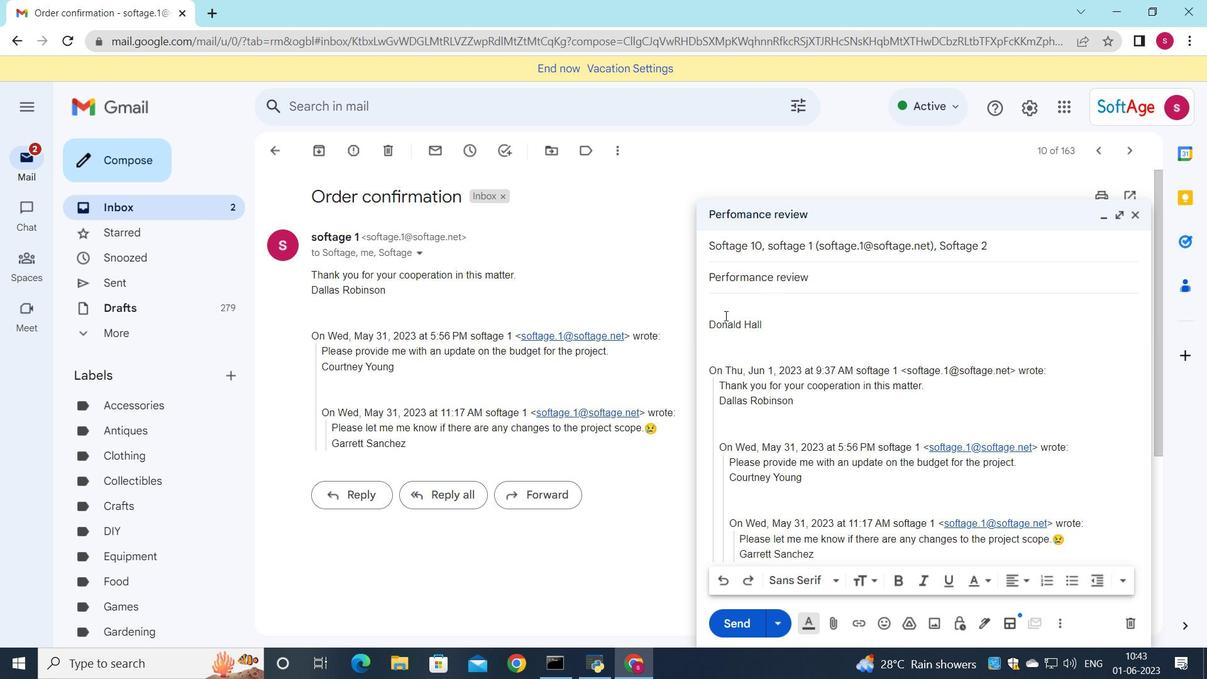 
Action: Mouse moved to (740, 307)
Screenshot: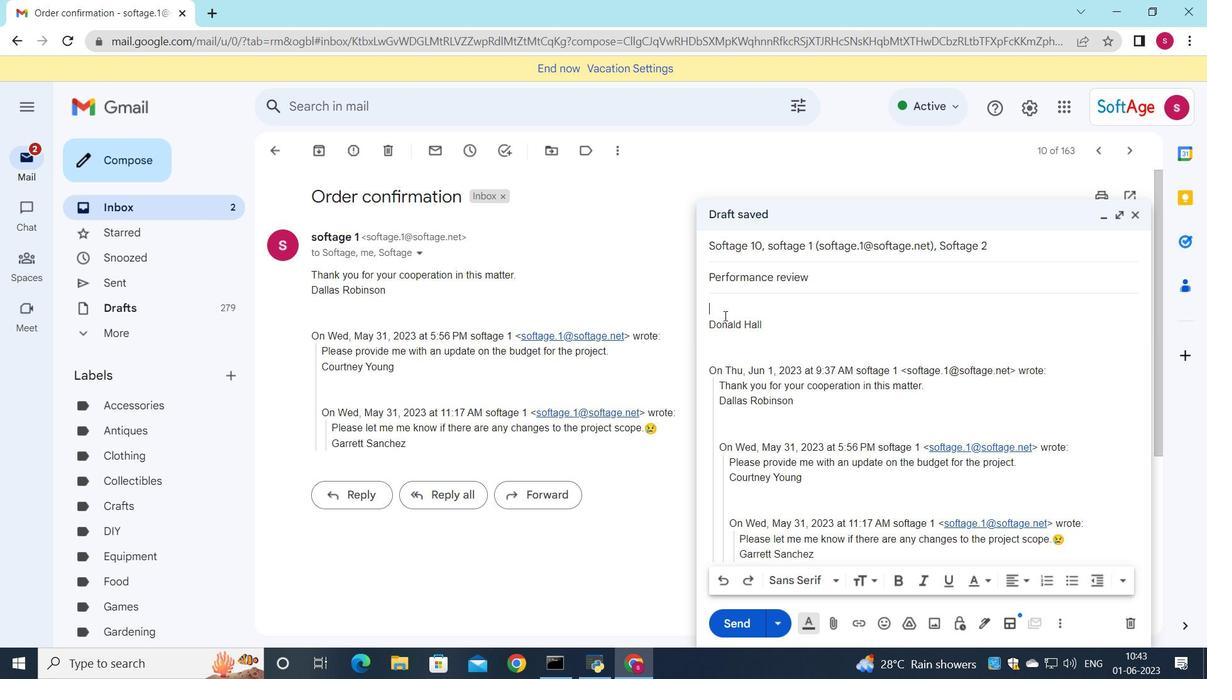 
Action: Key pressed <Key.shift_r>I<Key.space>need<Key.space>your<Key.space>input<Key.space>on<Key.space>the<Key.space>best<Key.space>approach<Key.space>to<Key.space>resolving<Key.space>a<Key.space>project<Key.space>issue.
Screenshot: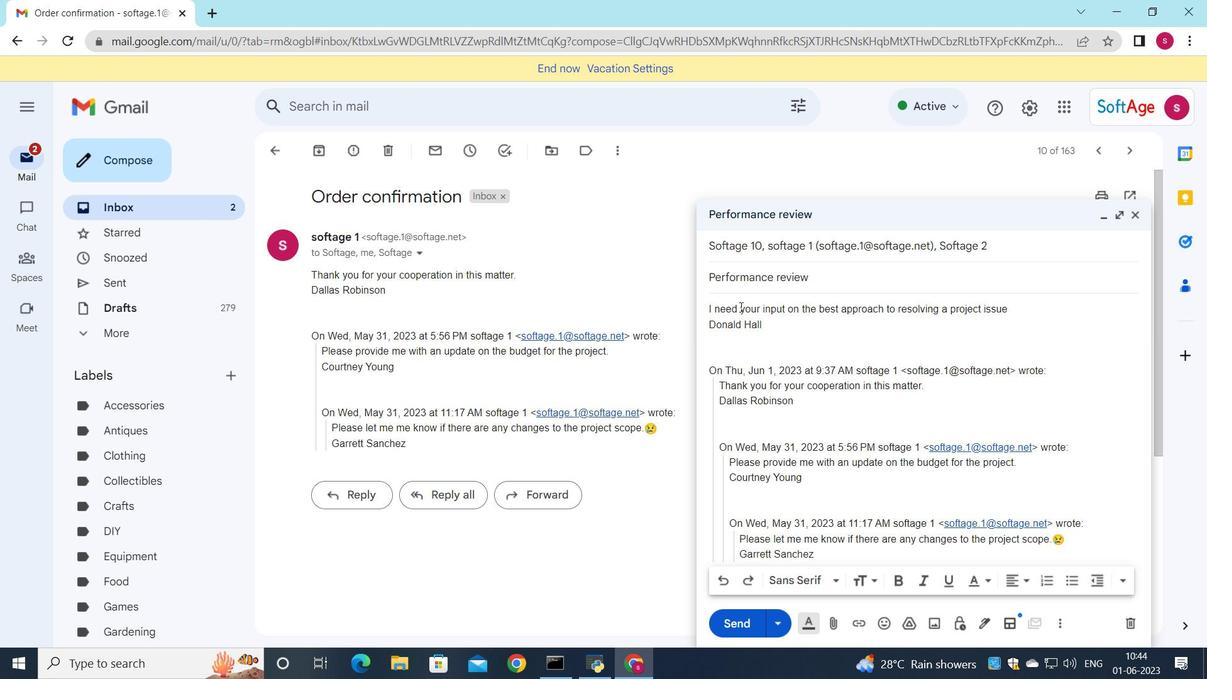 
Action: Mouse moved to (718, 587)
Screenshot: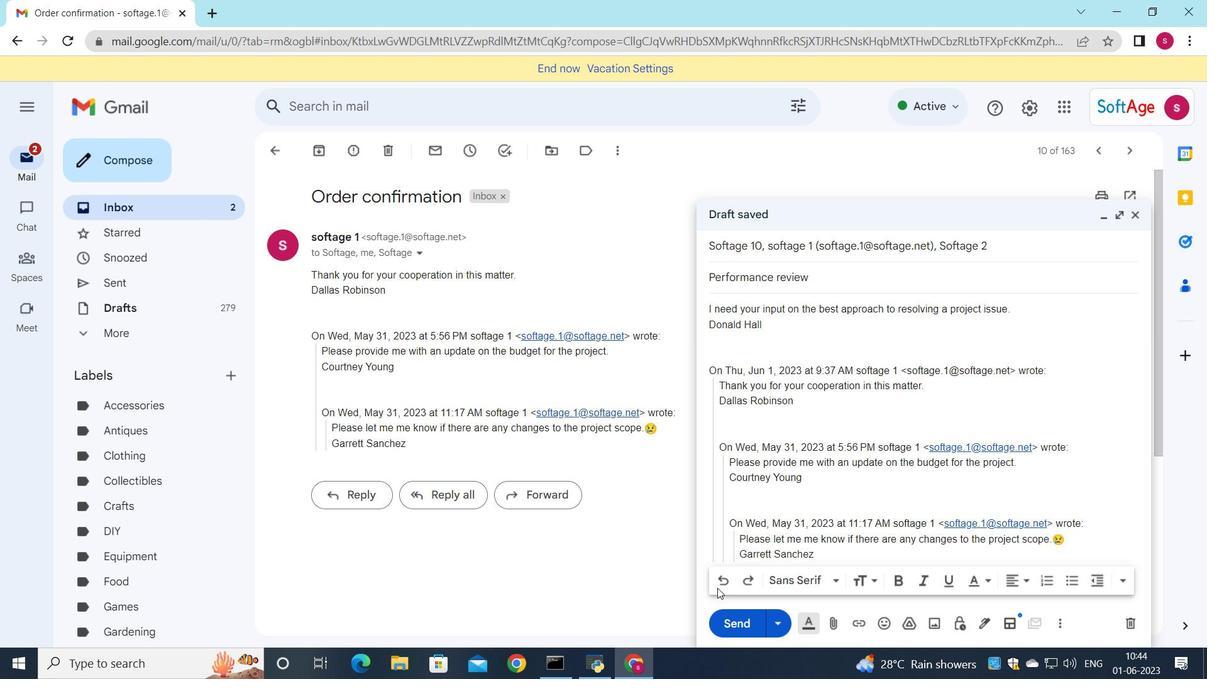 
Action: Mouse pressed left at (718, 587)
Screenshot: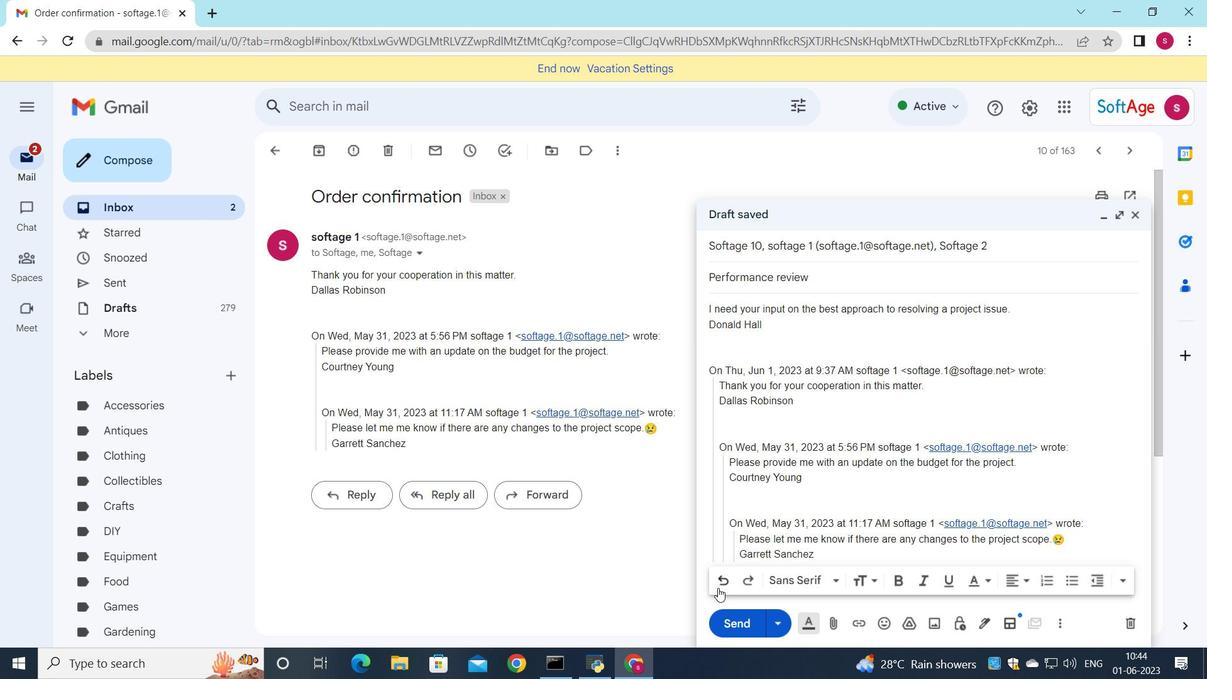 
Action: Mouse pressed left at (718, 587)
Screenshot: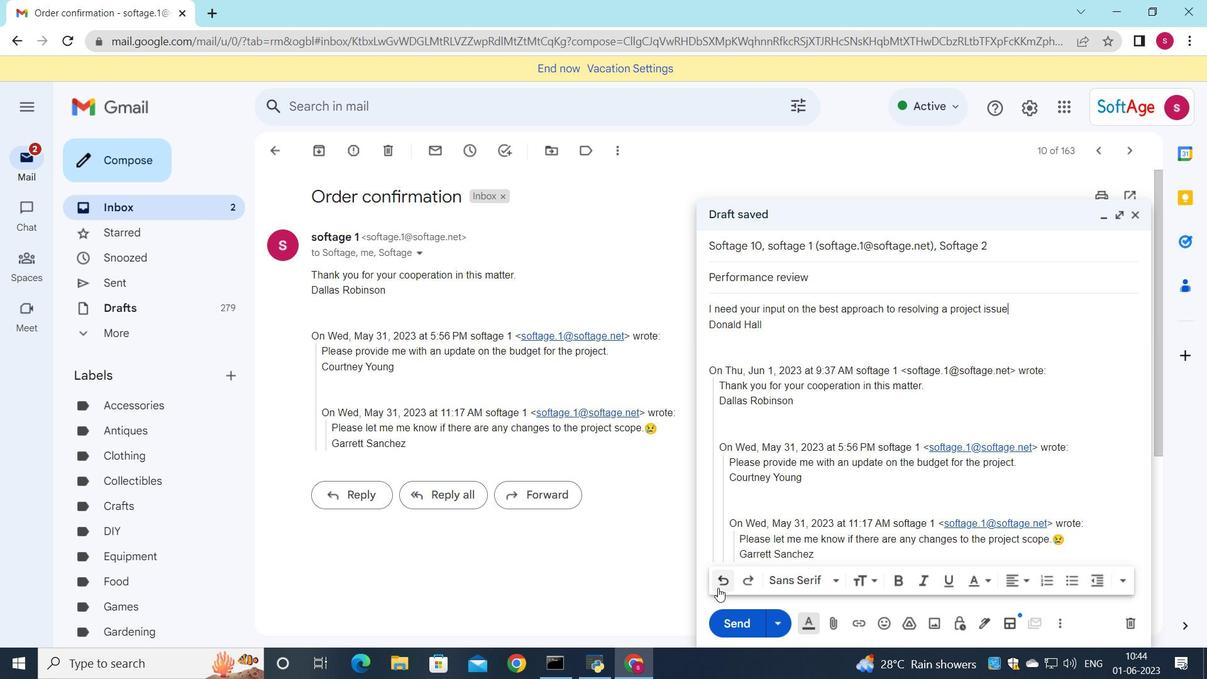 
Action: Mouse pressed left at (718, 587)
Screenshot: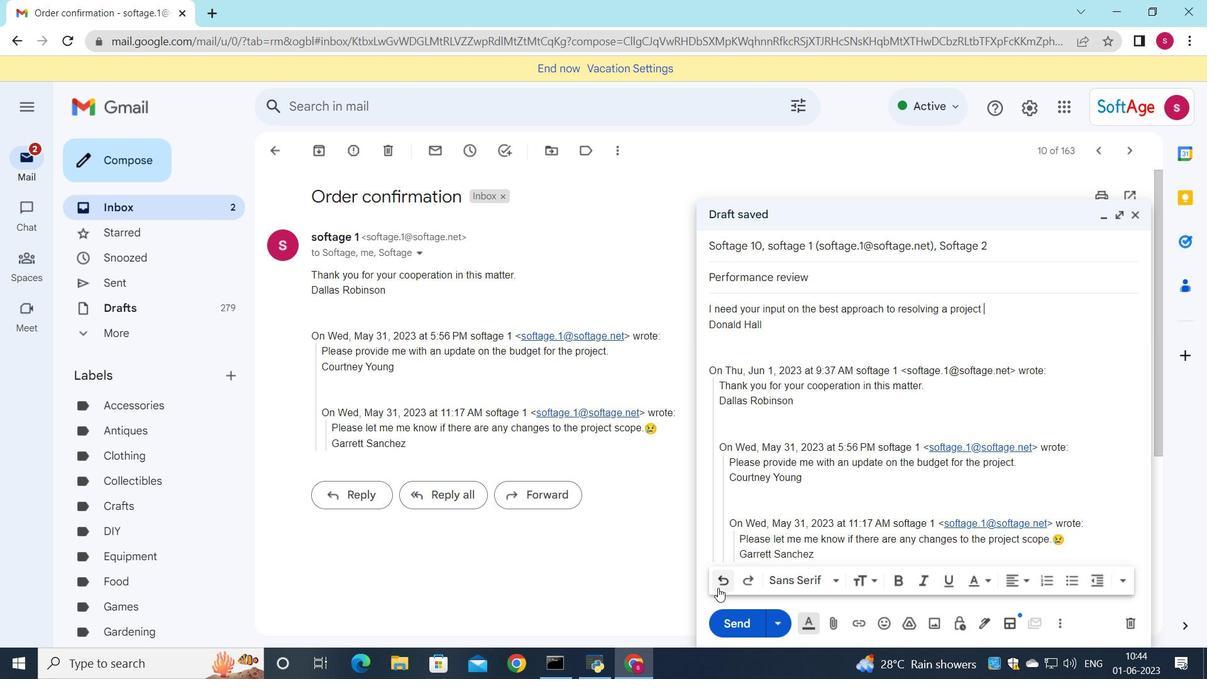
Action: Mouse pressed left at (718, 587)
Screenshot: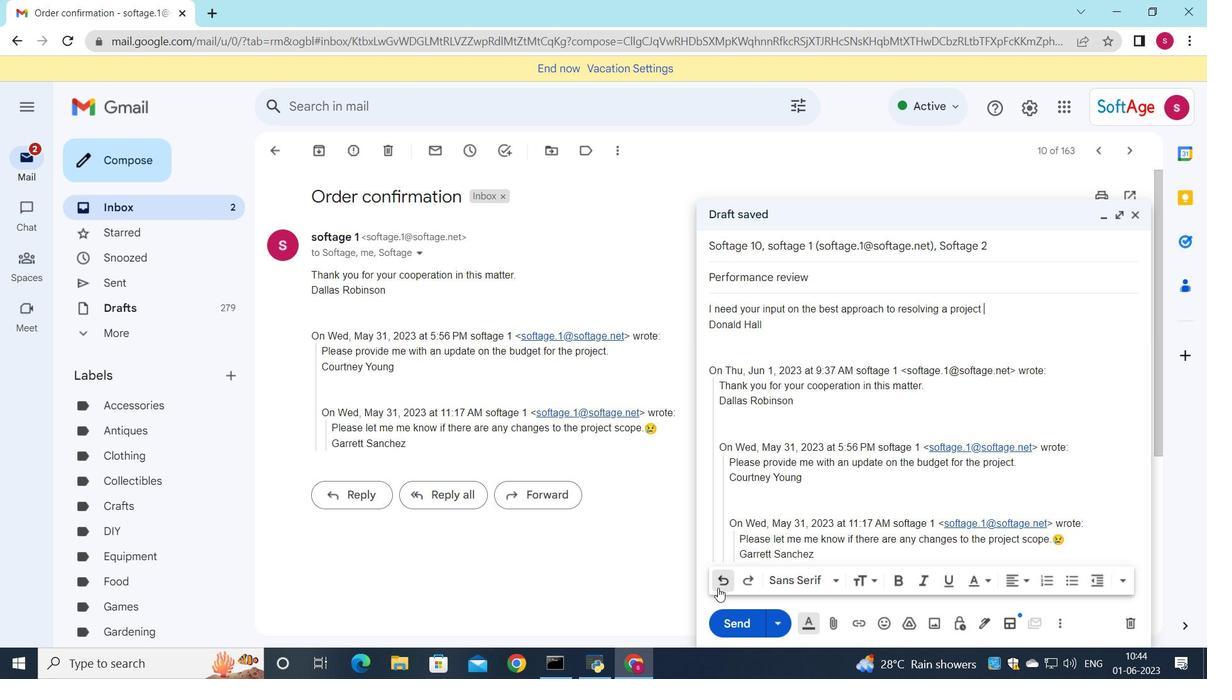 
Action: Mouse pressed left at (718, 587)
Screenshot: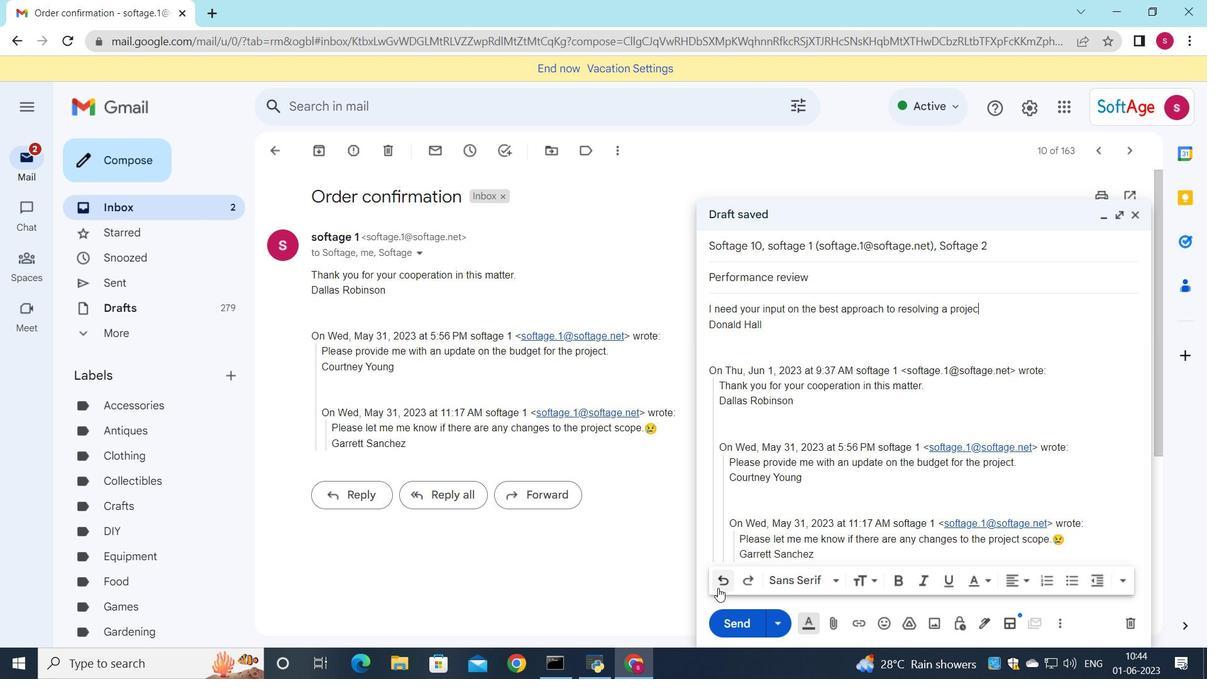 
Action: Mouse pressed left at (718, 587)
Screenshot: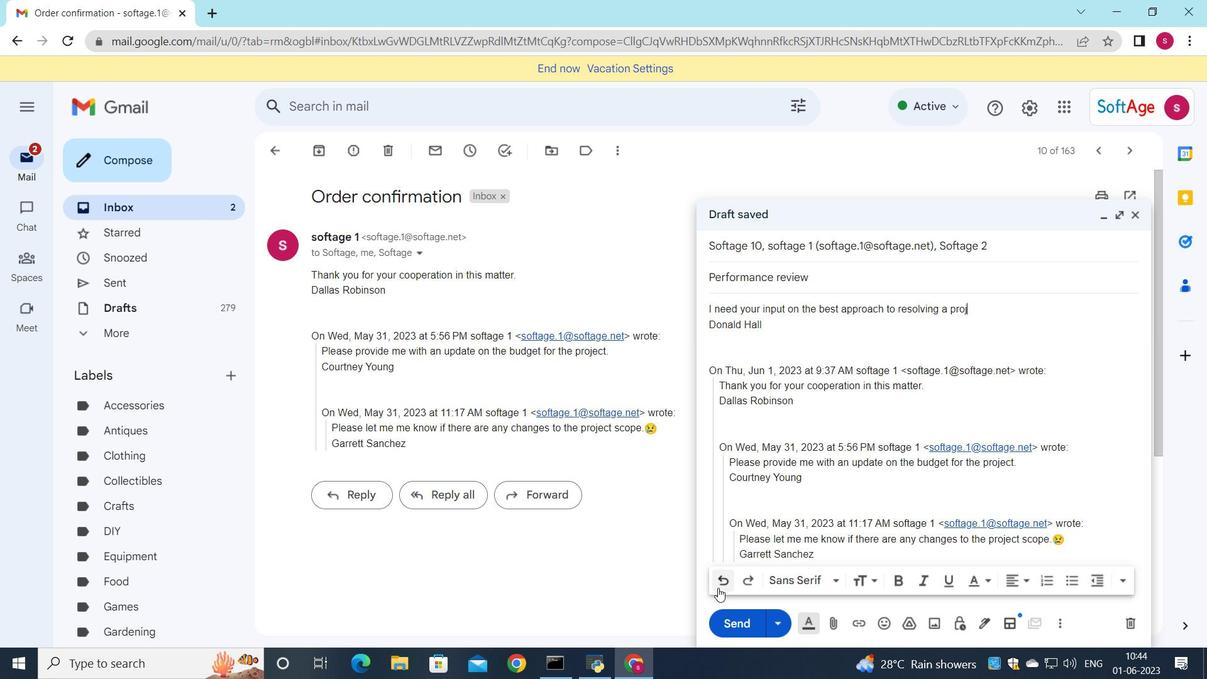 
Action: Mouse pressed left at (718, 587)
Screenshot: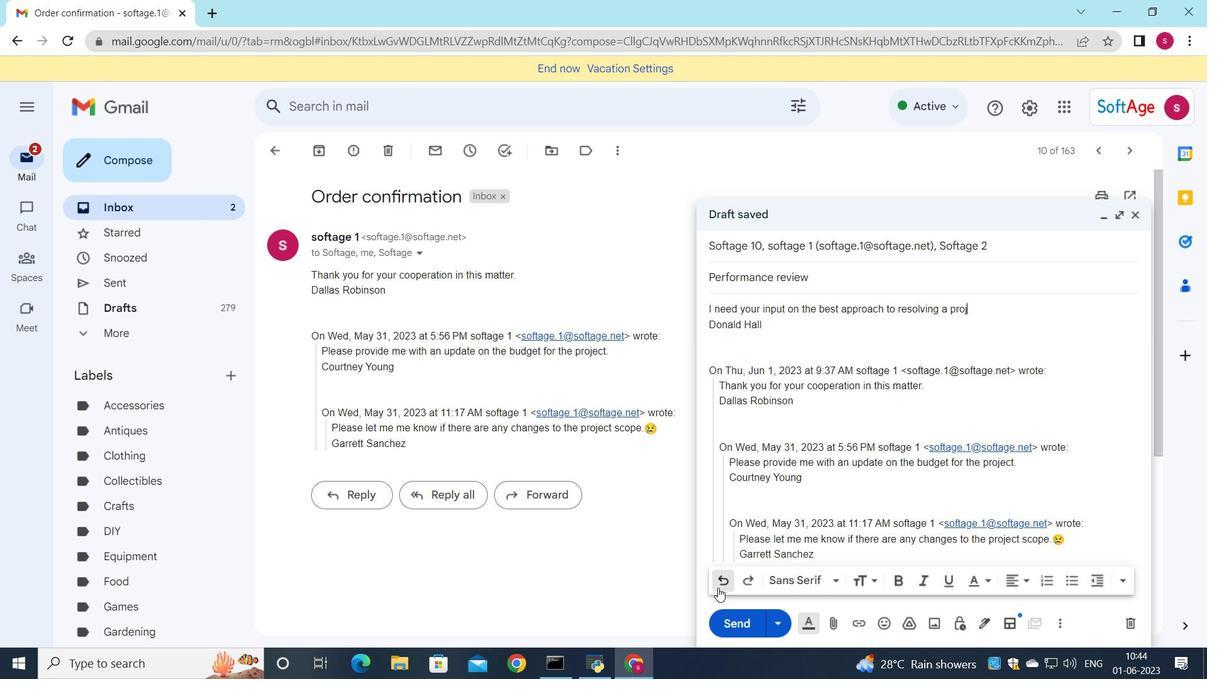 
Action: Mouse pressed left at (718, 587)
Screenshot: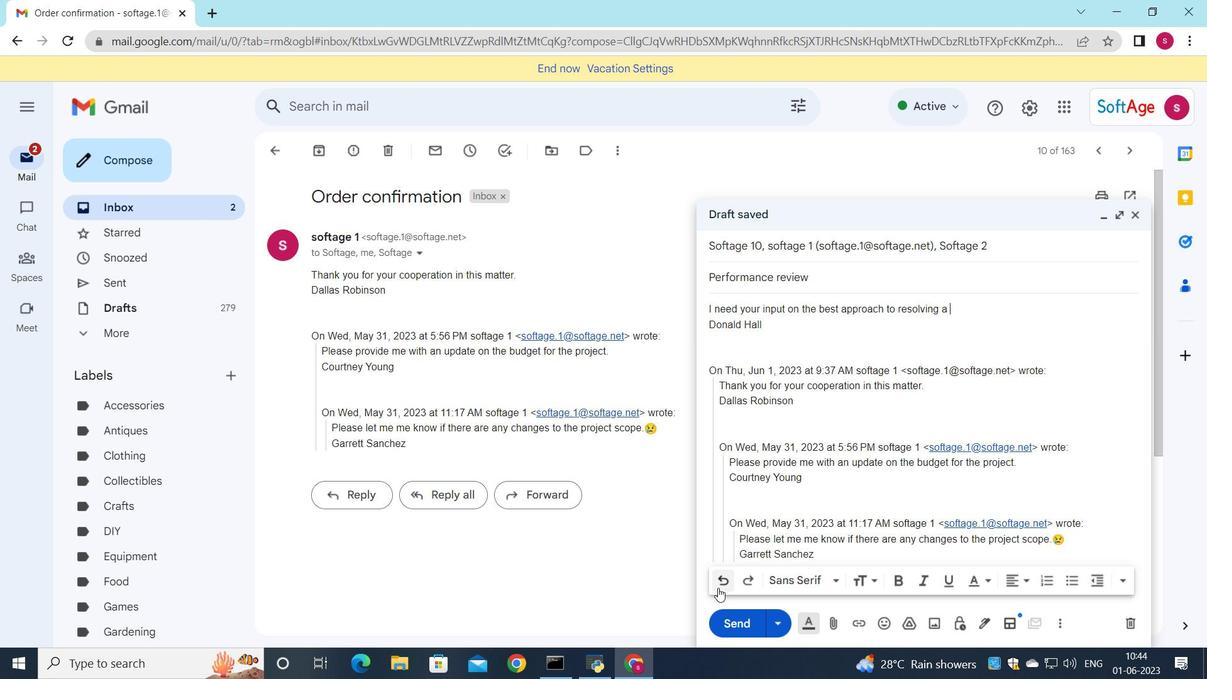 
Action: Mouse pressed left at (718, 587)
Screenshot: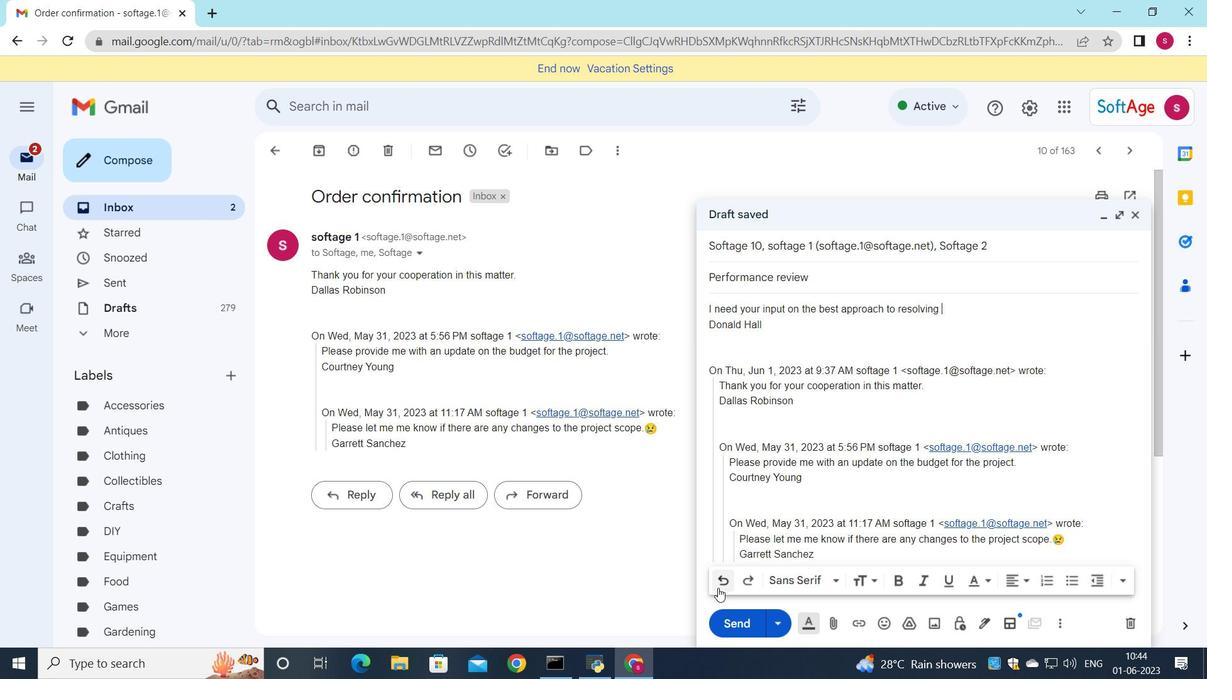 
Action: Mouse pressed left at (718, 587)
Screenshot: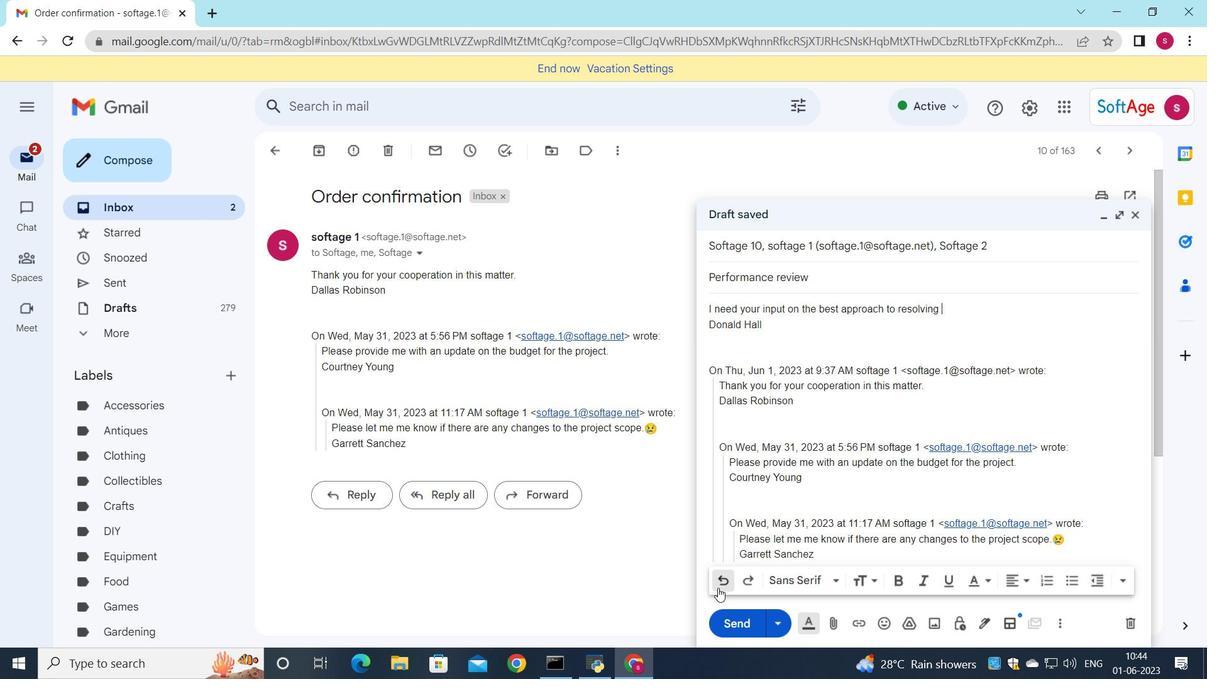 
Action: Mouse pressed left at (718, 587)
Screenshot: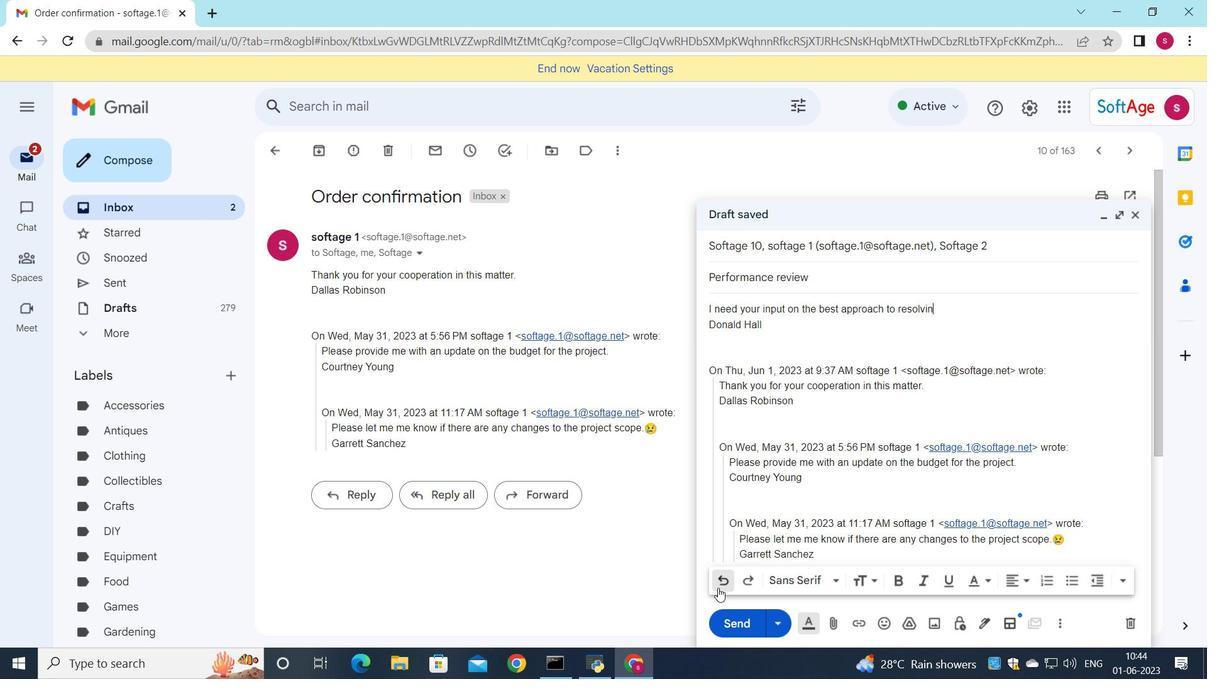
Action: Mouse pressed left at (718, 587)
Screenshot: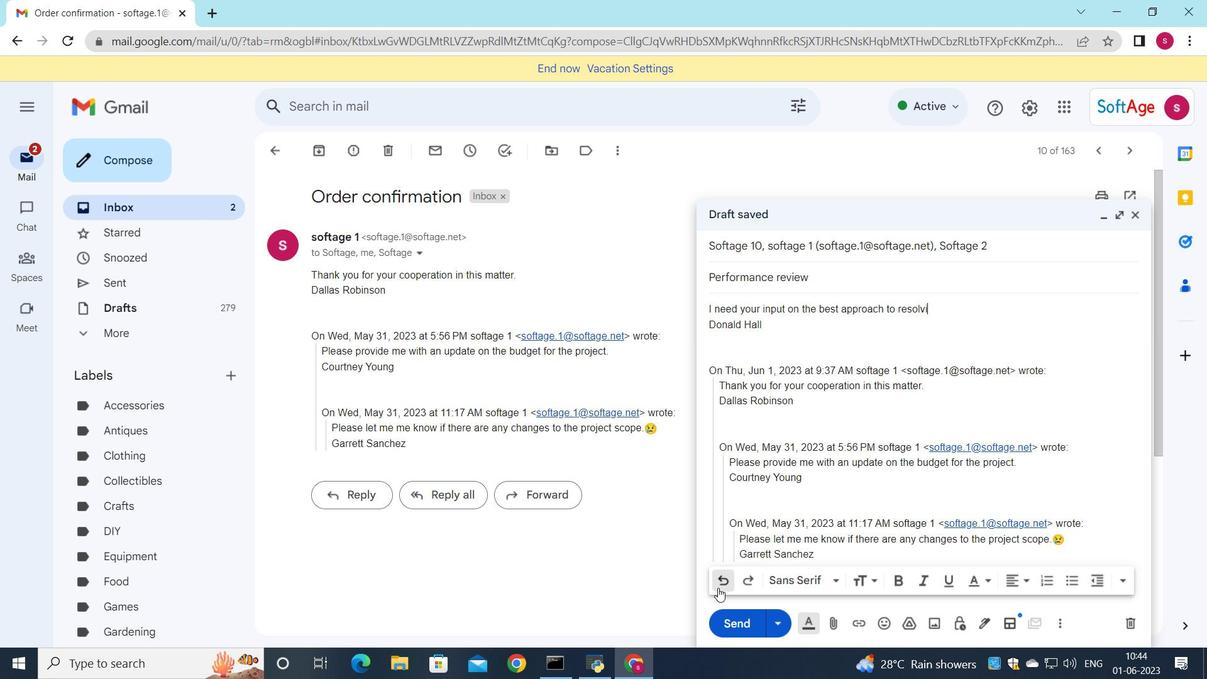 
Action: Mouse pressed left at (718, 587)
Screenshot: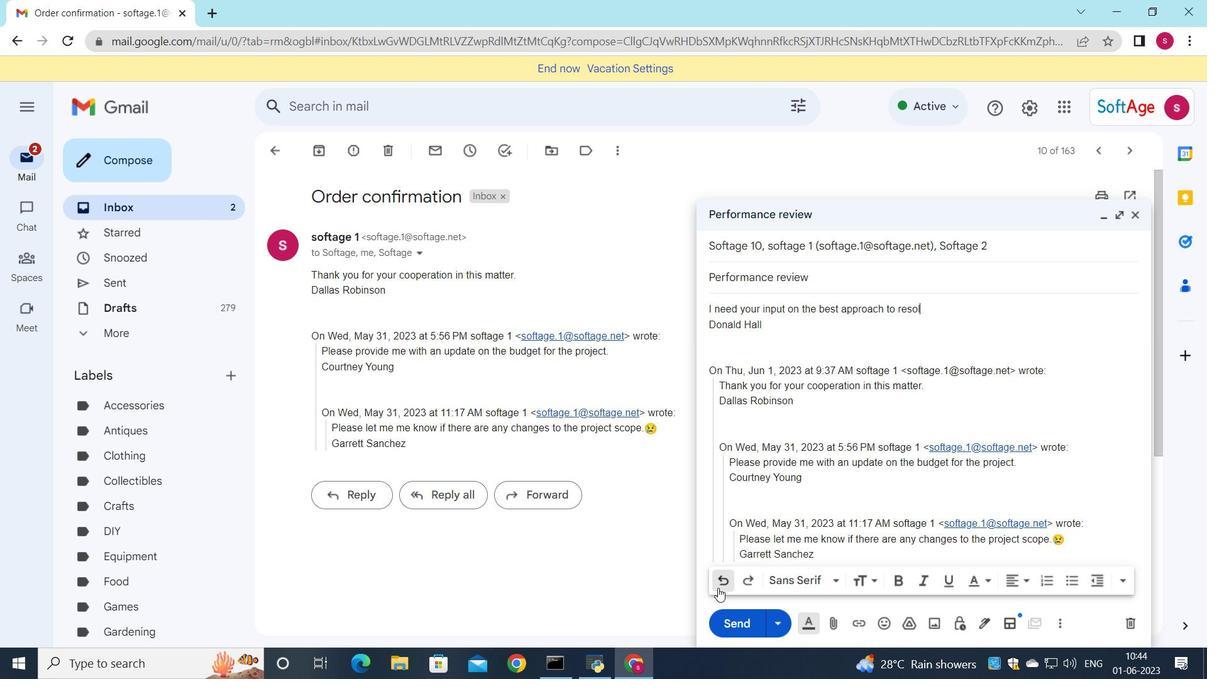 
Action: Mouse pressed left at (718, 587)
Screenshot: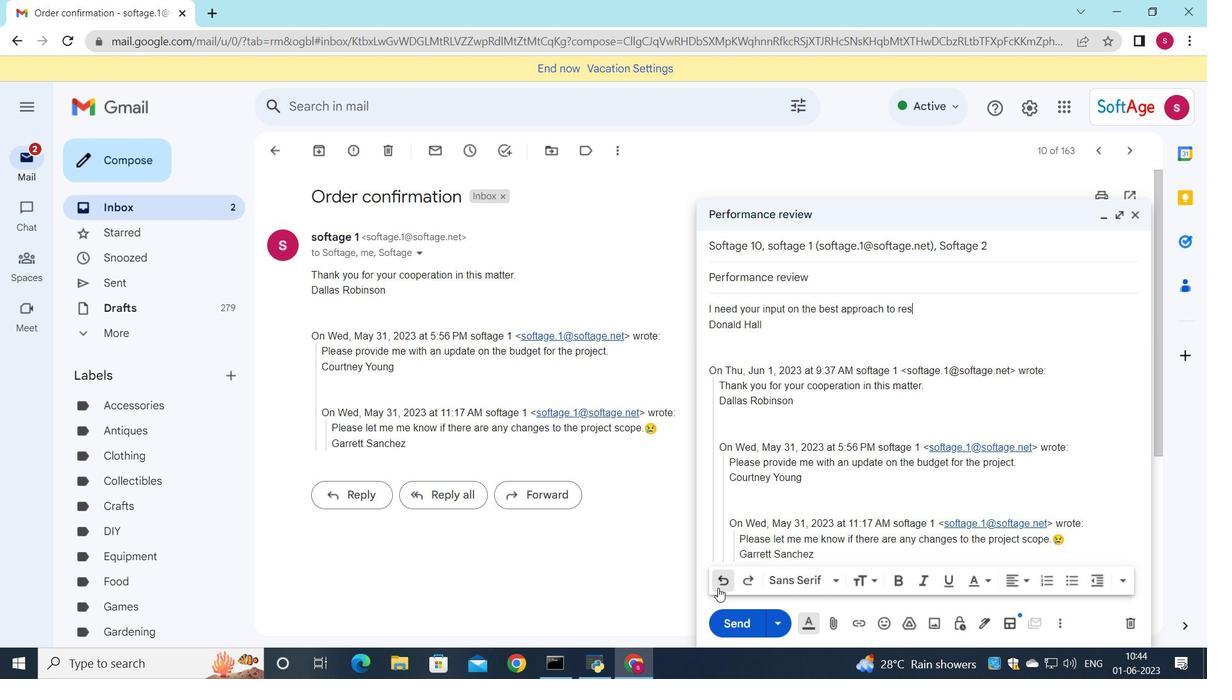 
Action: Mouse pressed left at (718, 587)
Screenshot: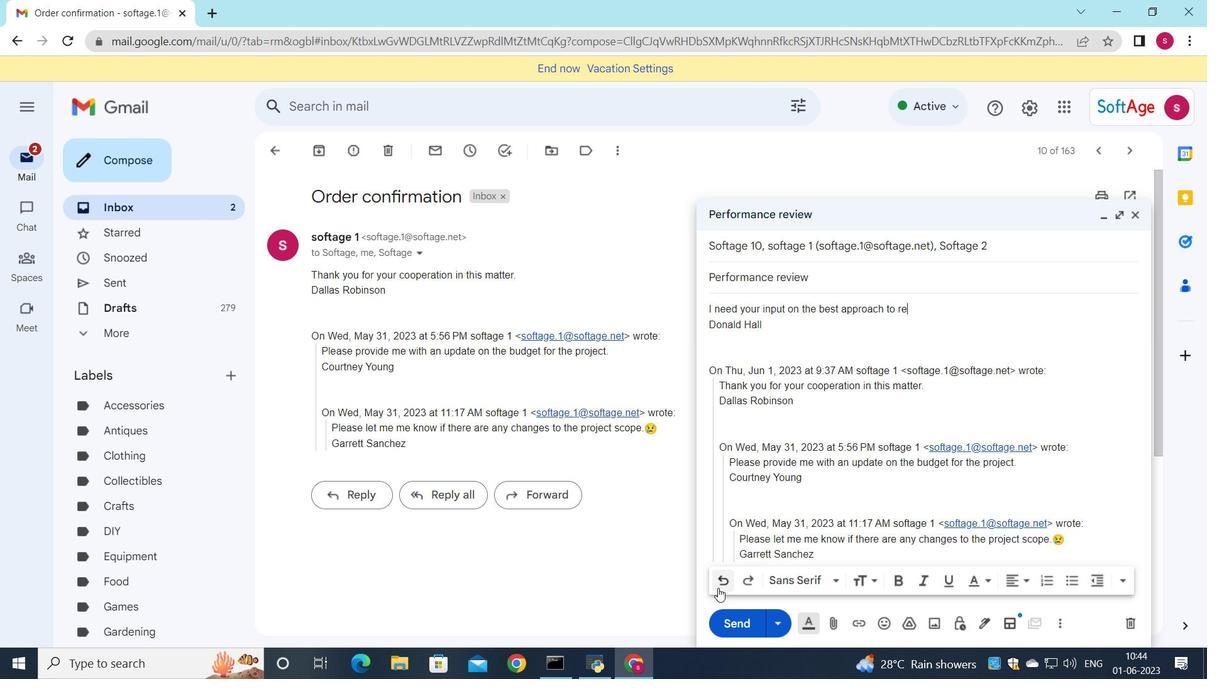 
Action: Mouse pressed left at (718, 587)
Screenshot: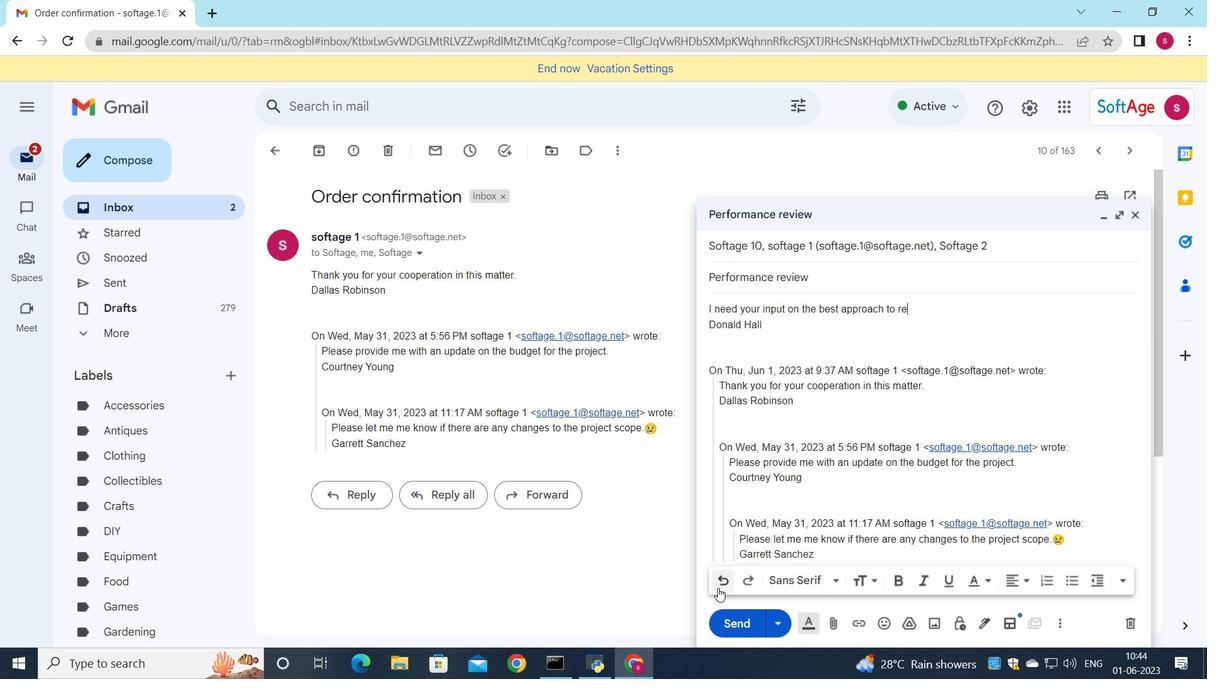 
Action: Mouse pressed left at (718, 587)
Screenshot: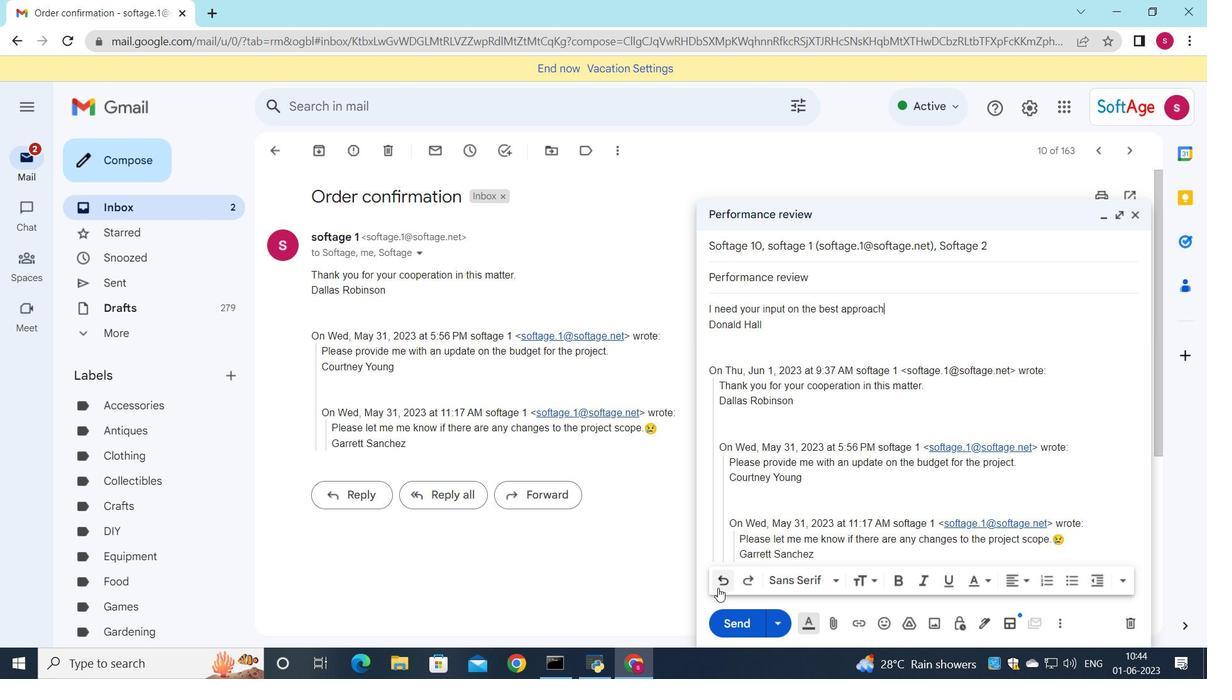 
Action: Mouse pressed left at (718, 587)
Screenshot: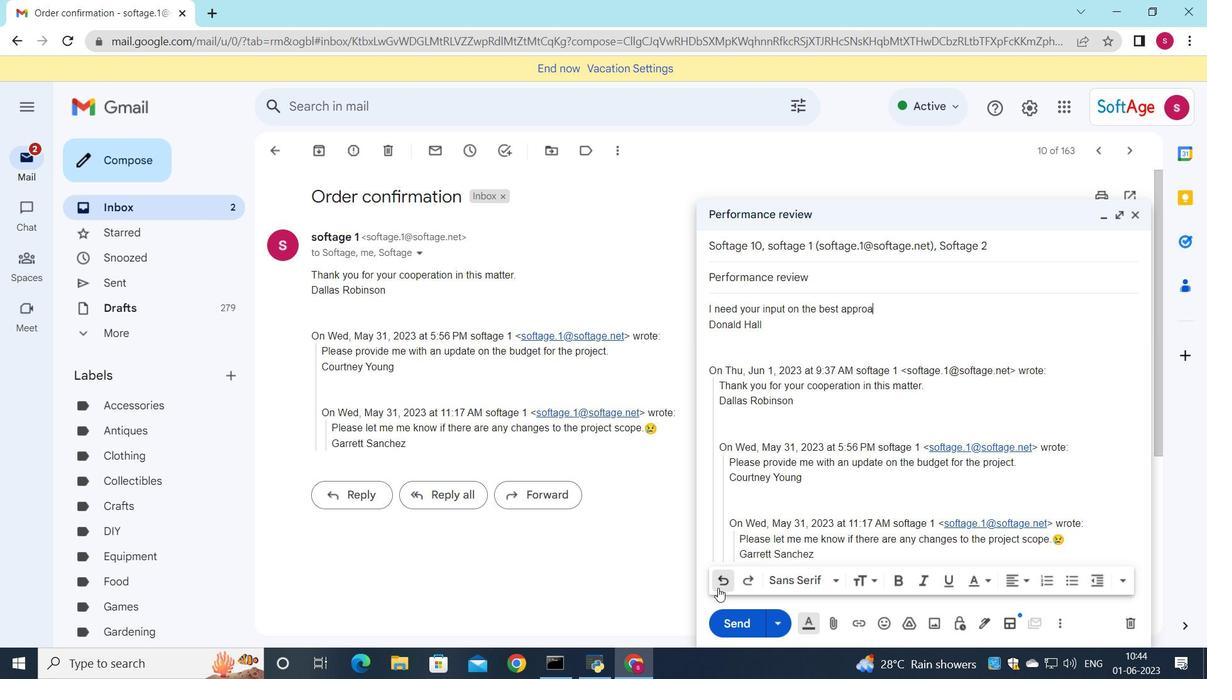 
Action: Mouse pressed left at (718, 587)
Screenshot: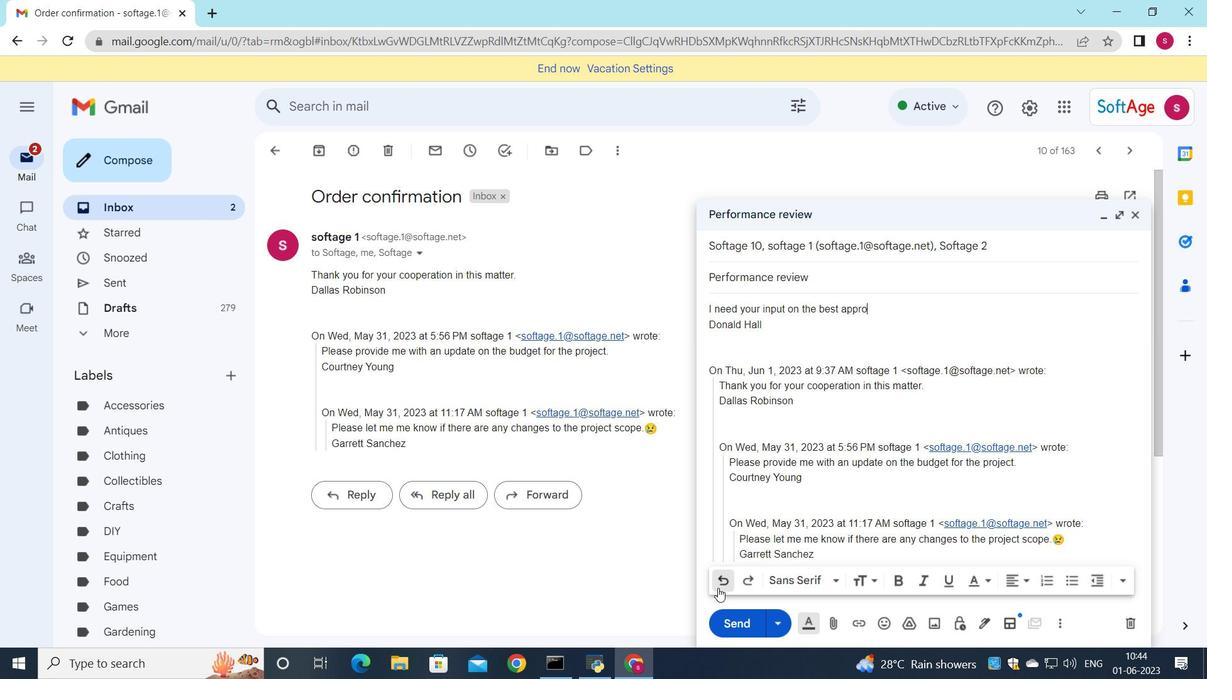 
Action: Mouse pressed left at (718, 587)
Screenshot: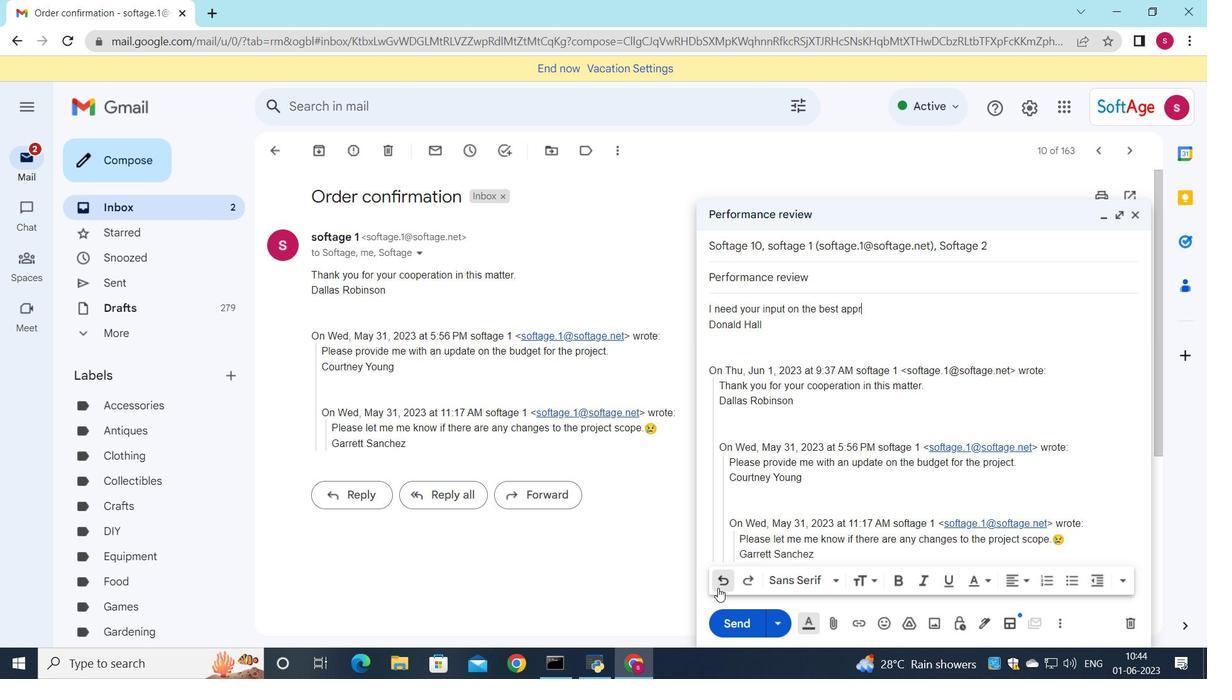 
Action: Mouse pressed left at (718, 587)
Screenshot: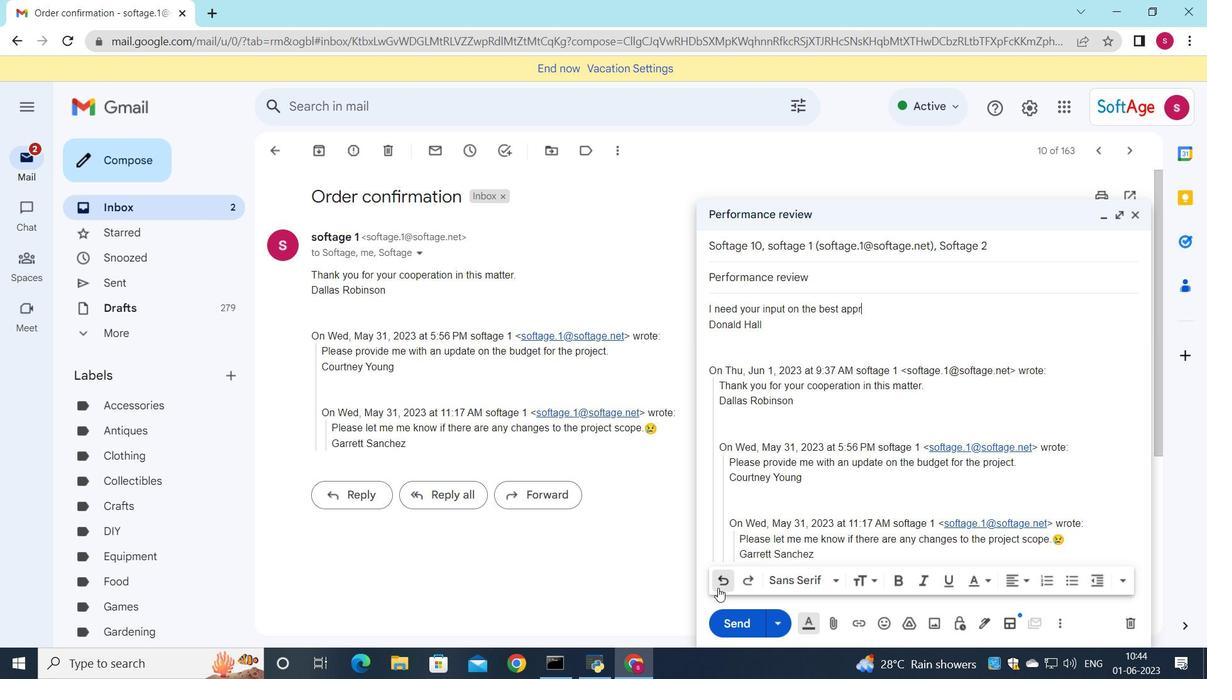 
Action: Mouse pressed left at (718, 587)
Screenshot: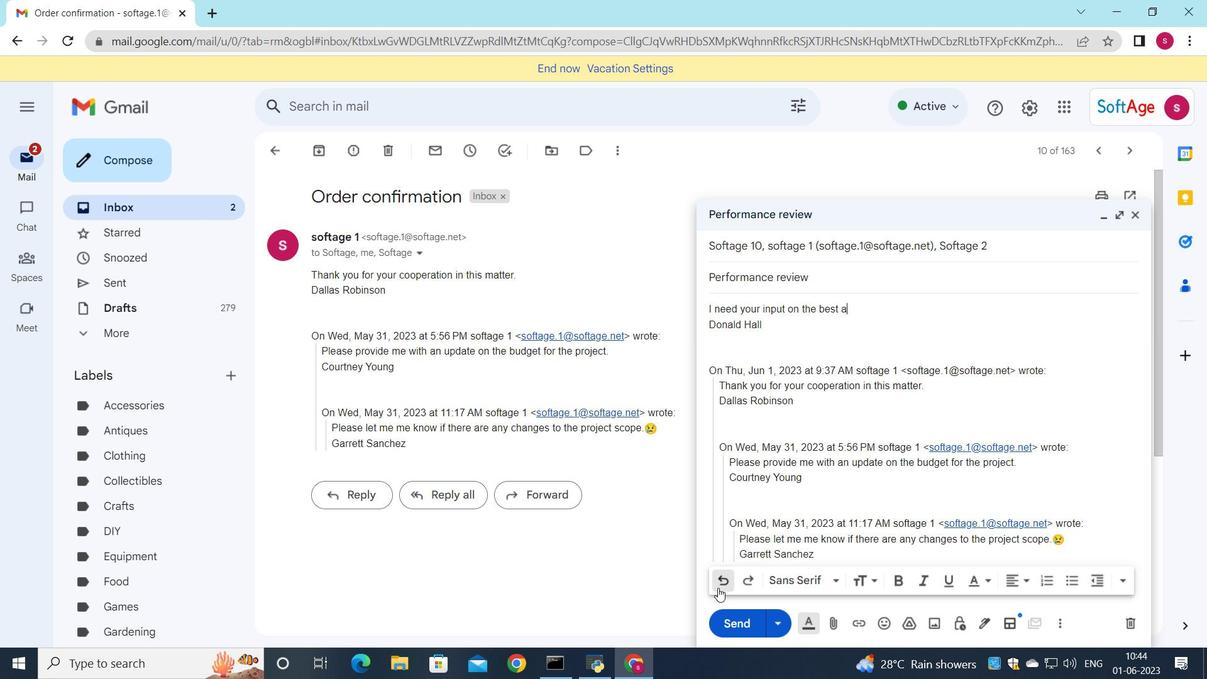 
Action: Mouse pressed left at (718, 587)
Screenshot: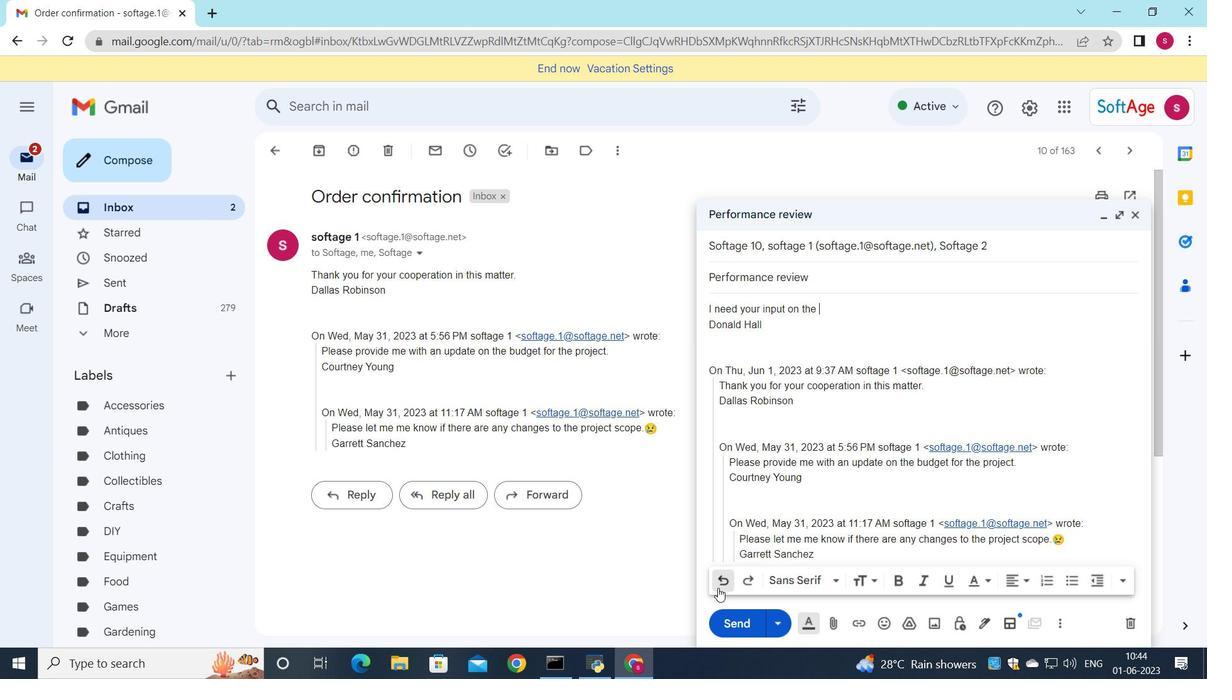 
Action: Mouse pressed left at (718, 587)
Screenshot: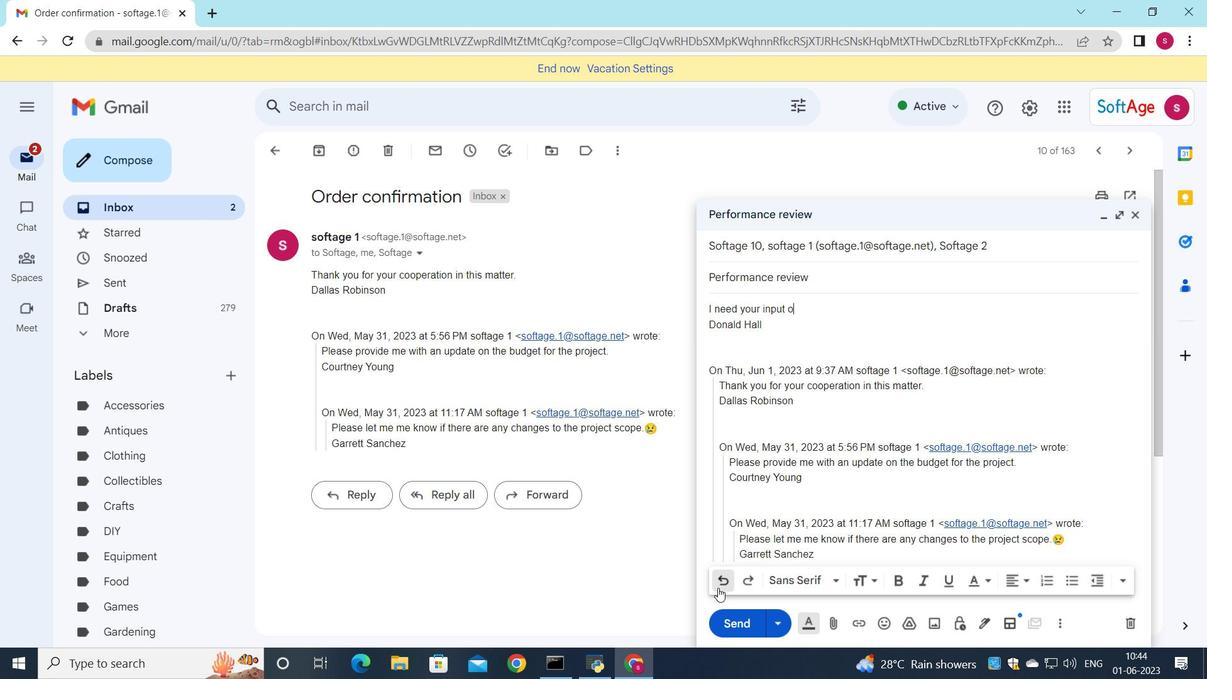 
Action: Mouse pressed left at (718, 587)
Screenshot: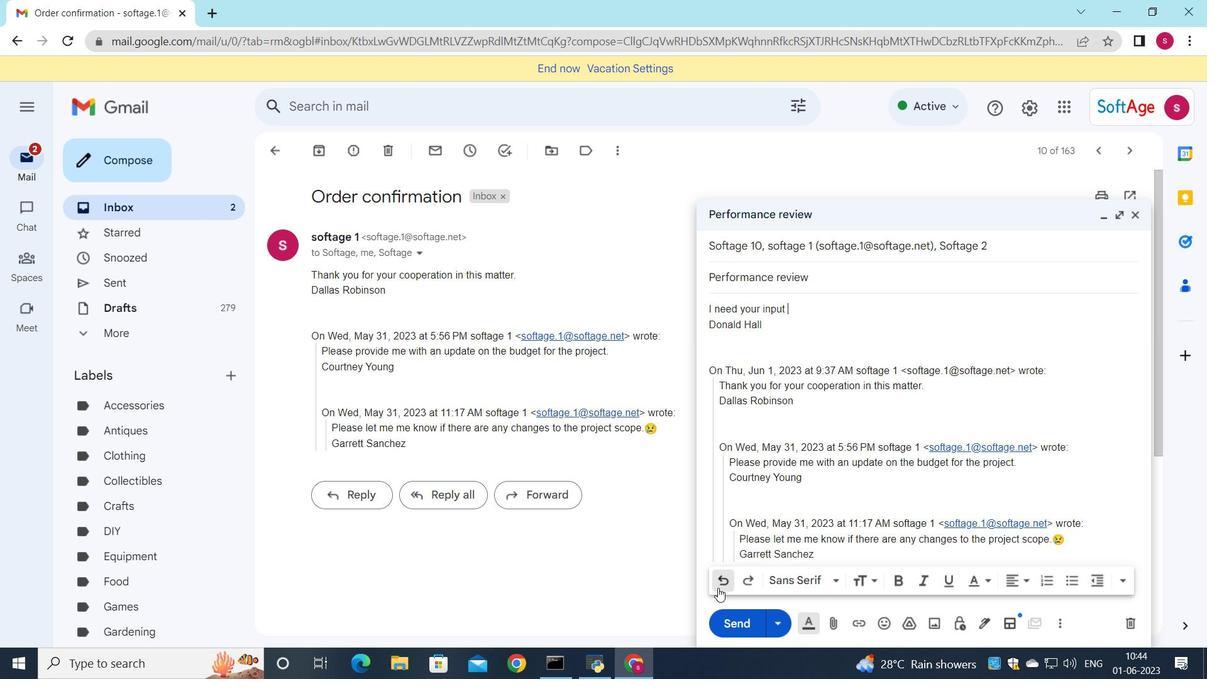 
Action: Mouse pressed left at (718, 587)
Screenshot: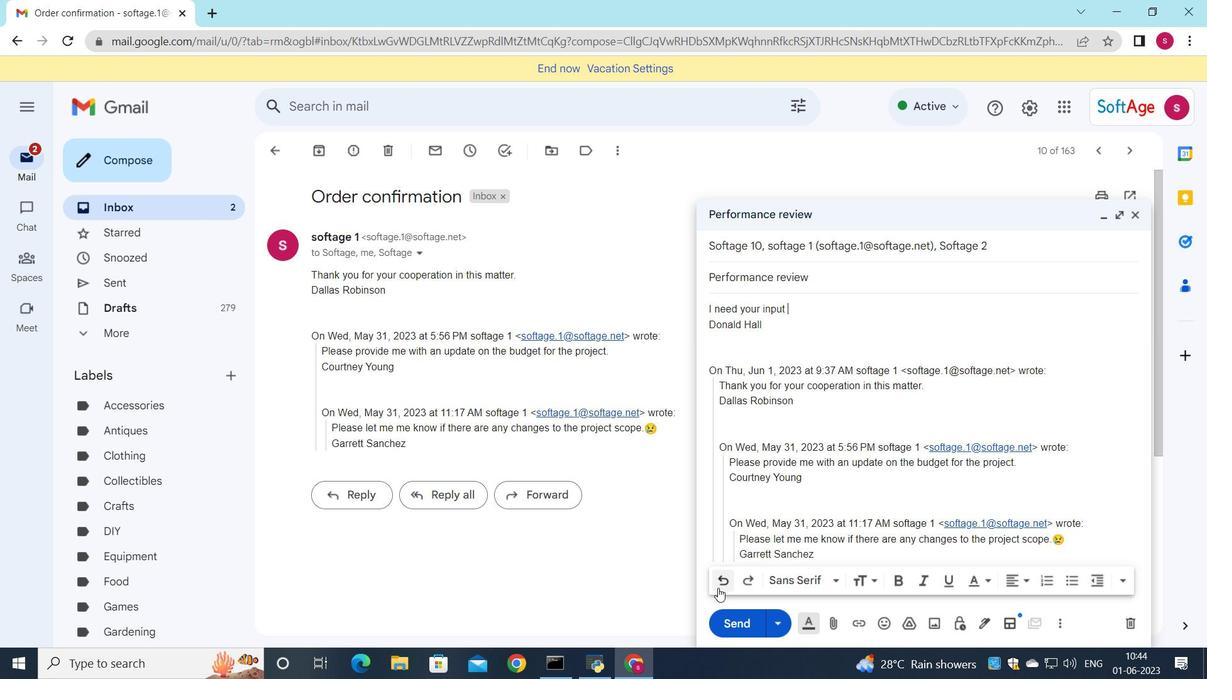 
Action: Mouse pressed left at (718, 587)
Screenshot: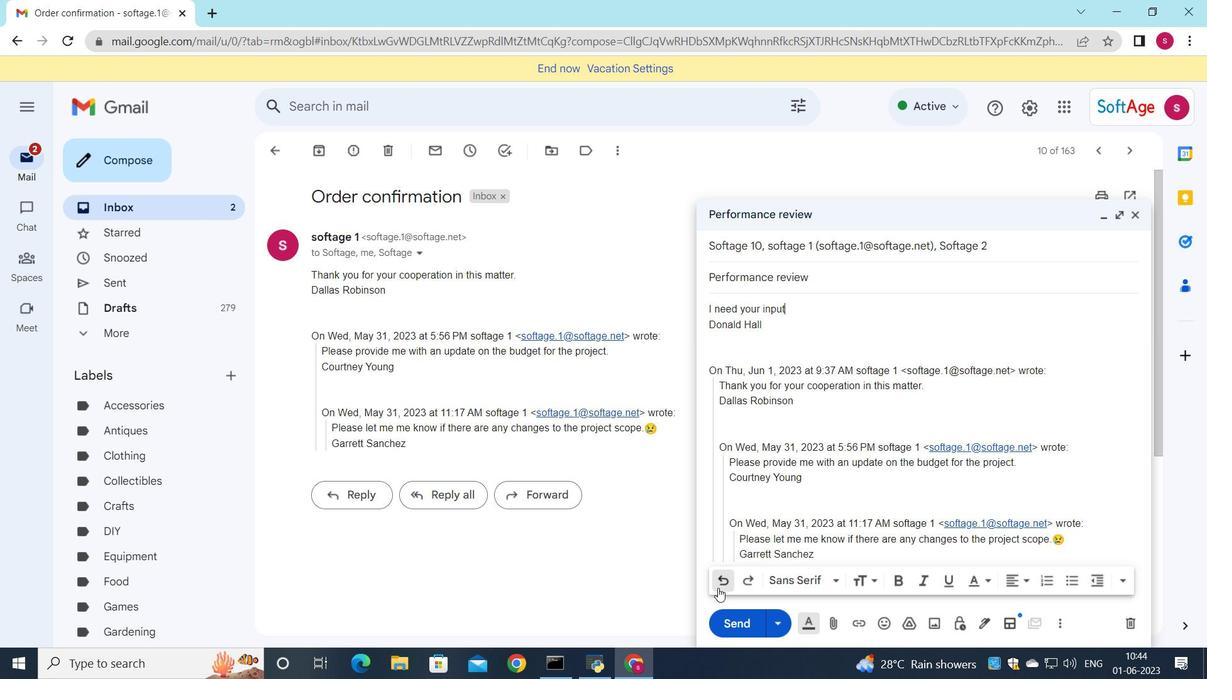 
Action: Mouse pressed left at (718, 587)
Screenshot: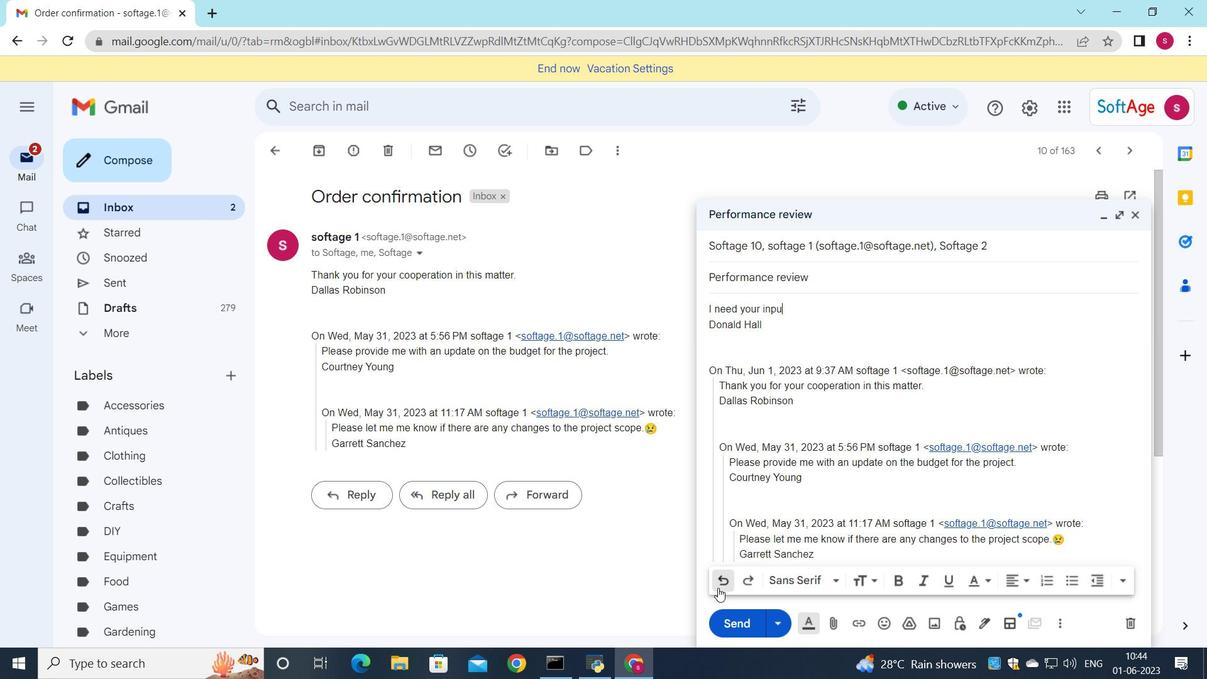 
Action: Mouse pressed left at (718, 587)
Screenshot: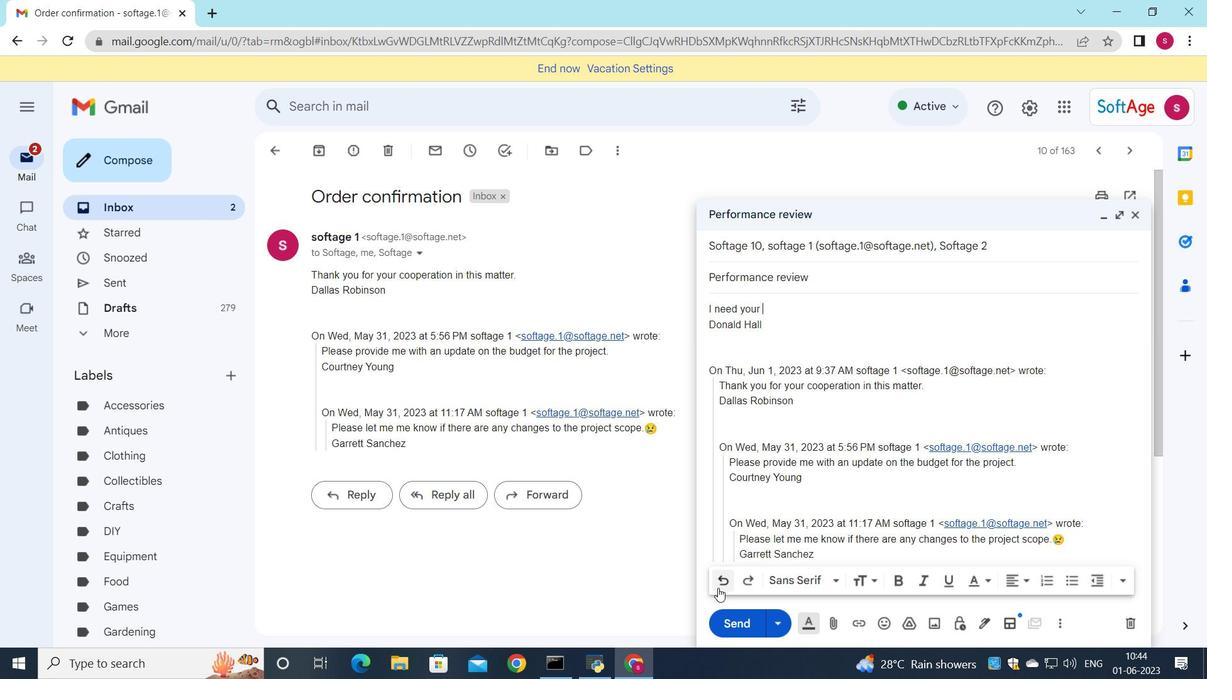 
Action: Mouse pressed left at (718, 587)
Screenshot: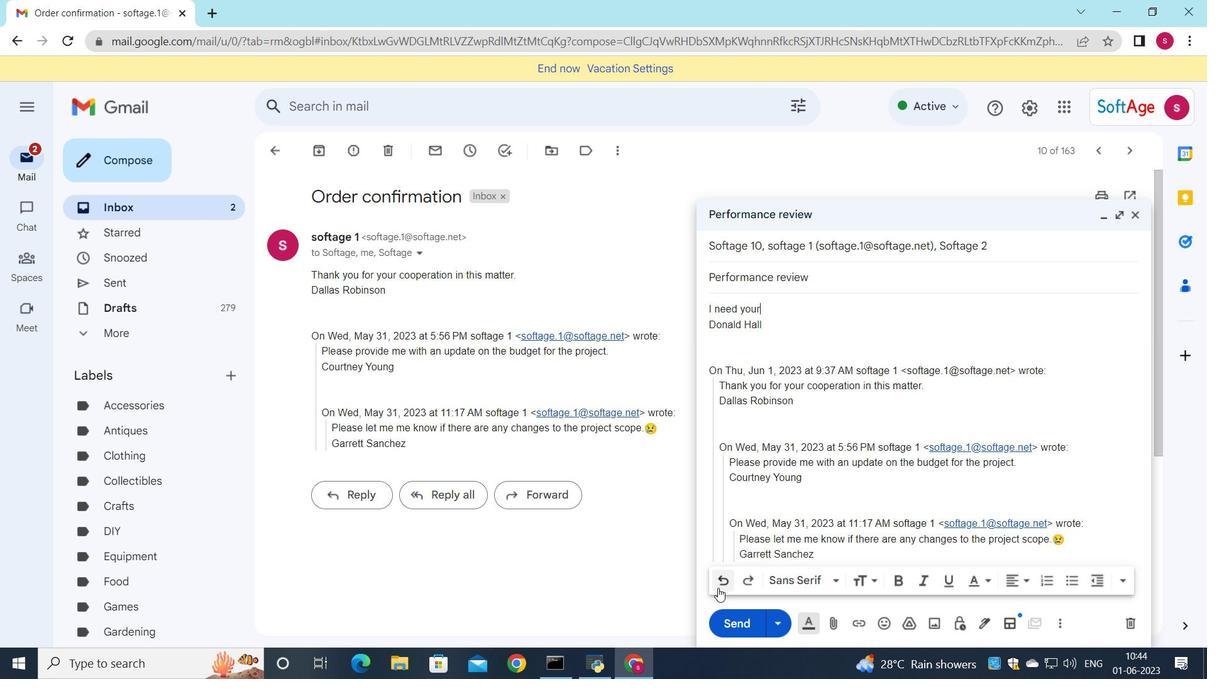 
Action: Mouse pressed left at (718, 587)
Screenshot: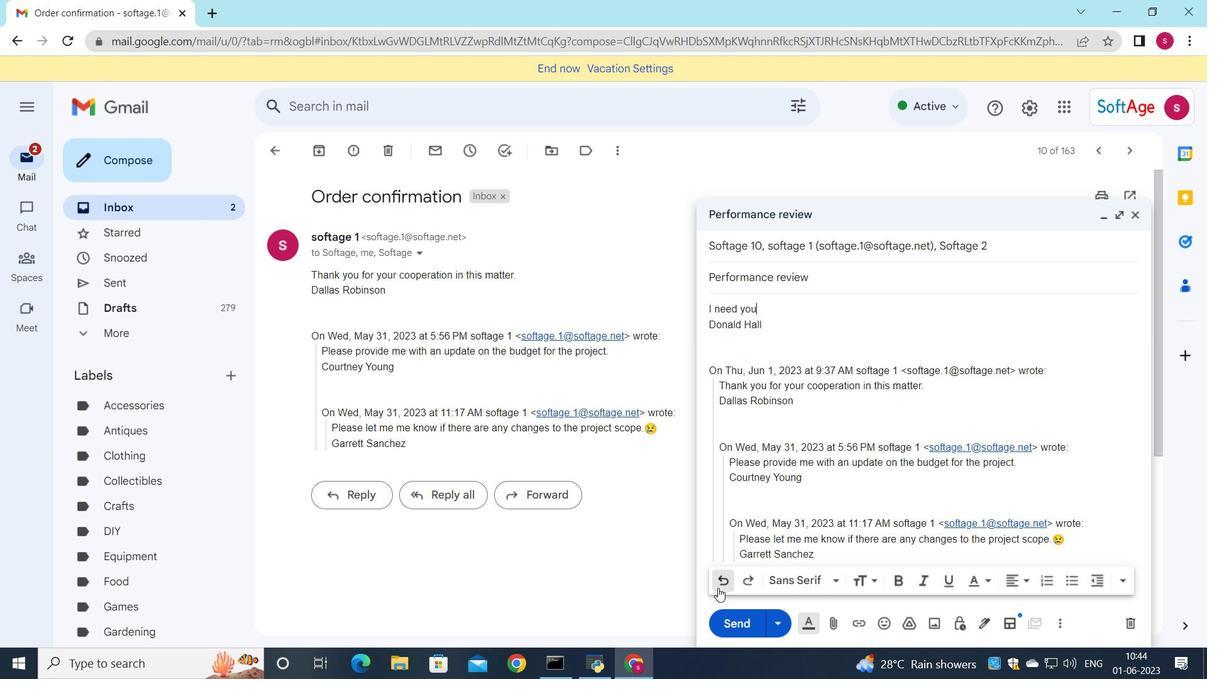 
Action: Mouse pressed left at (718, 587)
Screenshot: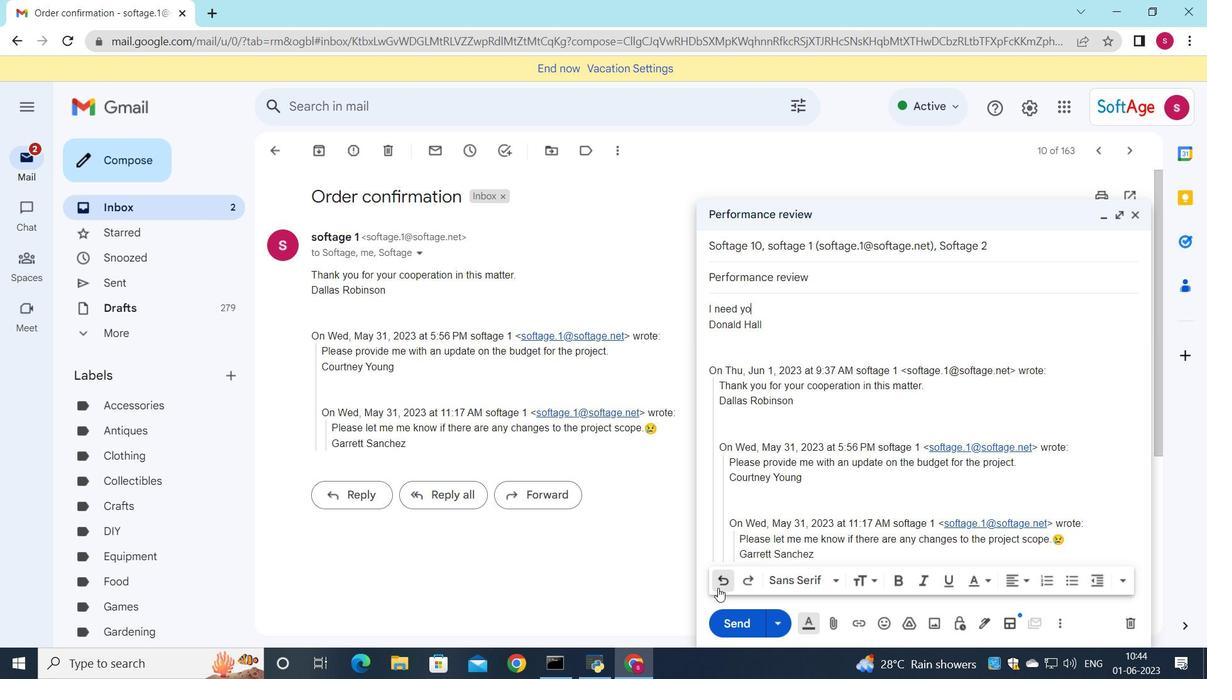 
Action: Mouse pressed left at (718, 587)
Screenshot: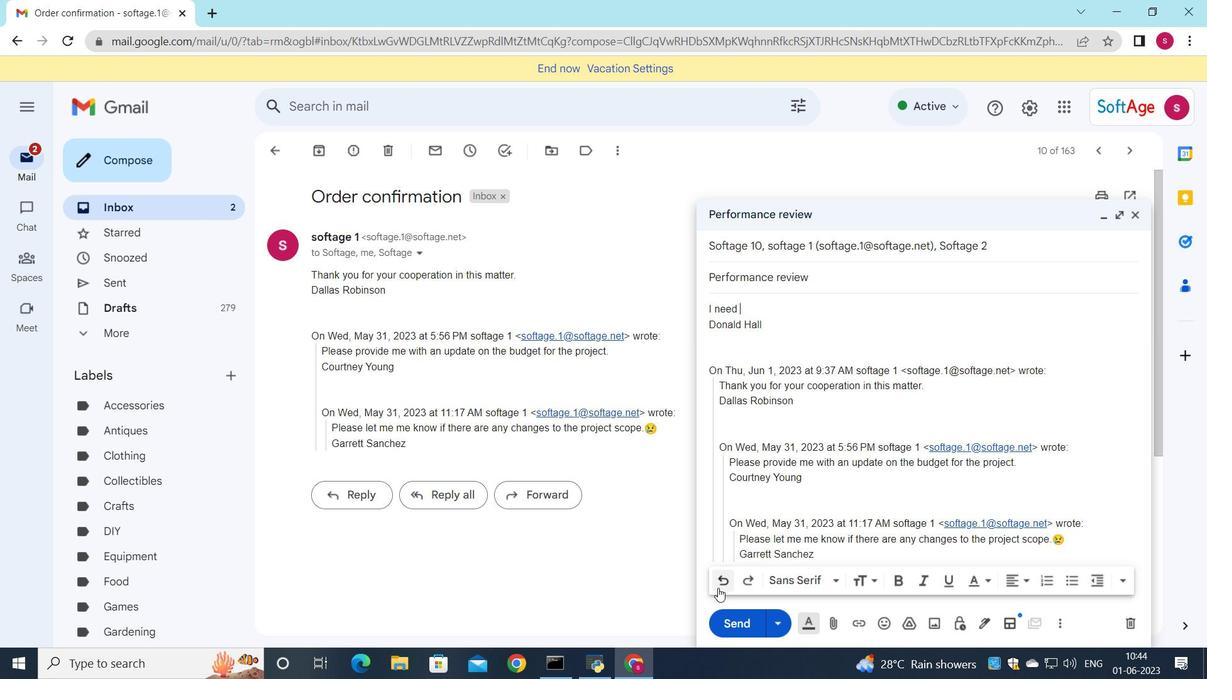 
Action: Mouse pressed left at (718, 587)
Screenshot: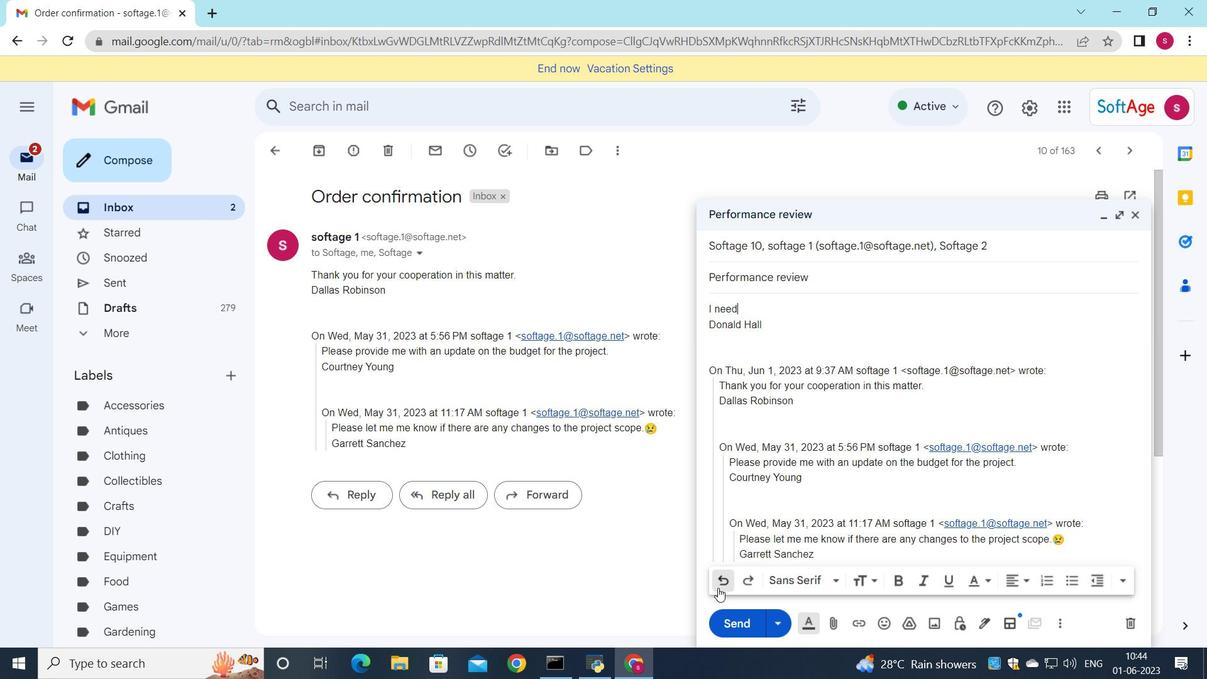 
Action: Mouse pressed left at (718, 587)
Screenshot: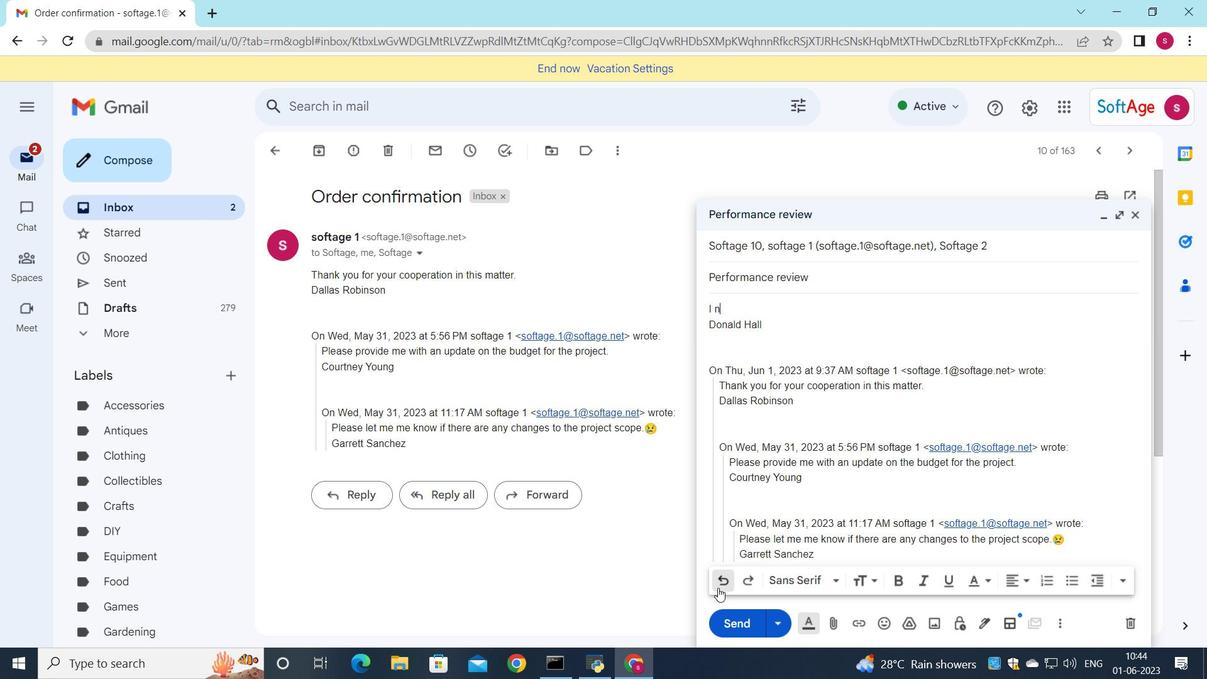 
Action: Key pressed <Key.shift>I<Key.space>appreciate<Key.space>your<Key.space>willingness<Key.space>to<Key.space>work<Key.space>with<Key.space>us<Key.space>on<Key.space>this<Key.space>matter.
Screenshot: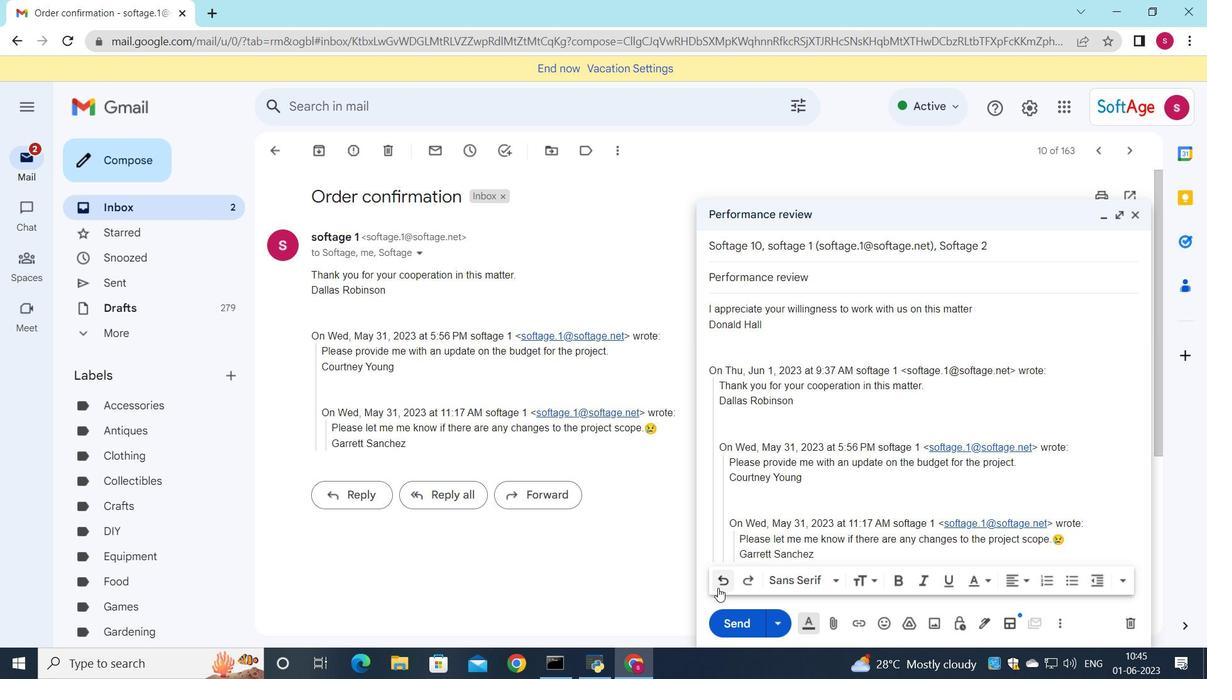
Action: Mouse moved to (742, 623)
Screenshot: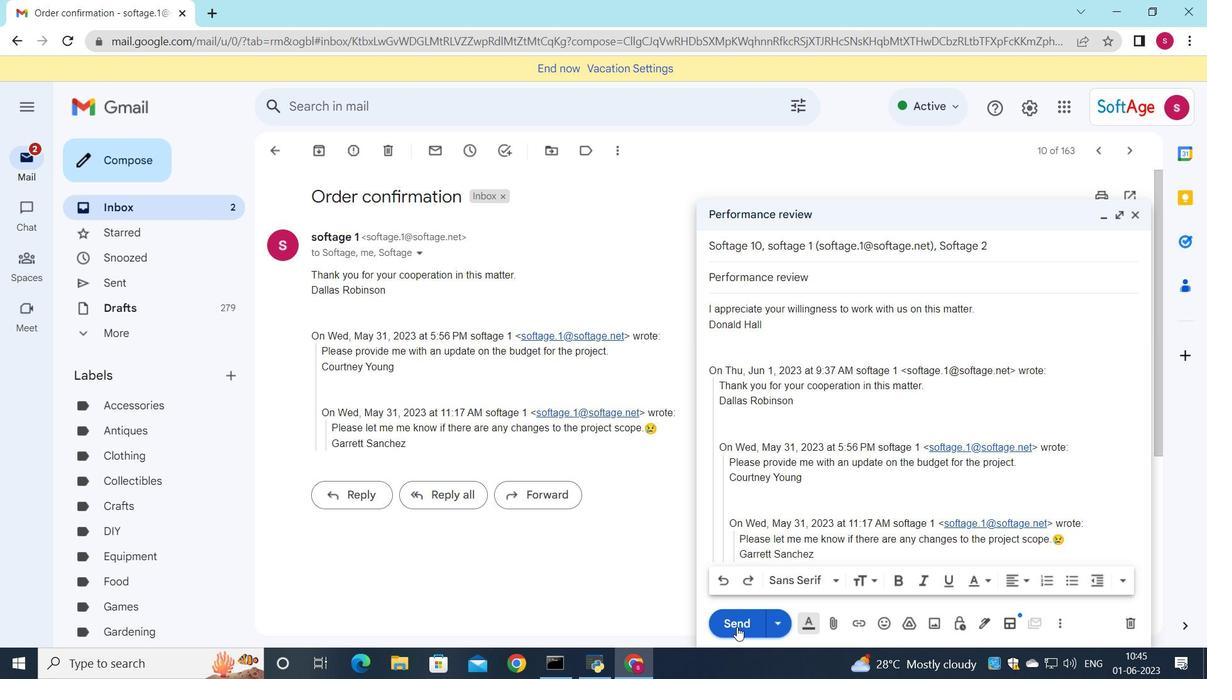 
Action: Mouse pressed left at (742, 623)
Screenshot: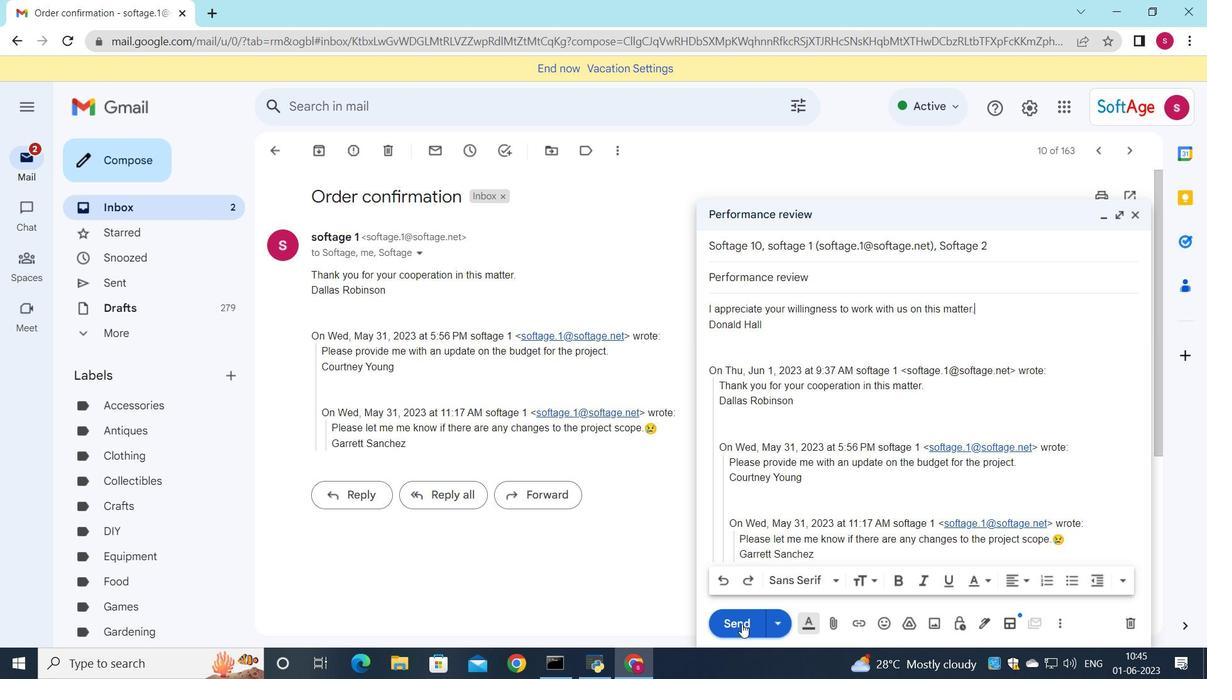 
Action: Mouse moved to (206, 208)
Screenshot: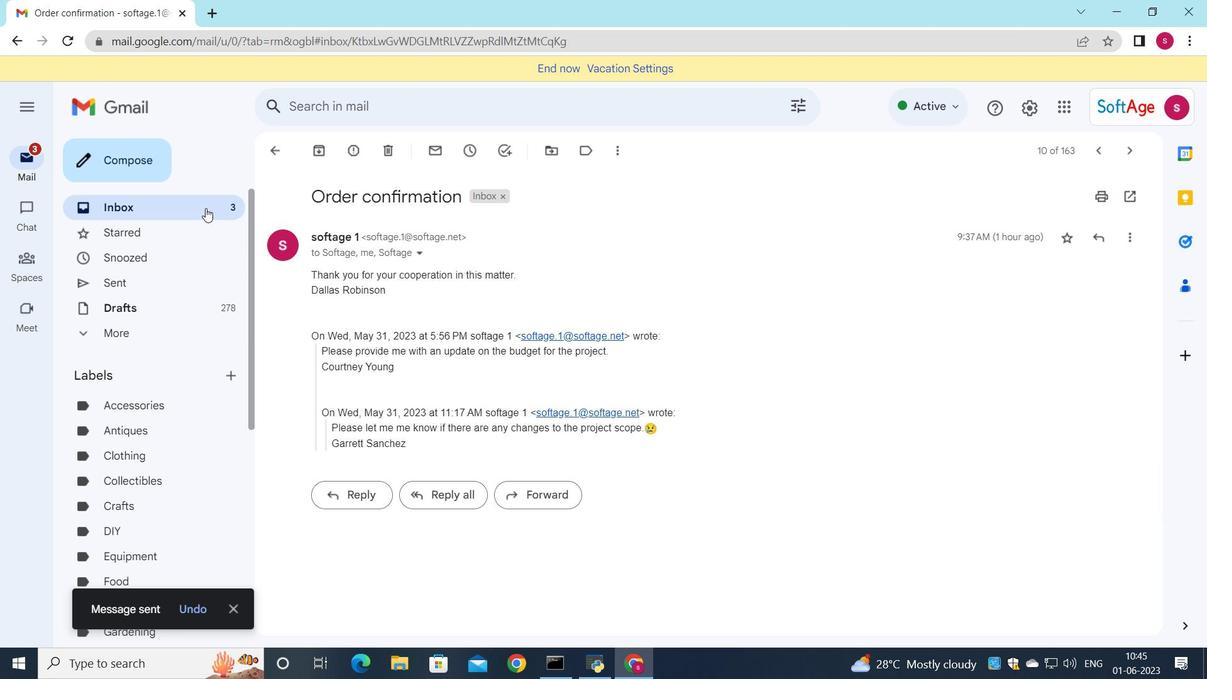 
Action: Mouse pressed left at (206, 208)
Screenshot: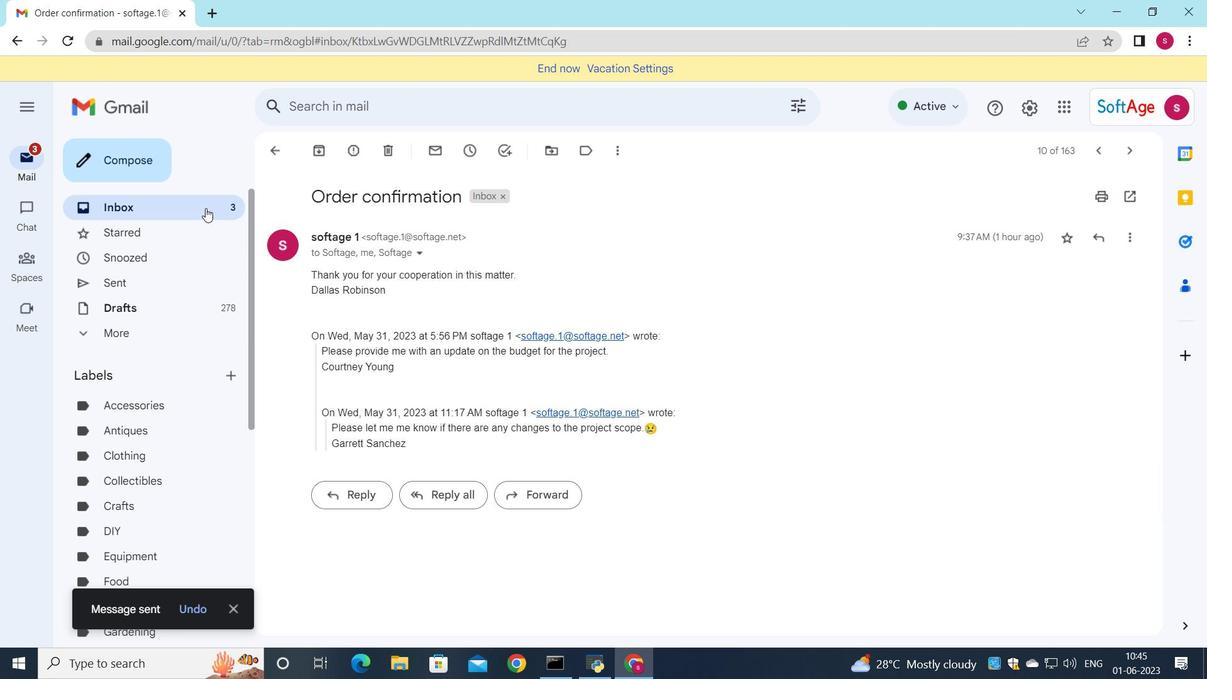 
Action: Mouse moved to (535, 201)
Screenshot: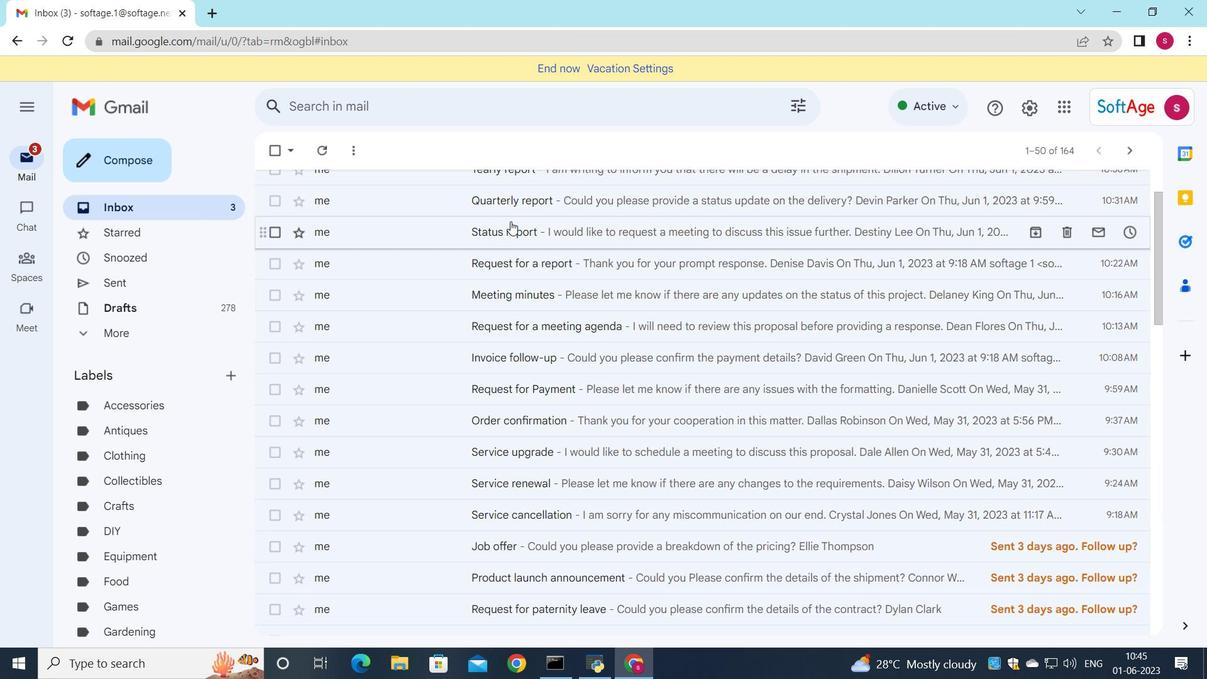 
Action: Mouse scrolled (535, 202) with delta (0, 0)
Screenshot: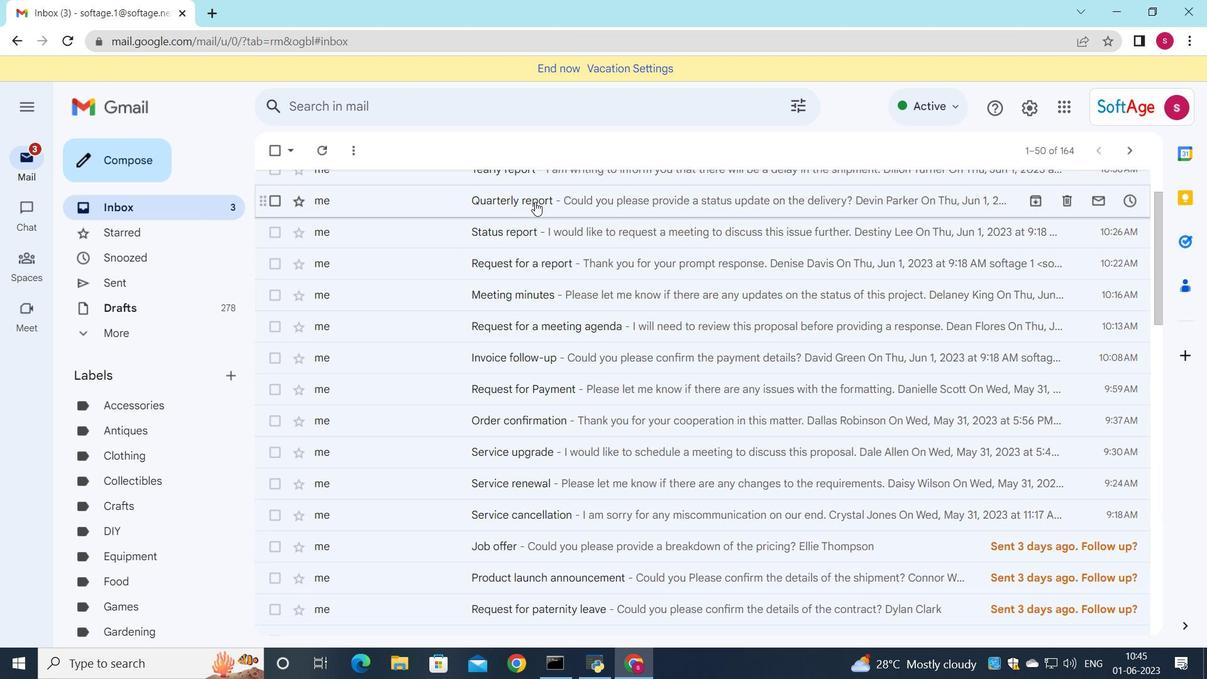 
Action: Mouse scrolled (535, 202) with delta (0, 0)
Screenshot: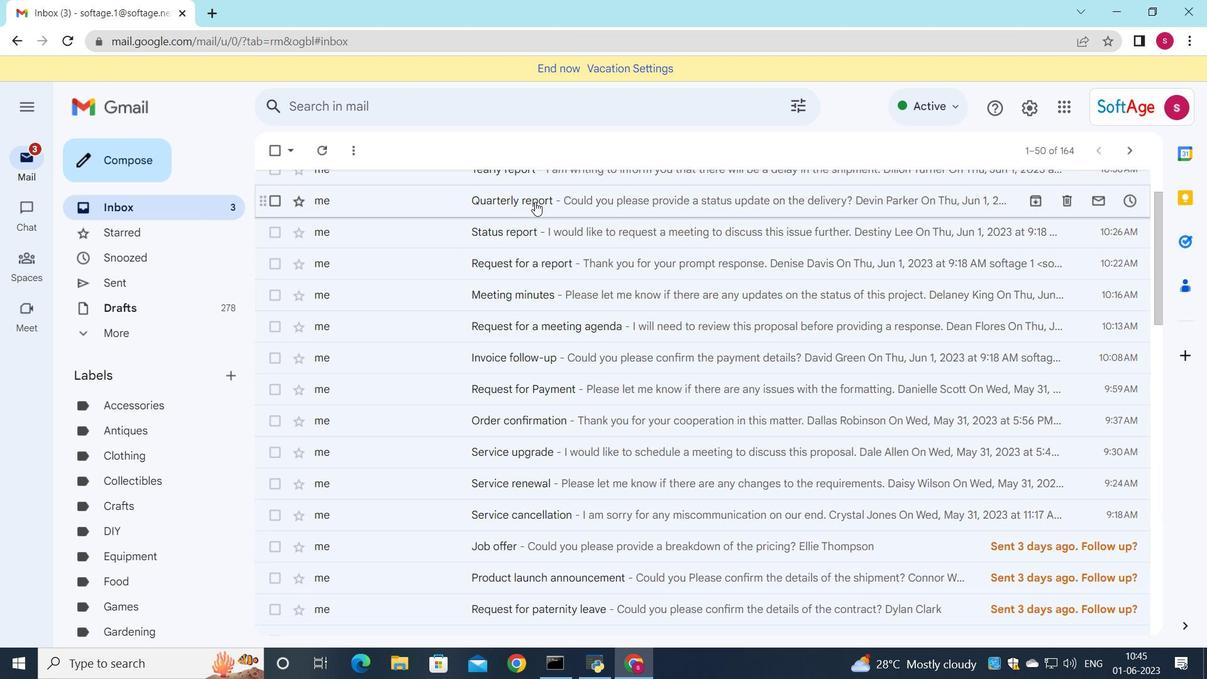 
Action: Mouse scrolled (535, 202) with delta (0, 0)
Screenshot: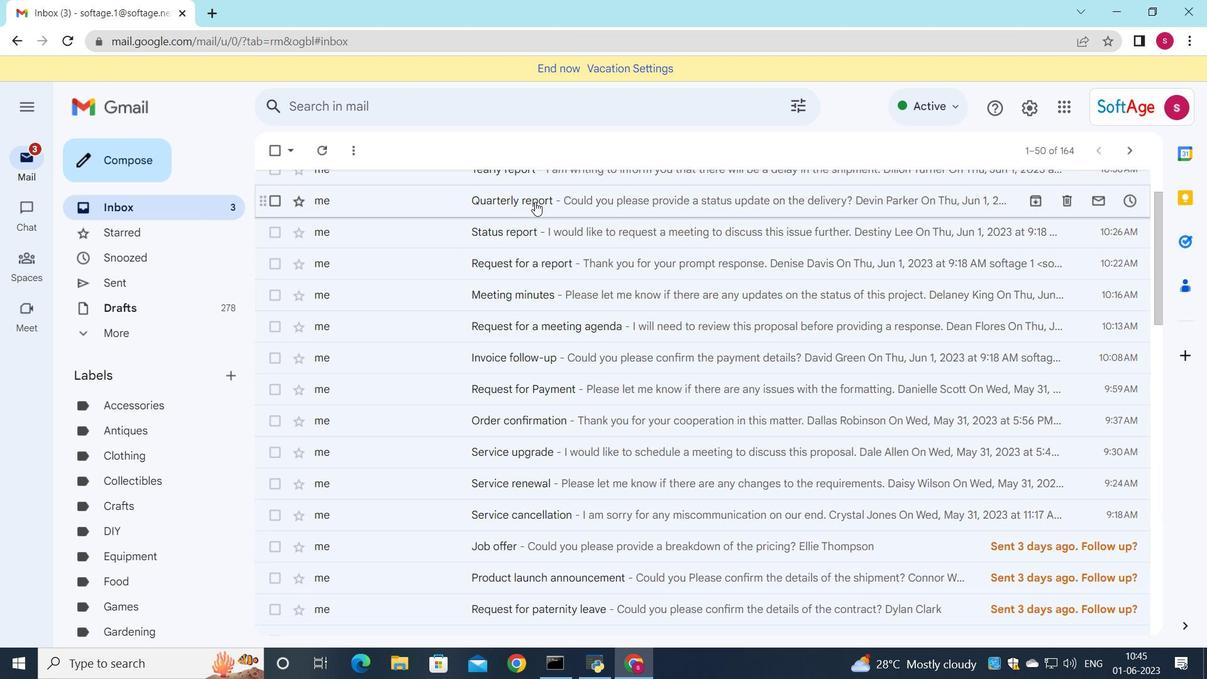 
Action: Mouse scrolled (535, 202) with delta (0, 0)
Screenshot: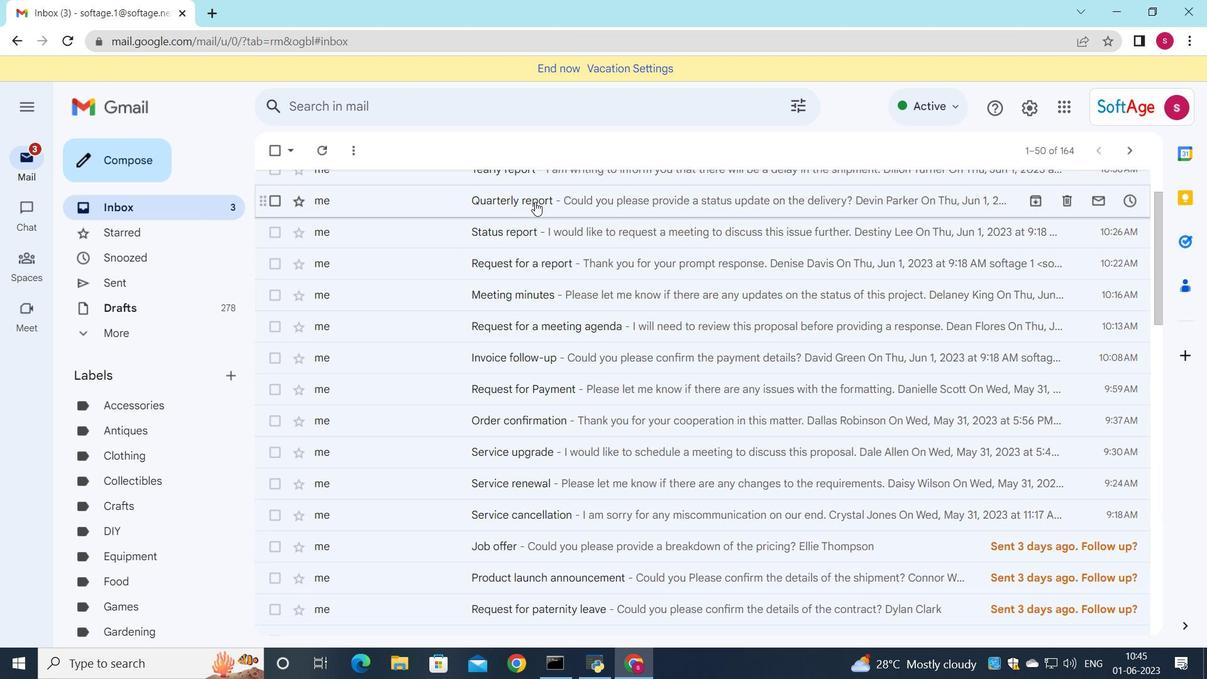
Action: Mouse scrolled (535, 202) with delta (0, 0)
Screenshot: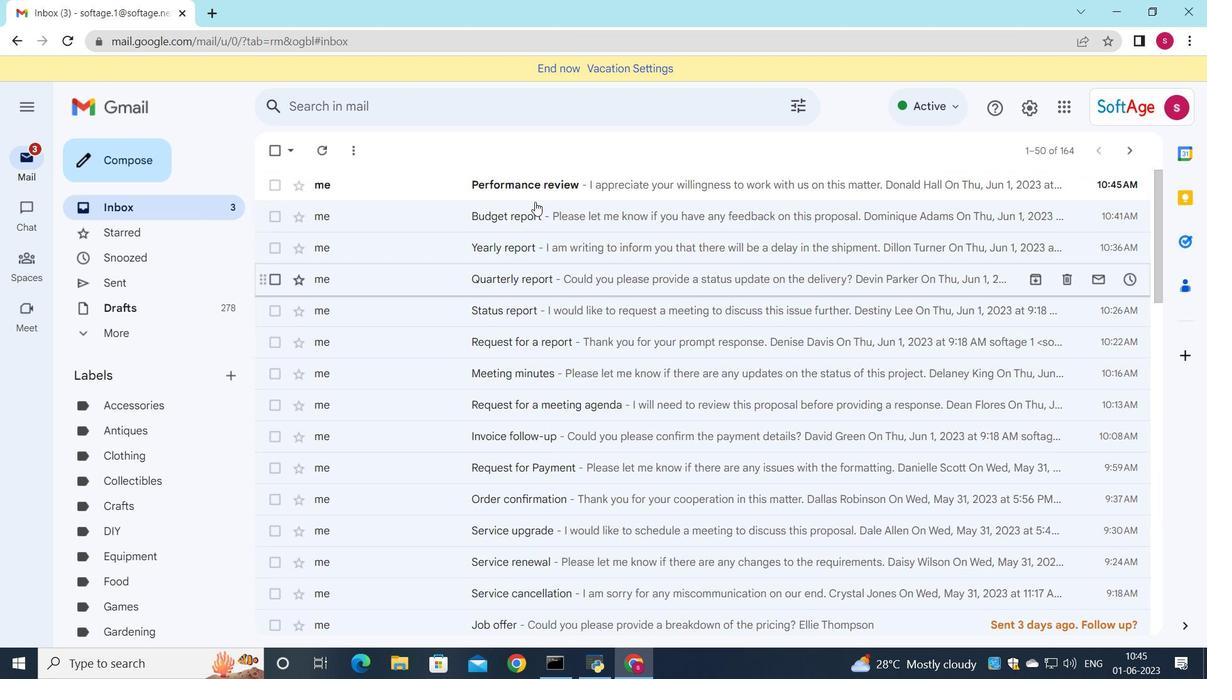 
Action: Mouse scrolled (535, 202) with delta (0, 0)
Screenshot: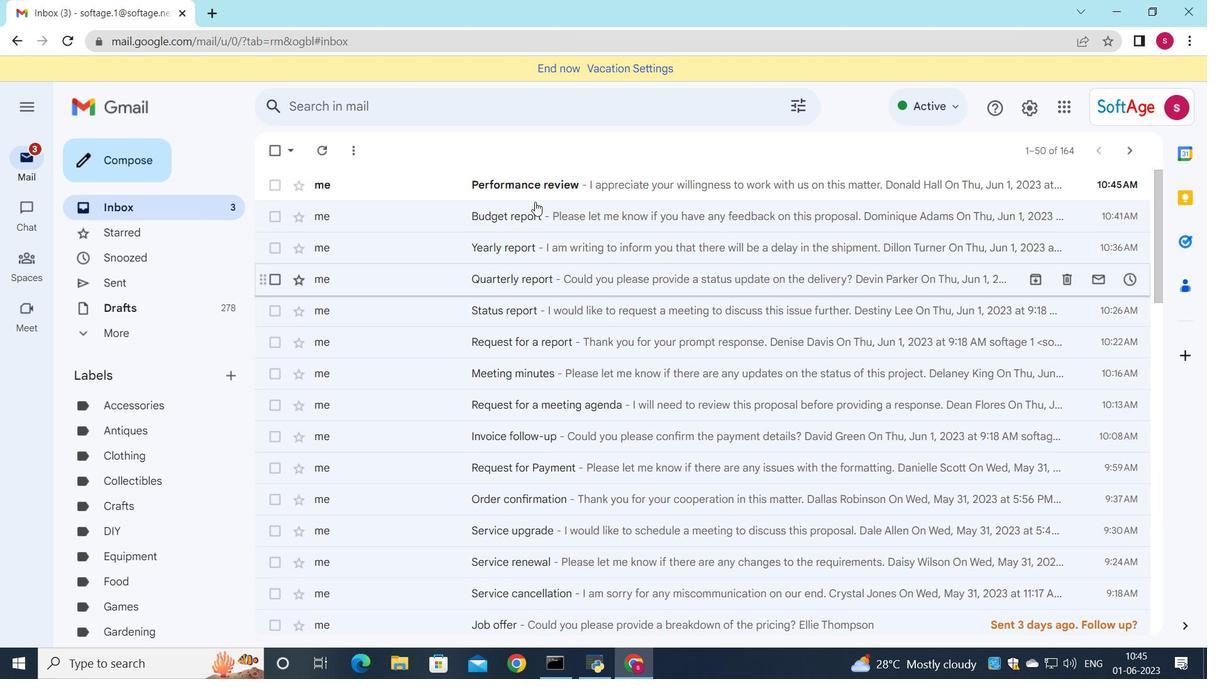 
Action: Mouse scrolled (535, 202) with delta (0, 0)
Screenshot: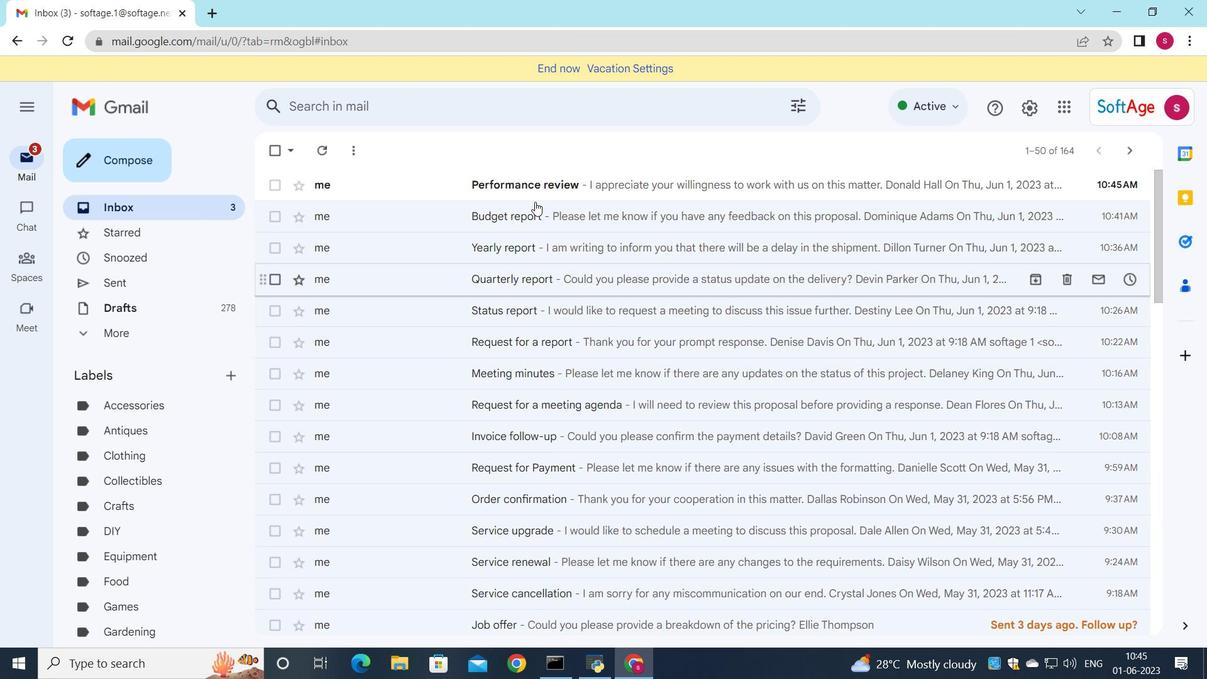 
Action: Mouse moved to (535, 189)
Screenshot: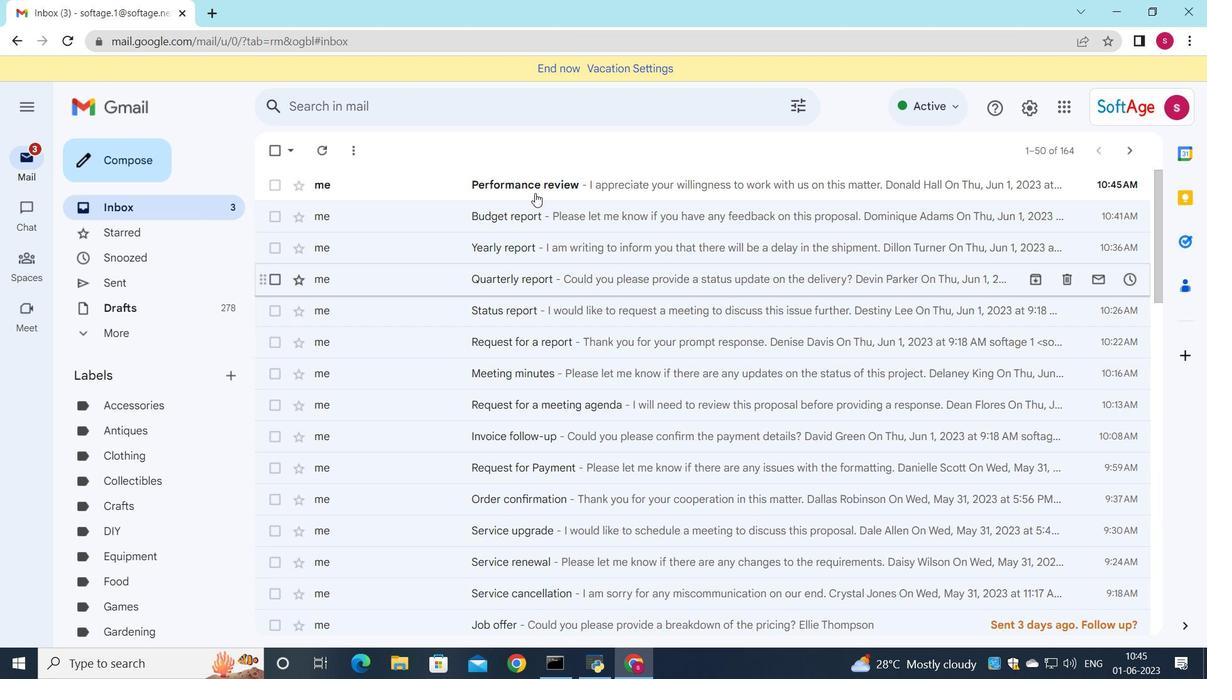 
Action: Mouse pressed left at (535, 189)
Screenshot: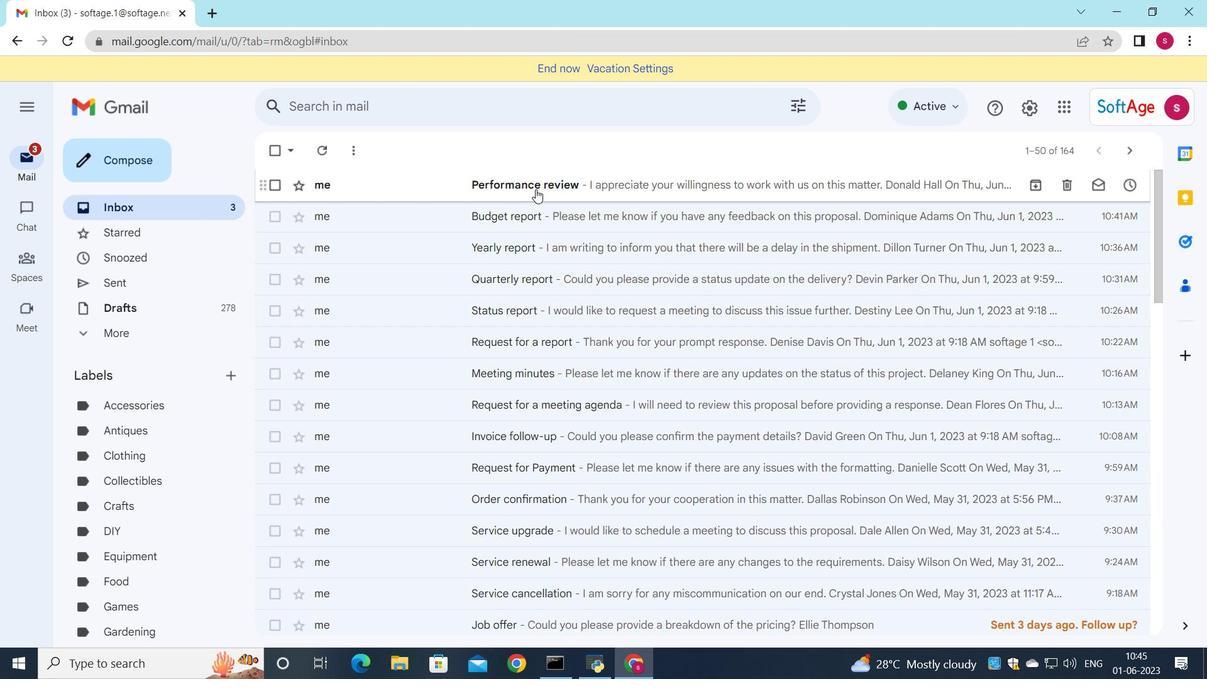 
Action: Mouse moved to (491, 278)
Screenshot: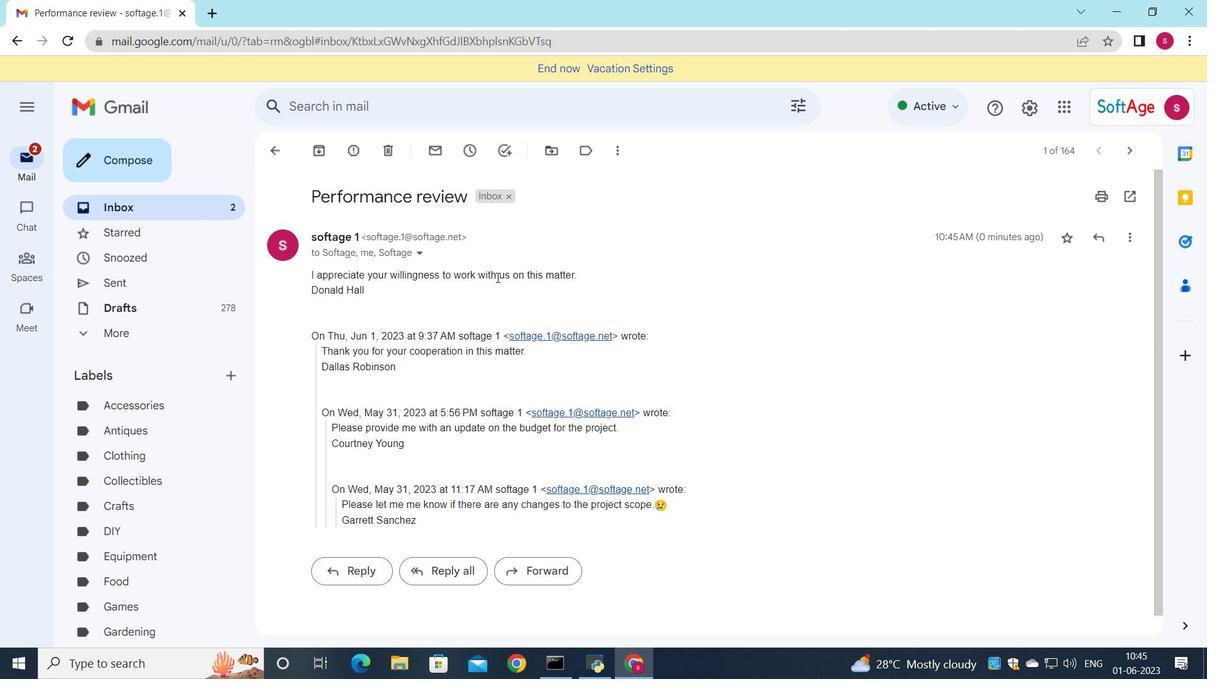 
